 Task: Open a blank worksheet and write heading  Triumph Sales. Add 10 people name  'William Wilson, Isabella Robinson, James Taylor, Charlotte Clark, Michael Walker, Amelia Wright, Matthew Turner, Harper Hall, Joseph Phillips, Abigail Adams'Item code in between  2500-2700. Product range in between  4000-7000. Add Products   ASICS Shoe, Brooks Shoe, Clarks Shoe, Crocs Shoe, Dr. Martens Shoe, Ecco Shoe, Fila Shoe, Hush Puppies Shoe, Jordan Shoe, K-Swiss Shoe.Choose quantity  3 to 9 Tax 12 percent commission 2 percent Total Add Amount. Save page Attendance Log Templatebook
Action: Mouse moved to (371, 177)
Screenshot: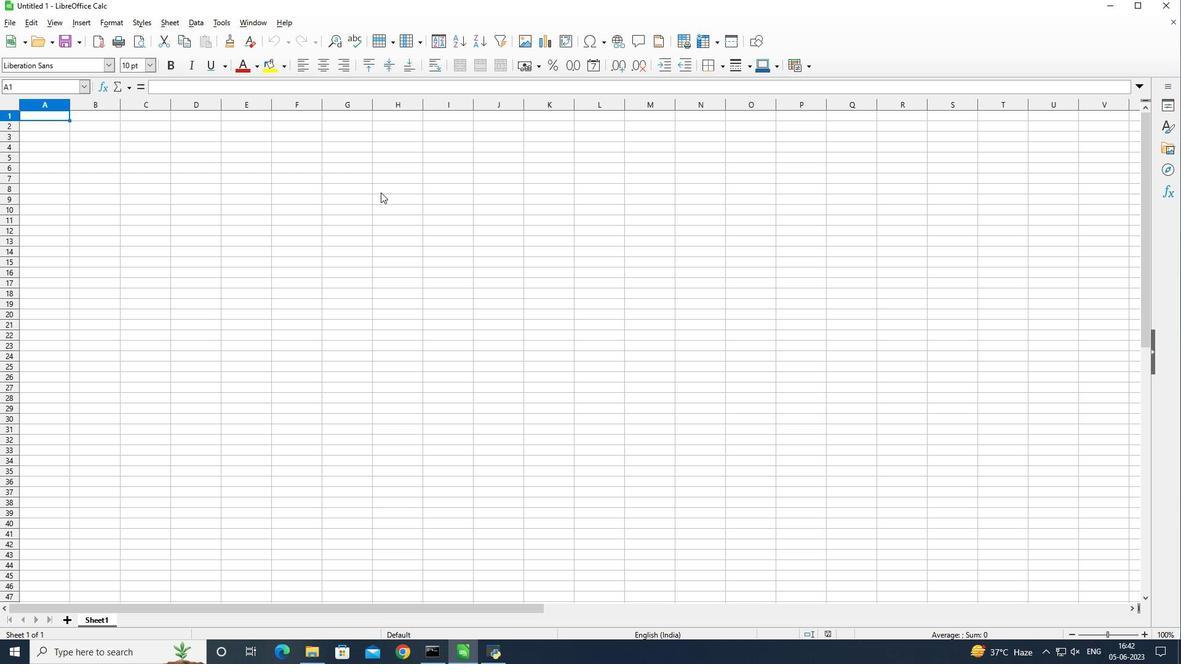 
Action: Key pressed <Key.shift>Tru<Key.backspace>iumph<Key.space><Key.shift>Sales<Key.enter><Key.shift_r>Name<Key.enter><Key.shift>William<Key.space><Key.shift>Wilson<Key.enter><Key.shift_r>Isabella<Key.space><Key.shift>Robinson<Key.enter><Key.shift_r><Key.shift_r><Key.shift_r>James<Key.space><Key.shift_r><Key.shift_r><Key.shift_r><Key.shift_r><Key.shift_r><Key.shift_r><Key.shift_r><Key.shift_r><Key.shift_r><Key.shift_r>Taylor<Key.enter><Key.enter><Key.up>
Screenshot: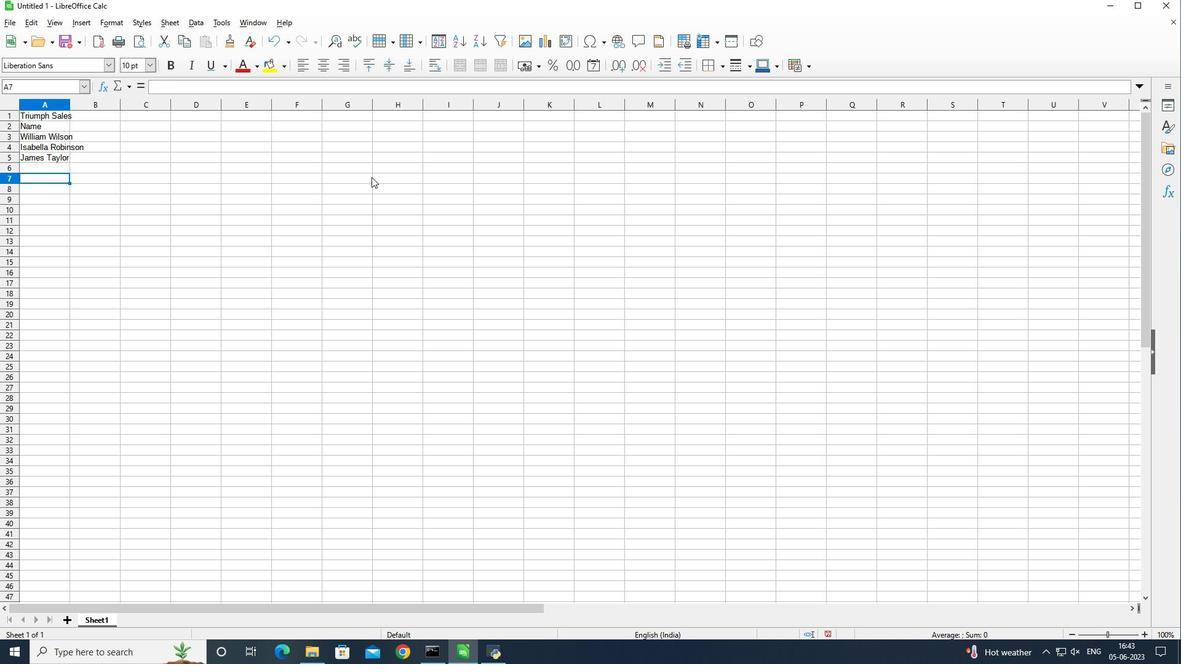 
Action: Mouse moved to (36, 168)
Screenshot: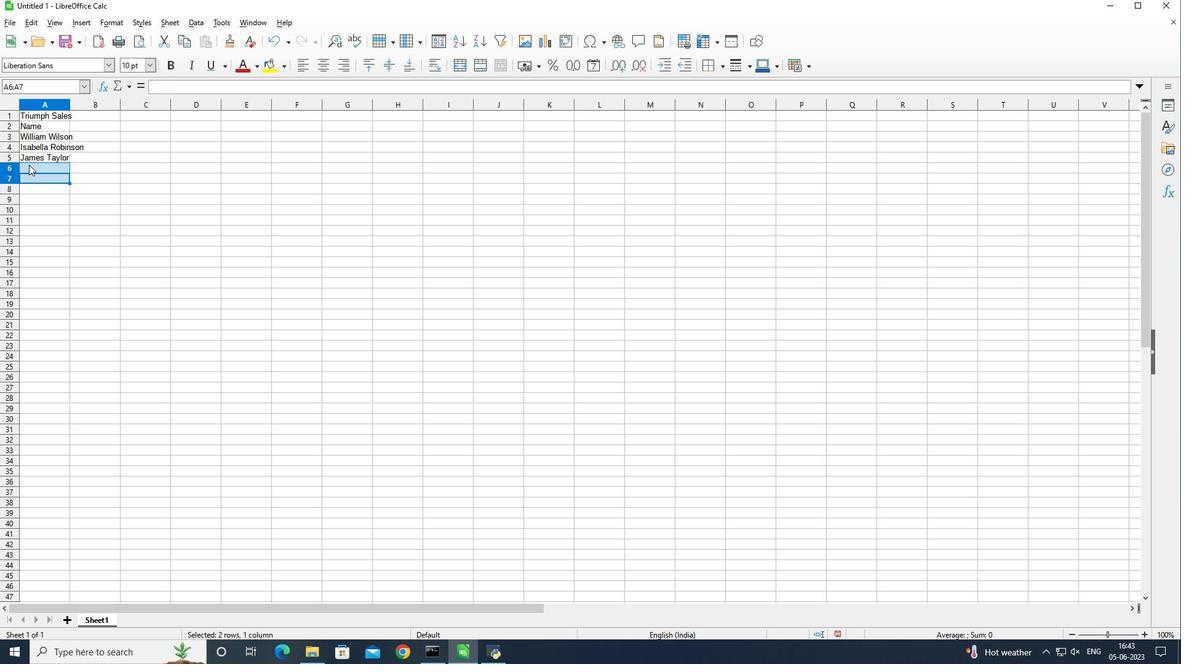 
Action: Mouse pressed left at (36, 168)
Screenshot: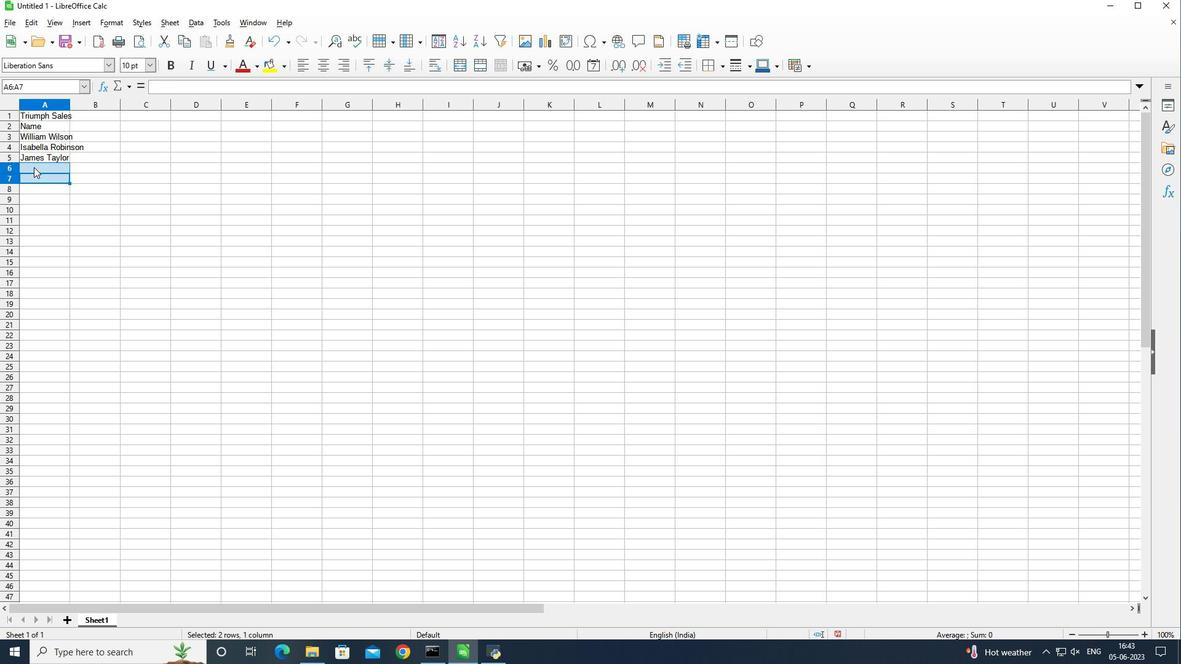 
Action: Mouse moved to (112, 62)
Screenshot: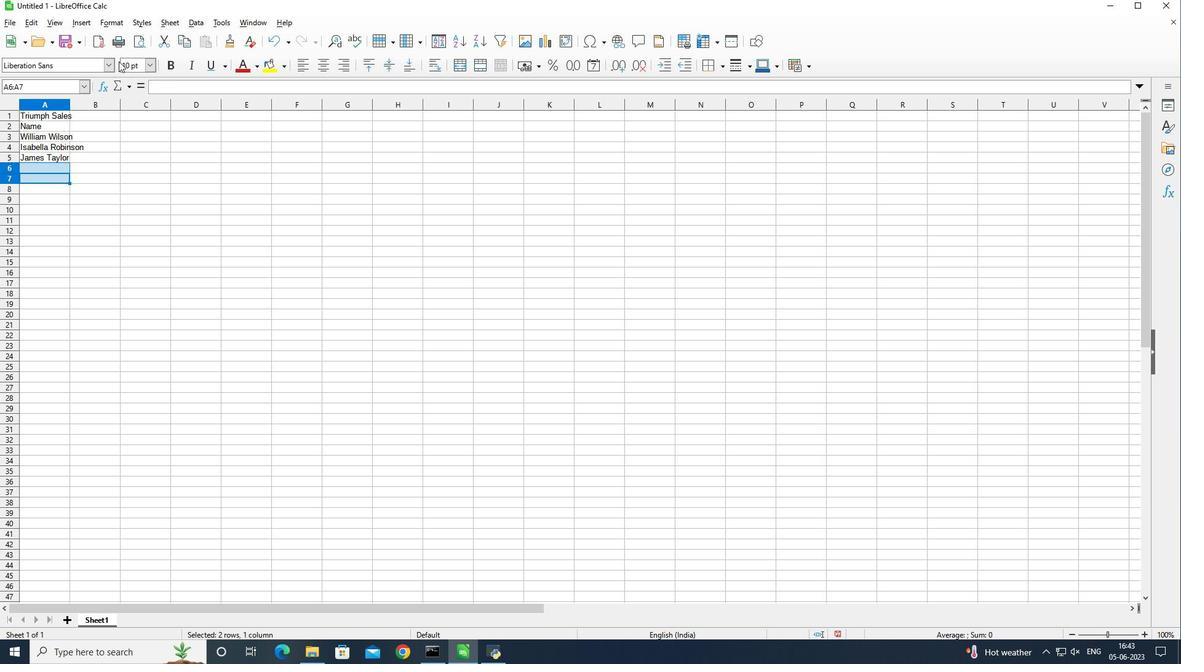 
Action: Mouse pressed left at (112, 62)
Screenshot: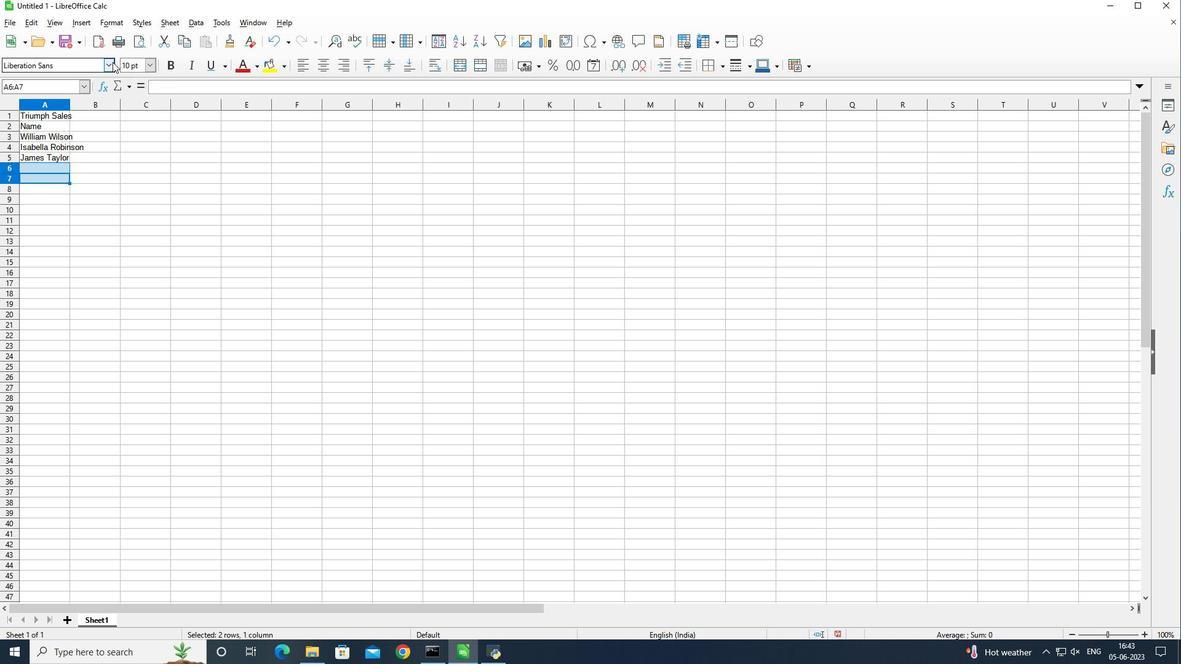 
Action: Mouse moved to (275, 155)
Screenshot: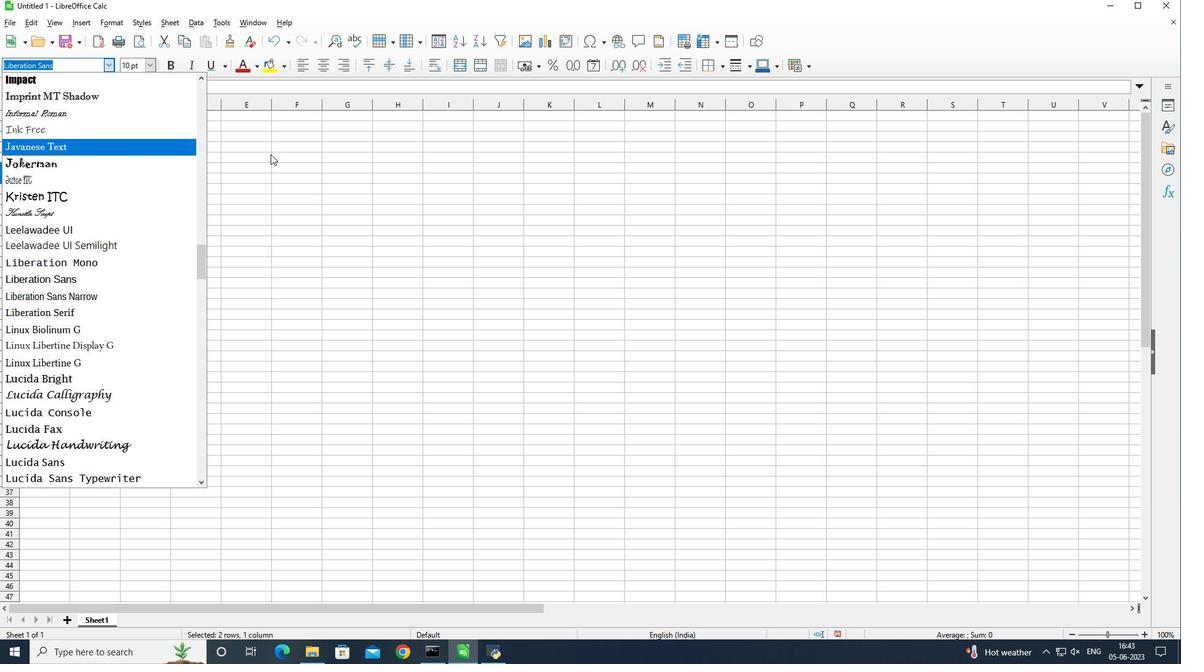 
Action: Mouse pressed left at (275, 155)
Screenshot: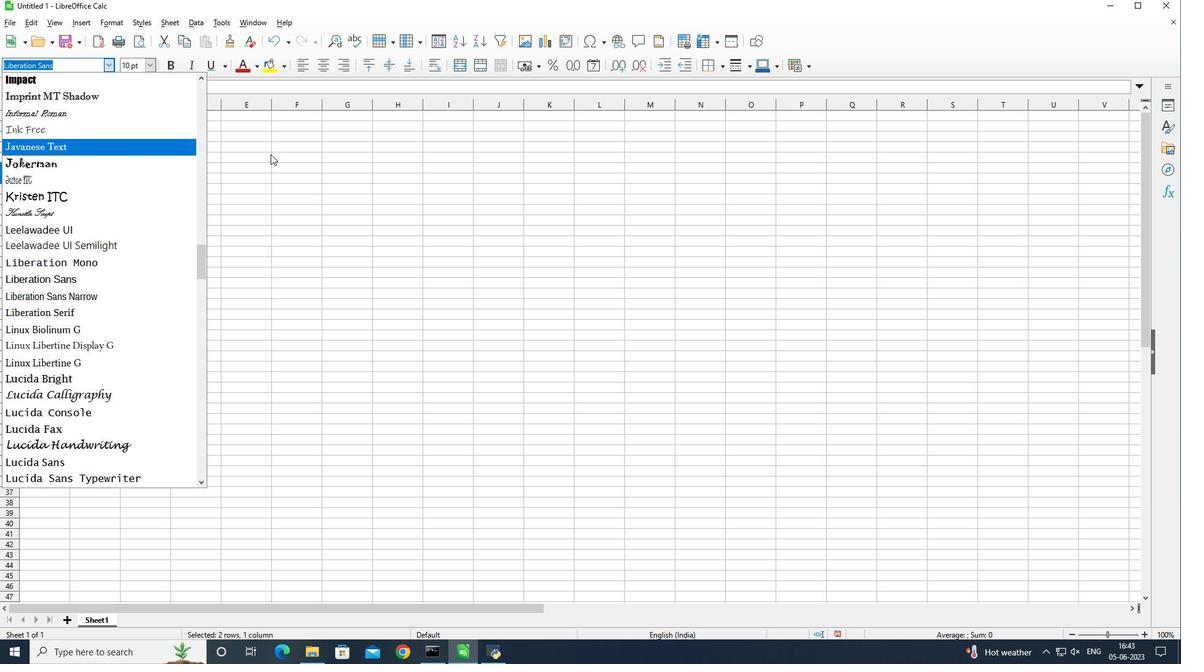 
Action: Mouse moved to (49, 171)
Screenshot: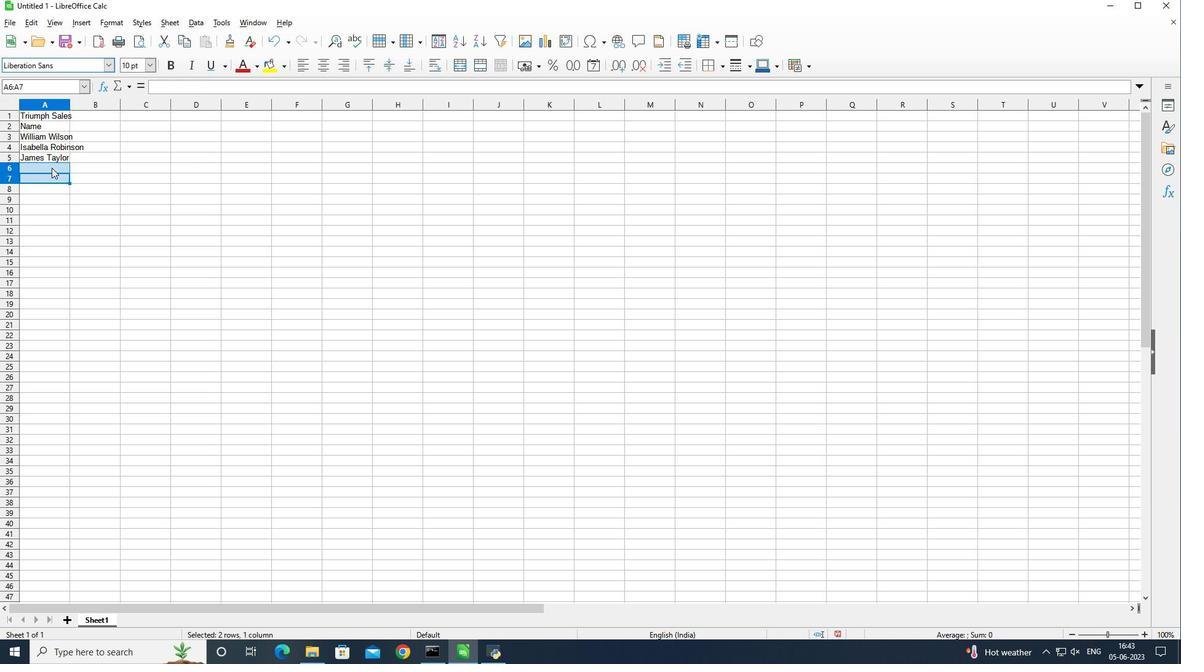 
Action: Mouse pressed left at (49, 171)
Screenshot: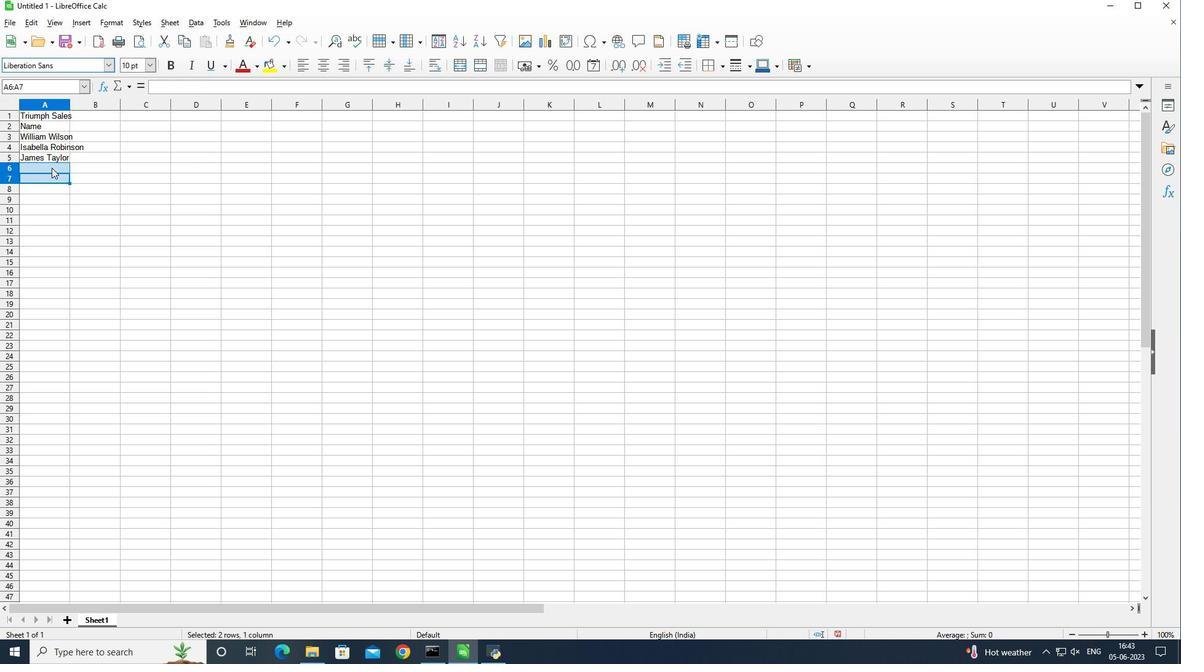 
Action: Mouse moved to (176, 216)
Screenshot: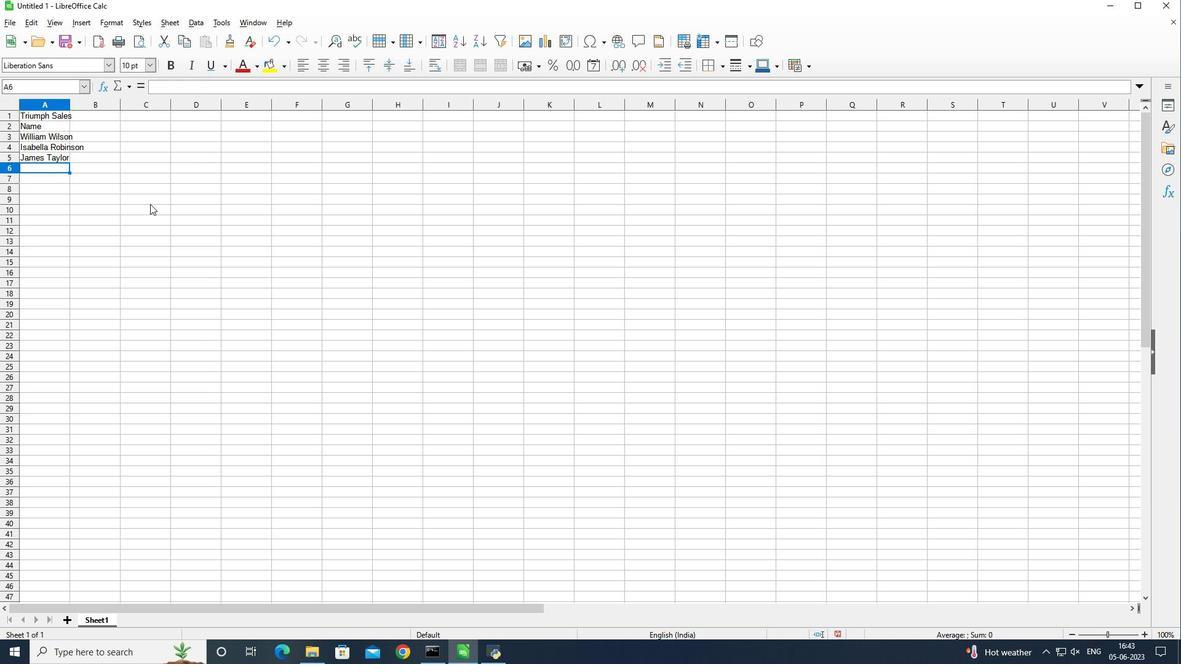 
Action: Key pressed <Key.shift><Key.shift><Key.shift><Key.shift><Key.shift><Key.shift><Key.shift><Key.shift>Charlotte<Key.space><Key.shift>Clark<Key.enter><Key.shift_r>Michael<Key.space><Key.shift>Walker<Key.enter><Key.shift>Amelia<Key.space><Key.shift>Wright<Key.enter><Key.shift_r>Matthew<Key.space><Key.shift><Key.shift>Turner<Key.enter><Key.shift>Harper<Key.space><Key.shift>Hall<Key.enter><Key.shift_r><Key.shift_r><Key.shift_r><Key.shift_r><Key.shift_r><Key.shift_r>Joseph<Key.space><Key.shift_r>Phillips<Key.enter><Key.shift>Abigail<Key.space><Key.shift>Adams<Key.enter>
Screenshot: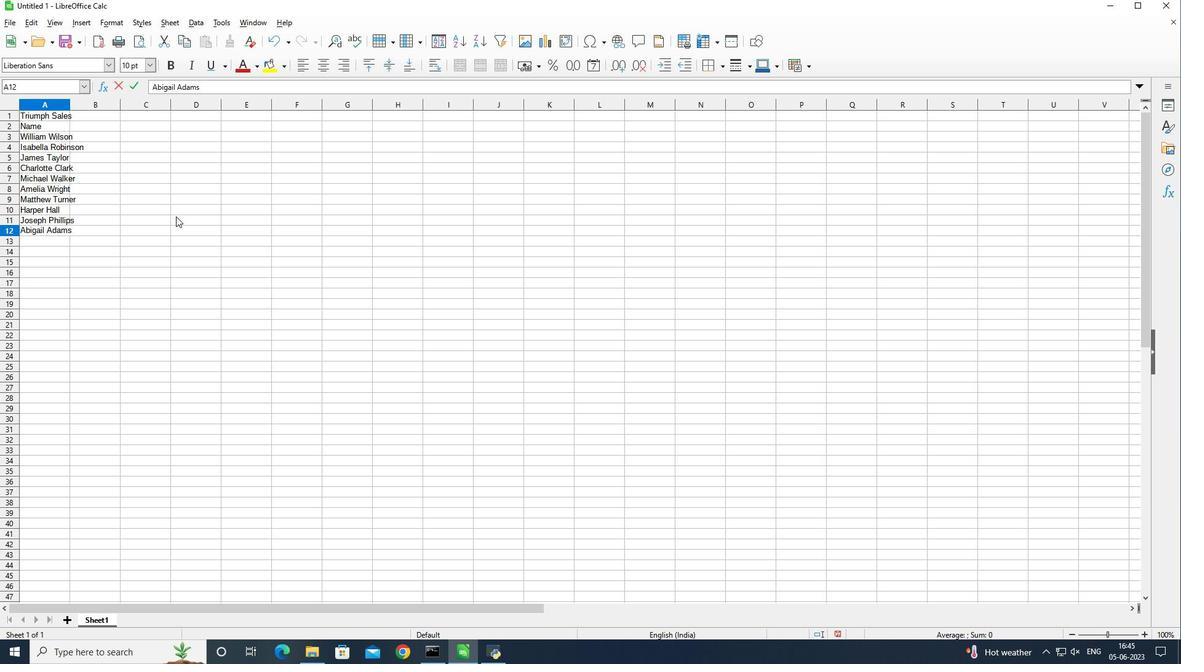 
Action: Mouse moved to (68, 104)
Screenshot: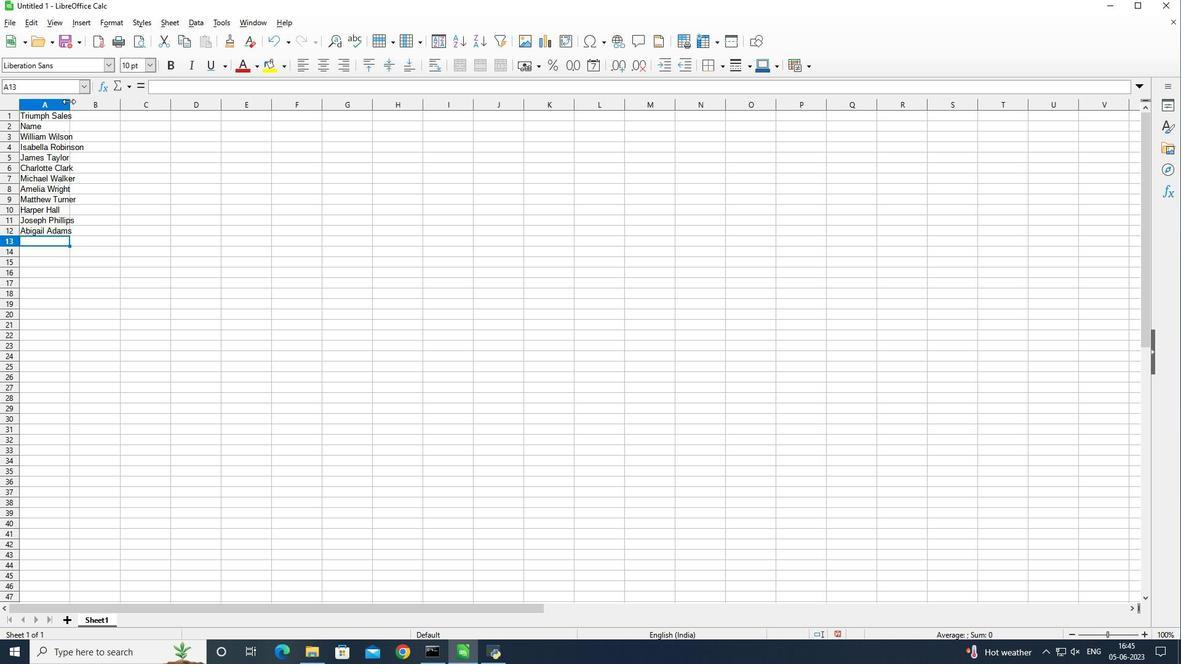 
Action: Mouse pressed left at (68, 104)
Screenshot: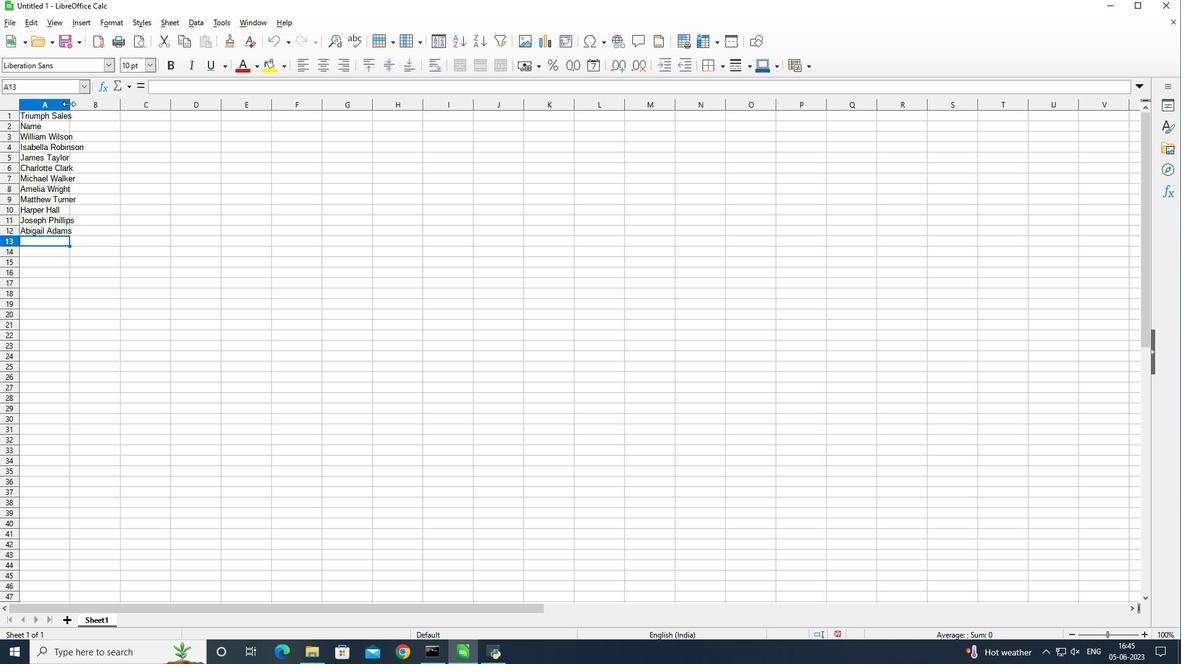 
Action: Mouse pressed left at (68, 104)
Screenshot: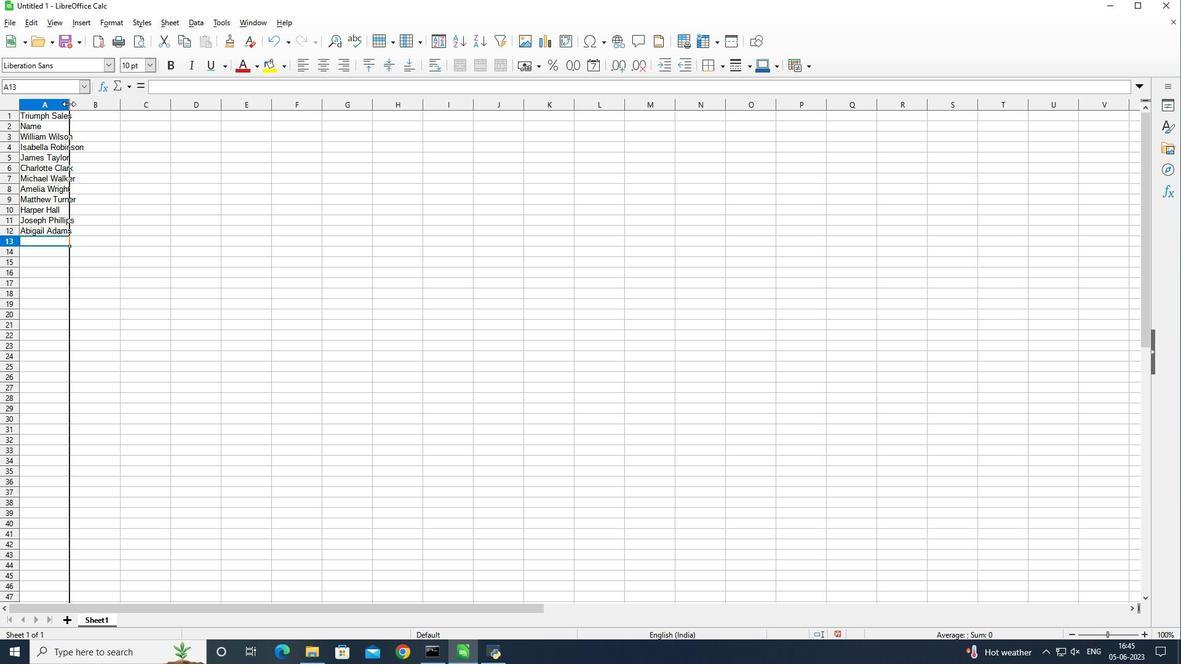 
Action: Mouse moved to (124, 121)
Screenshot: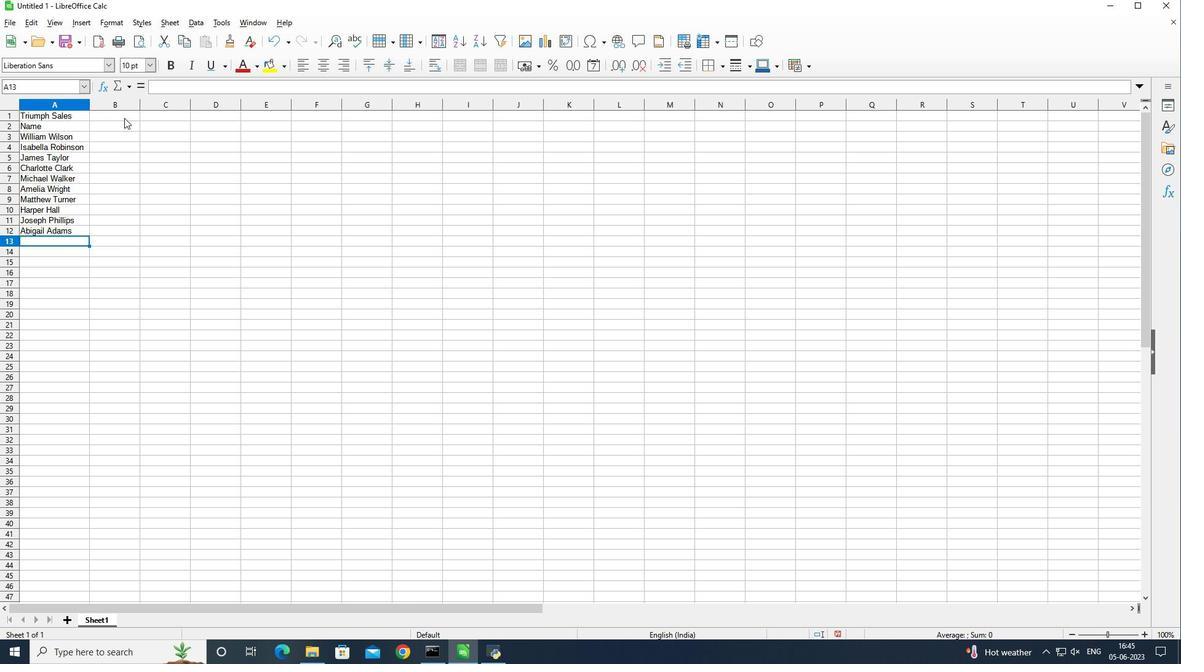 
Action: Mouse pressed left at (124, 121)
Screenshot: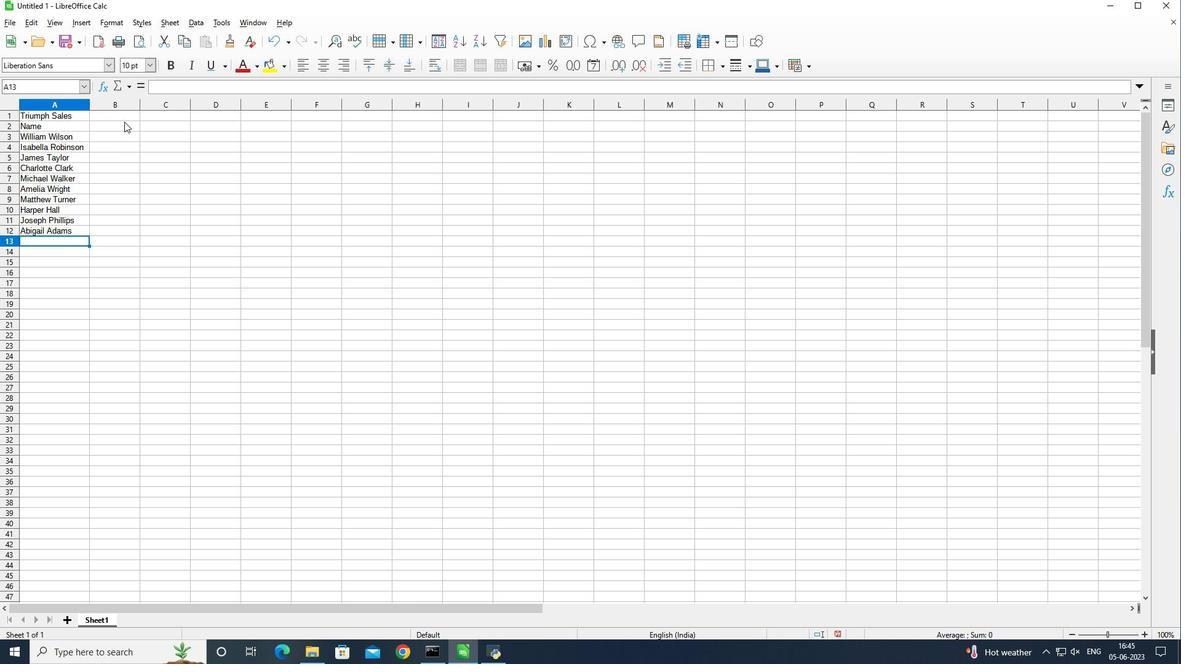 
Action: Mouse moved to (187, 206)
Screenshot: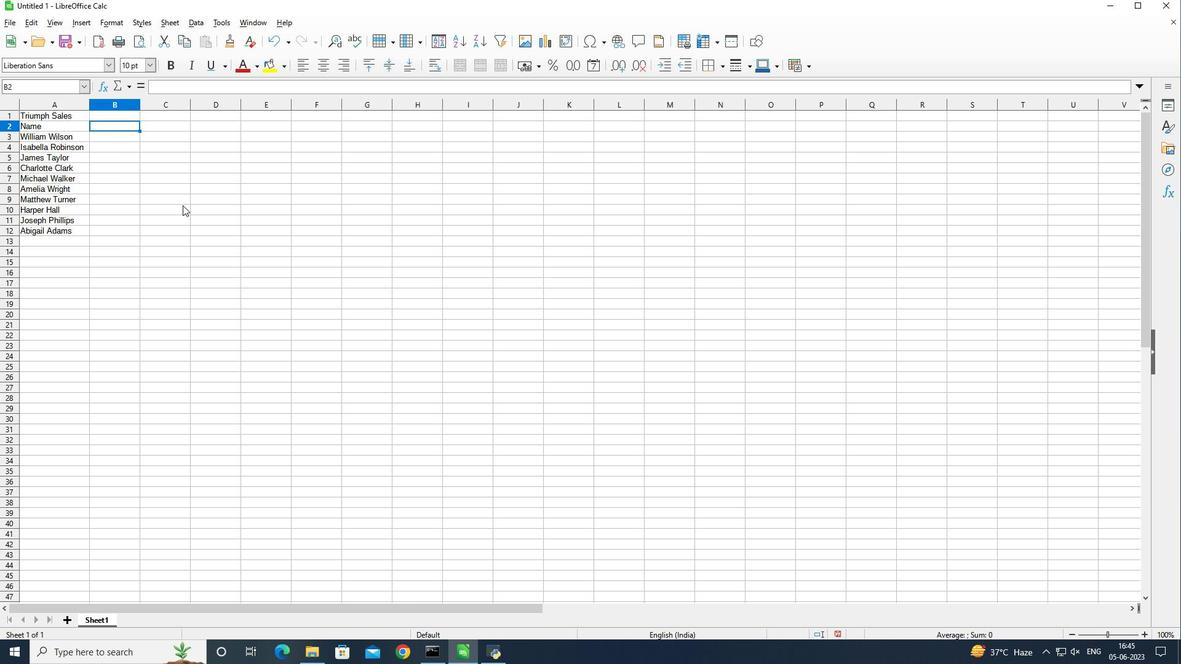 
Action: Key pressed <Key.caps_lock>ITE<Key.backspace><Key.backspace><Key.tab><Key.caps_lock>
Screenshot: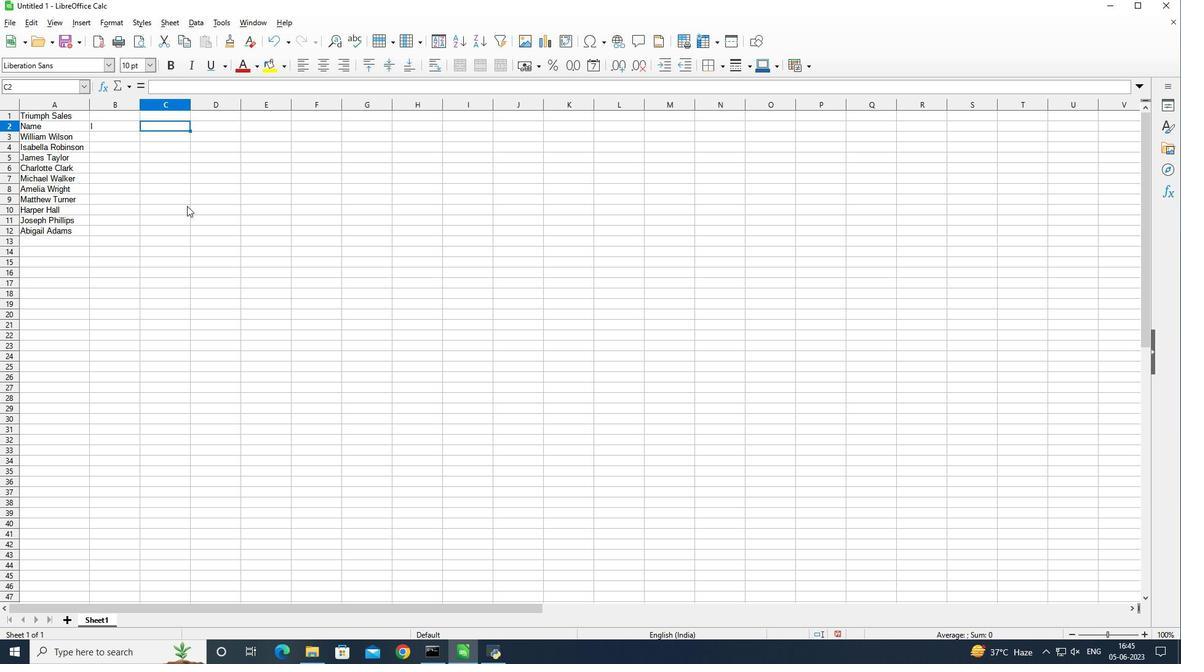 
Action: Mouse moved to (107, 130)
Screenshot: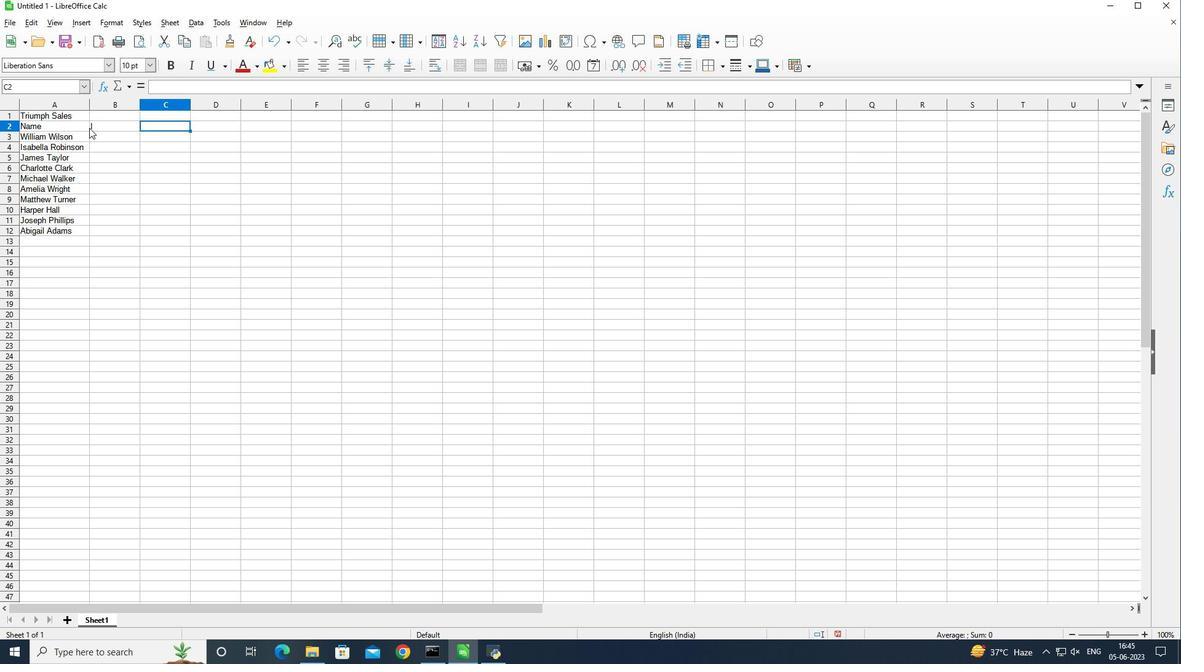 
Action: Mouse pressed left at (107, 130)
Screenshot: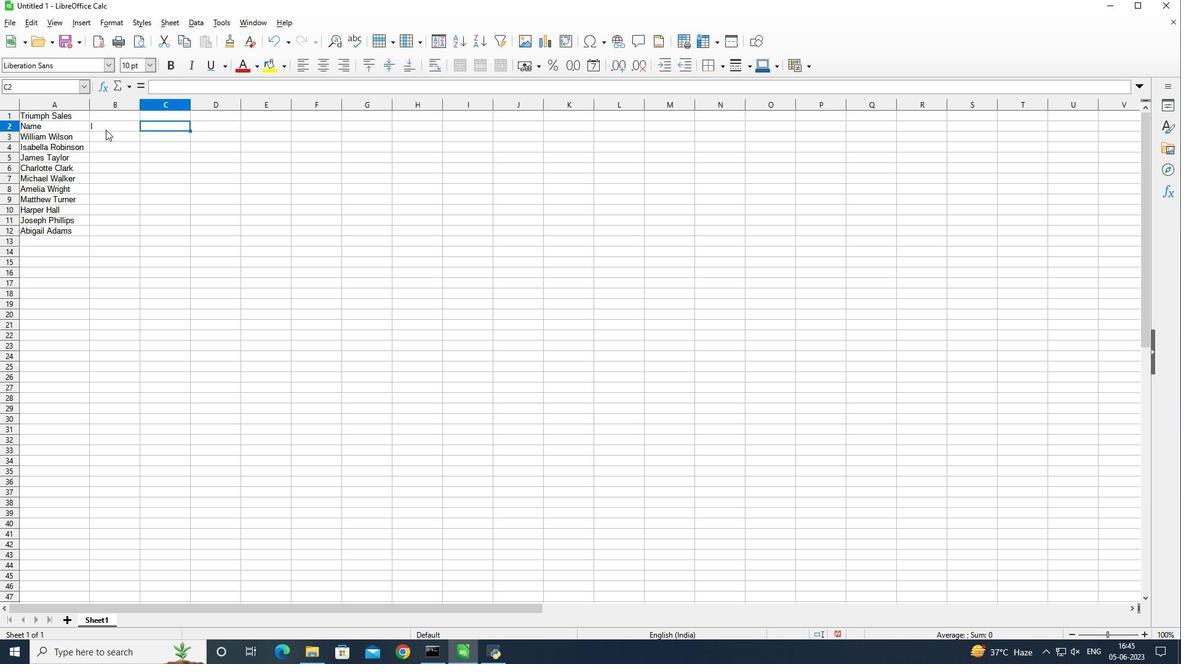 
Action: Key pressed <Key.shift>Item<Key.space><Key.shift>COde<Key.backspace><Key.backspace><Key.backspace>ode<Key.enter>
Screenshot: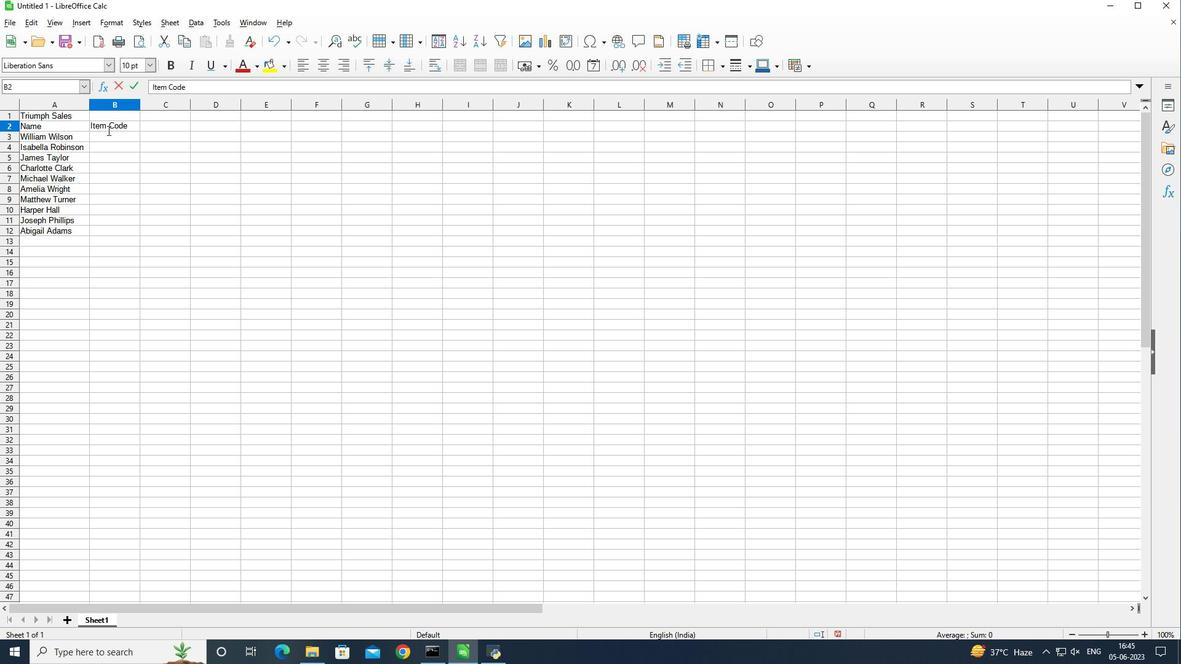 
Action: Mouse moved to (307, 164)
Screenshot: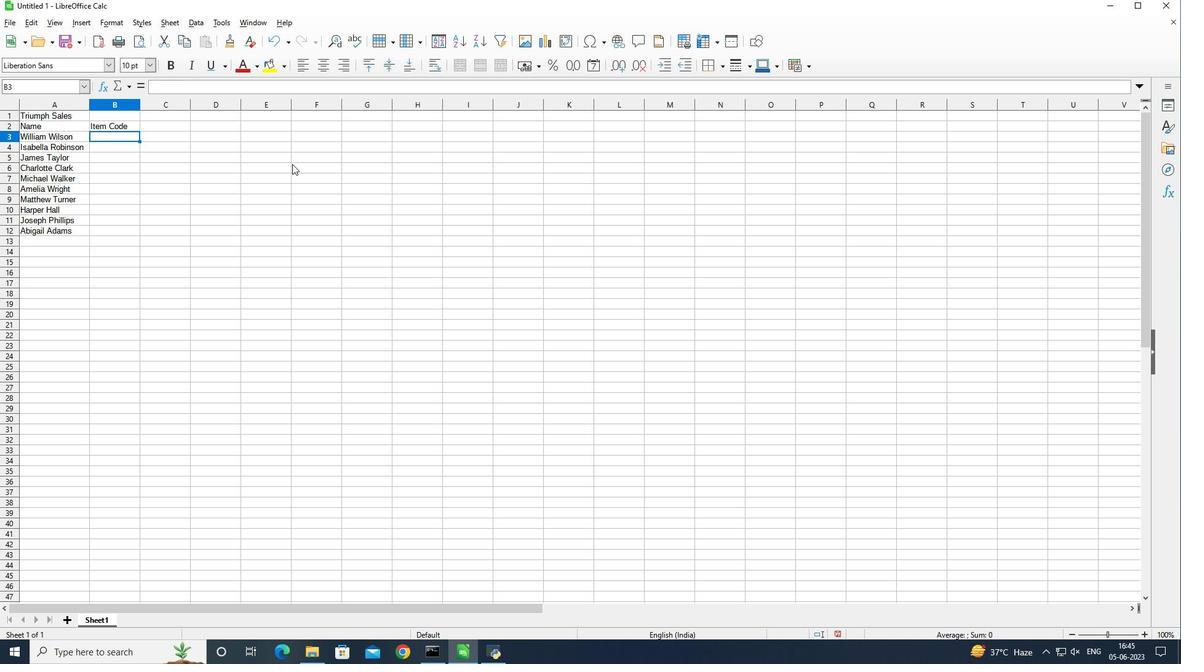 
Action: Key pressed 2520<Key.enter>2540<Key.enter>2560<Key.enter>2580<Key.enter>25<Key.backspace>600<Key.enter>2620<Key.enter>2640<Key.enter>2660<Key.enter>2680<Key.enter>2700<Key.enter>
Screenshot: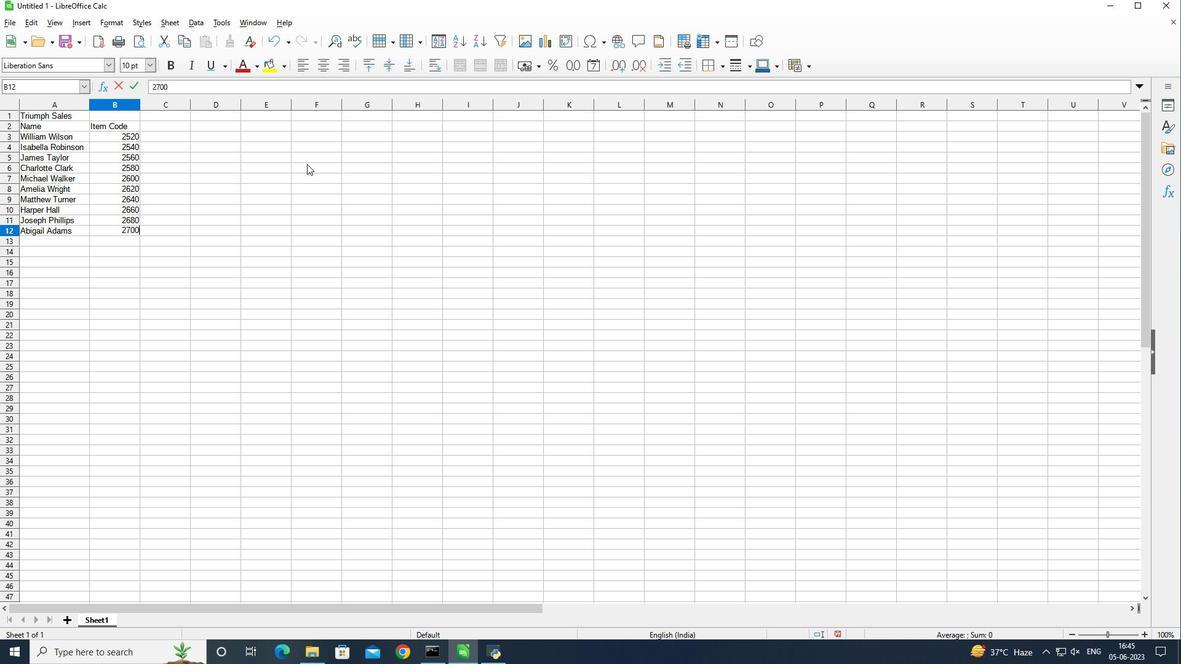 
Action: Mouse moved to (168, 129)
Screenshot: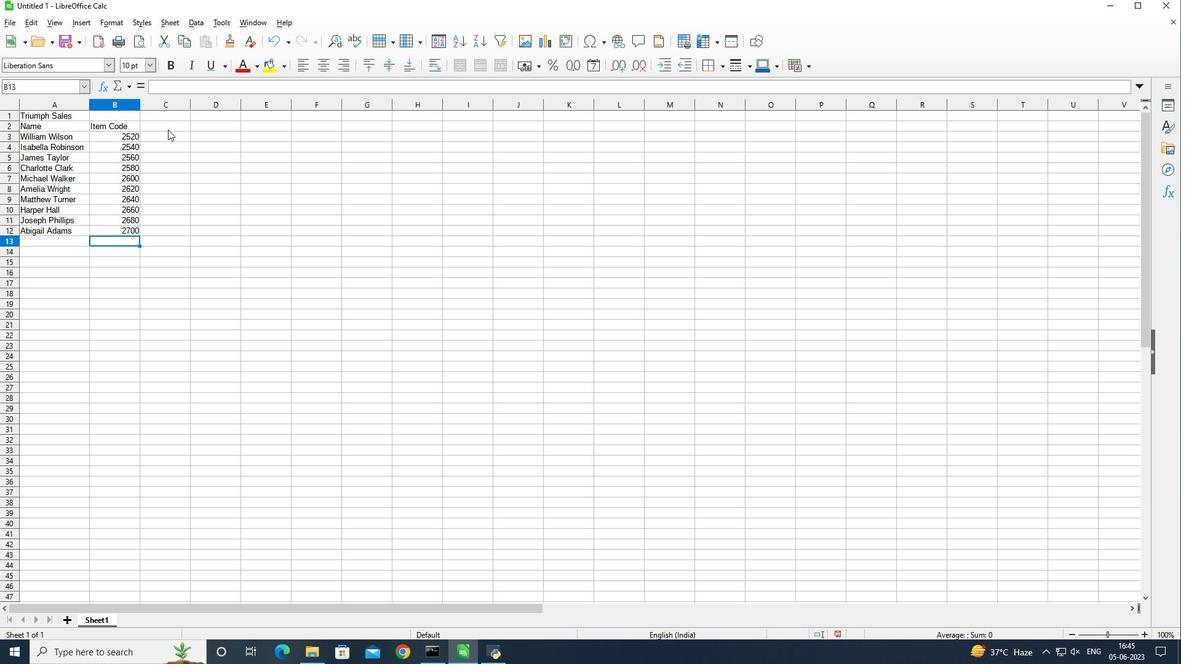 
Action: Mouse pressed left at (168, 129)
Screenshot: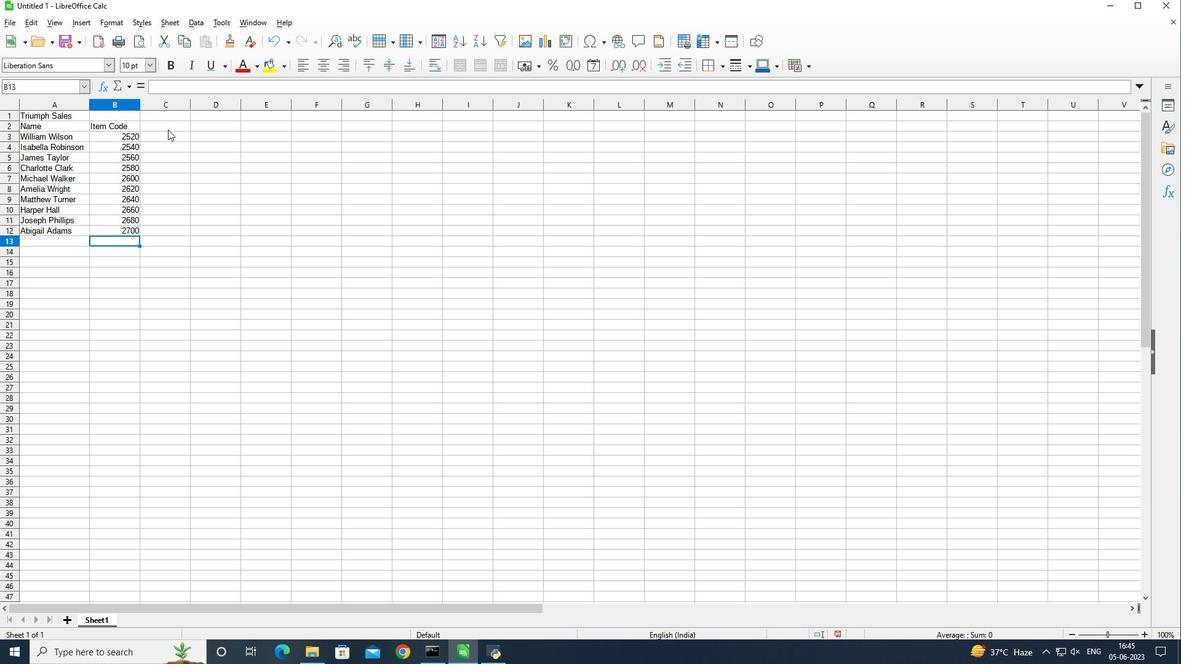 
Action: Mouse moved to (175, 160)
Screenshot: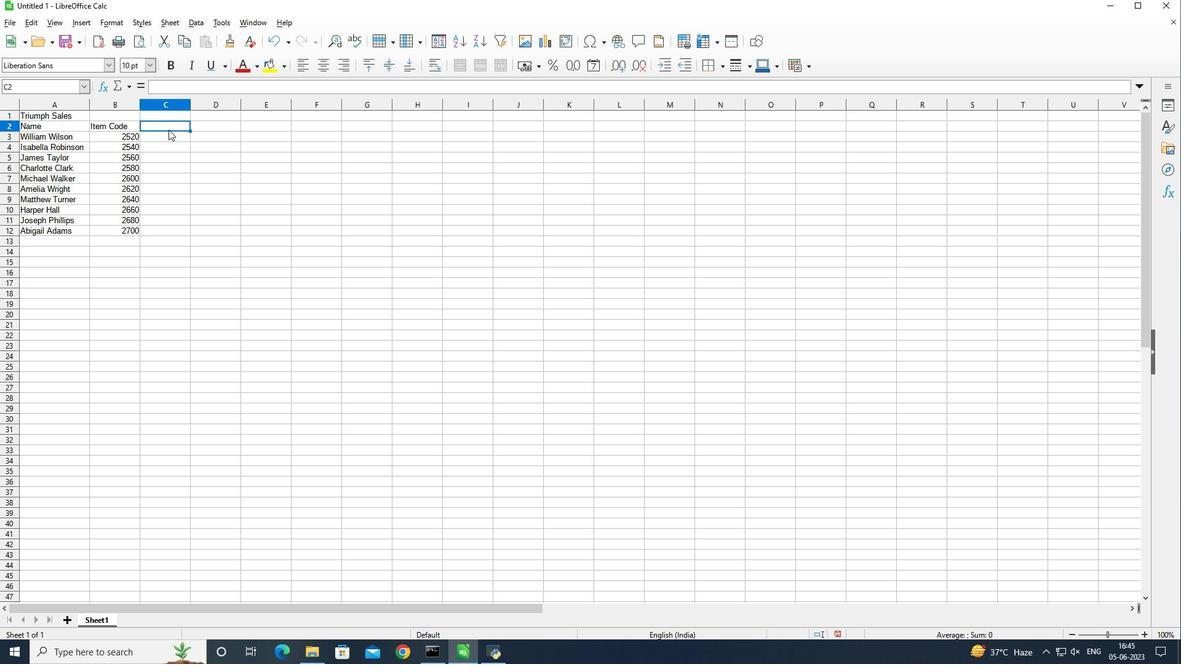 
Action: Key pressed <Key.shift><Key.shift><Key.shift><Key.shift>Prod<Key.backspace><Key.backspace>oduct<Key.space><Key.shift>Range<Key.enter>
Screenshot: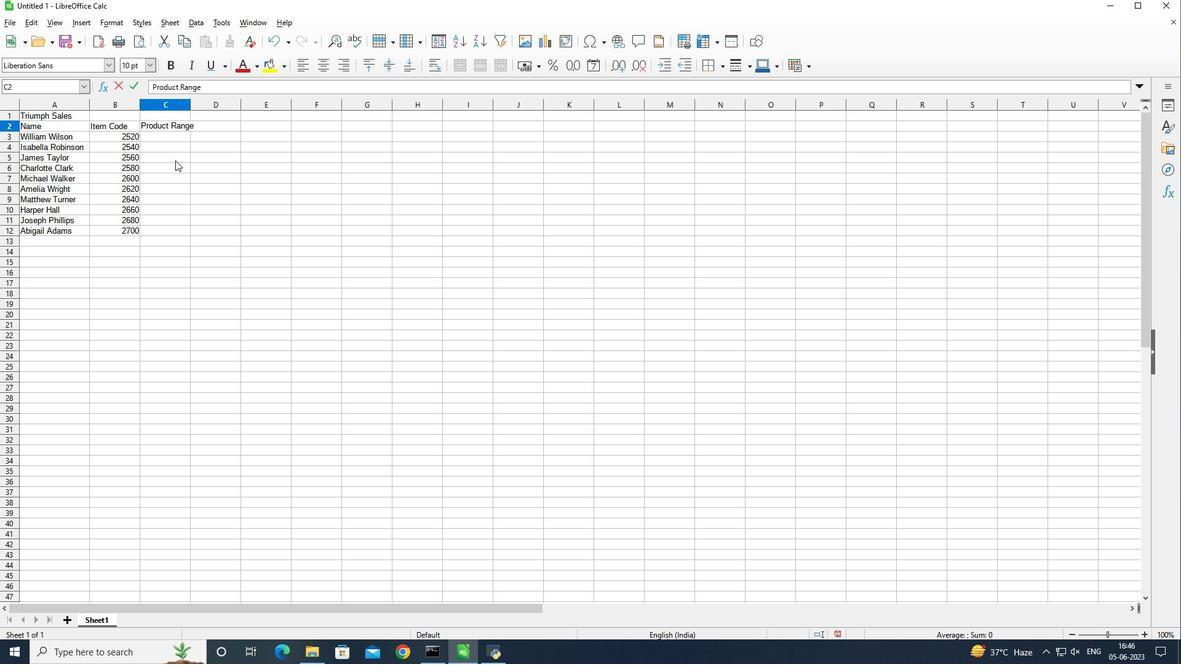 
Action: Mouse moved to (251, 245)
Screenshot: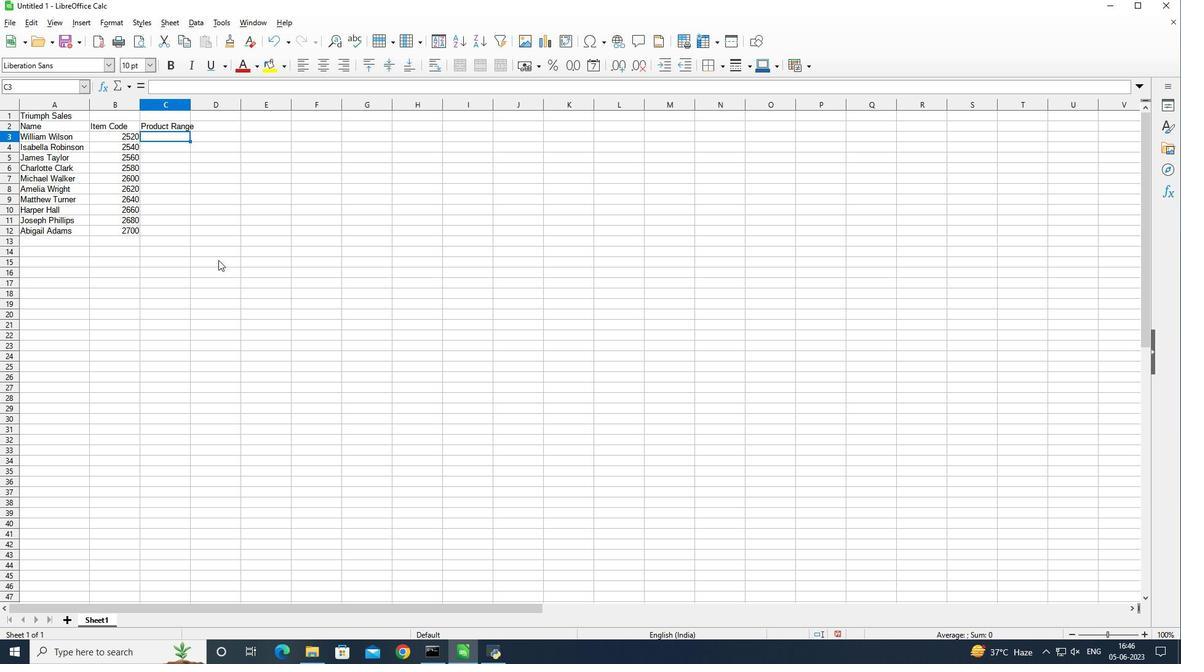 
Action: Key pressed 4300<Key.enter>4600<Key.enter>4900<Key.enter>5200<Key.enter>5500<Key.enter>5800<Key.enter>6100<Key.enter>6400<Key.enter>680<Key.backspace><Key.backspace>700<Key.enter>7100<Key.backspace><Key.backspace><Key.backspace>000<Key.enter>
Screenshot: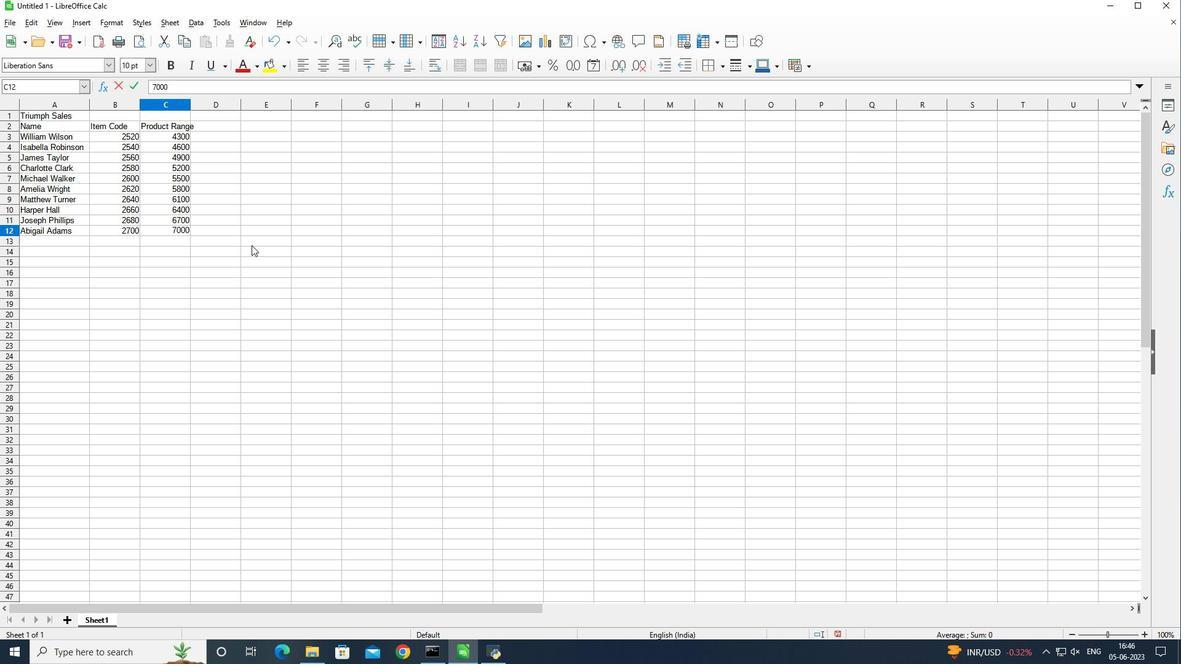 
Action: Mouse moved to (214, 125)
Screenshot: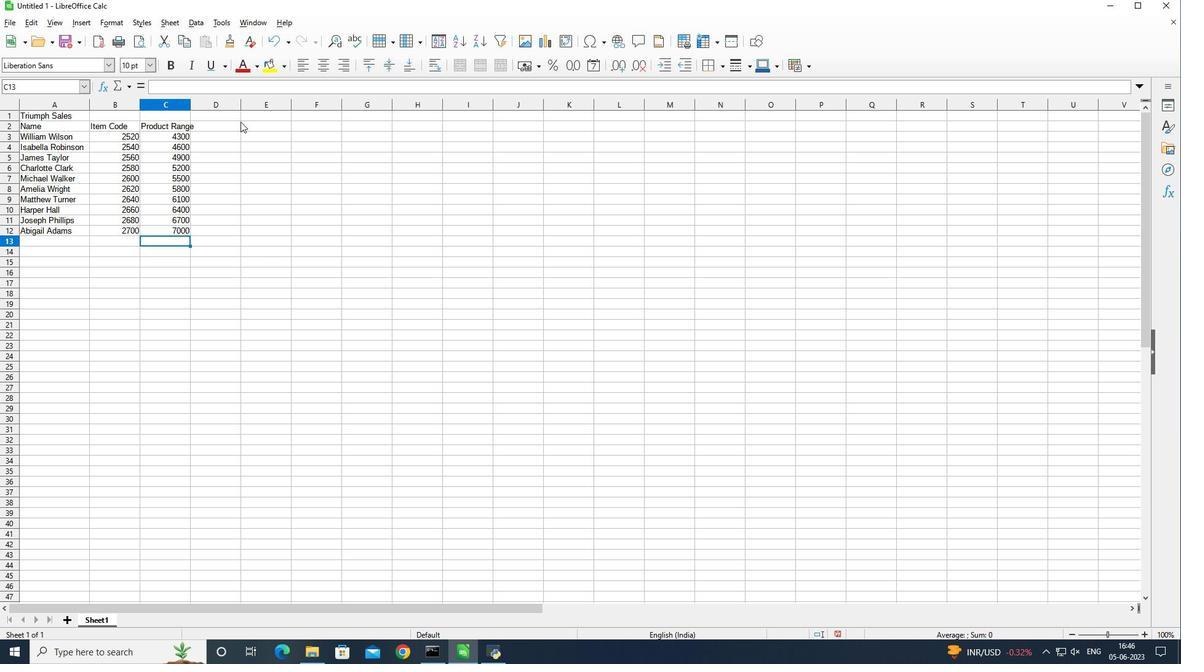 
Action: Mouse pressed left at (214, 125)
Screenshot: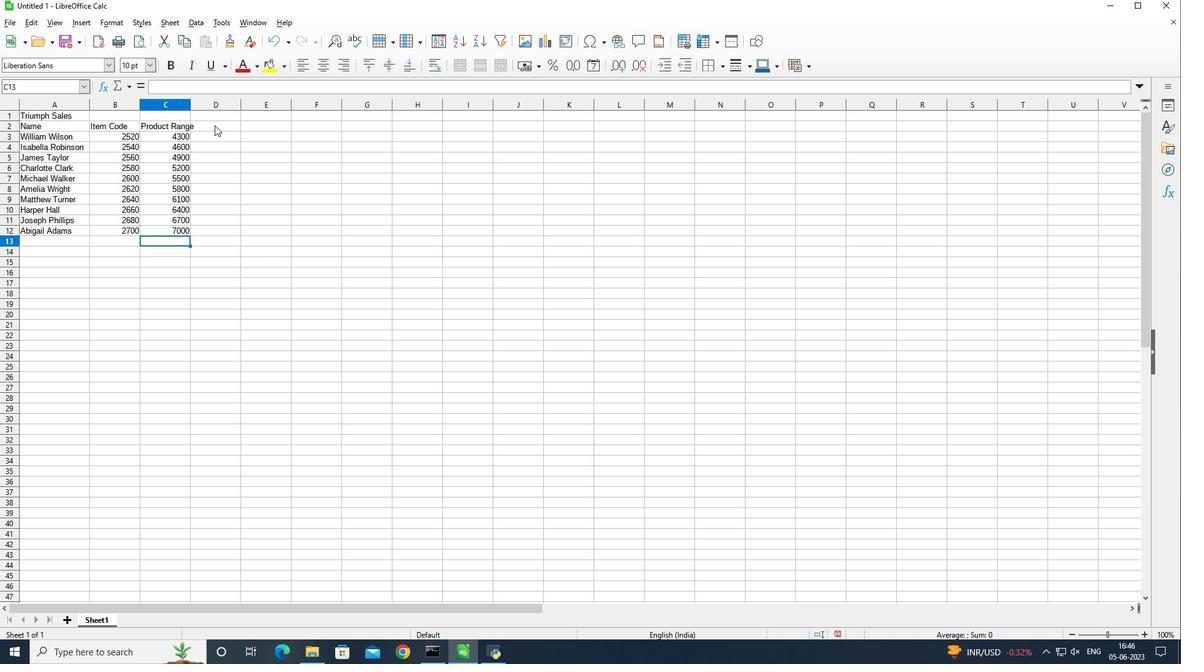 
Action: Mouse moved to (191, 102)
Screenshot: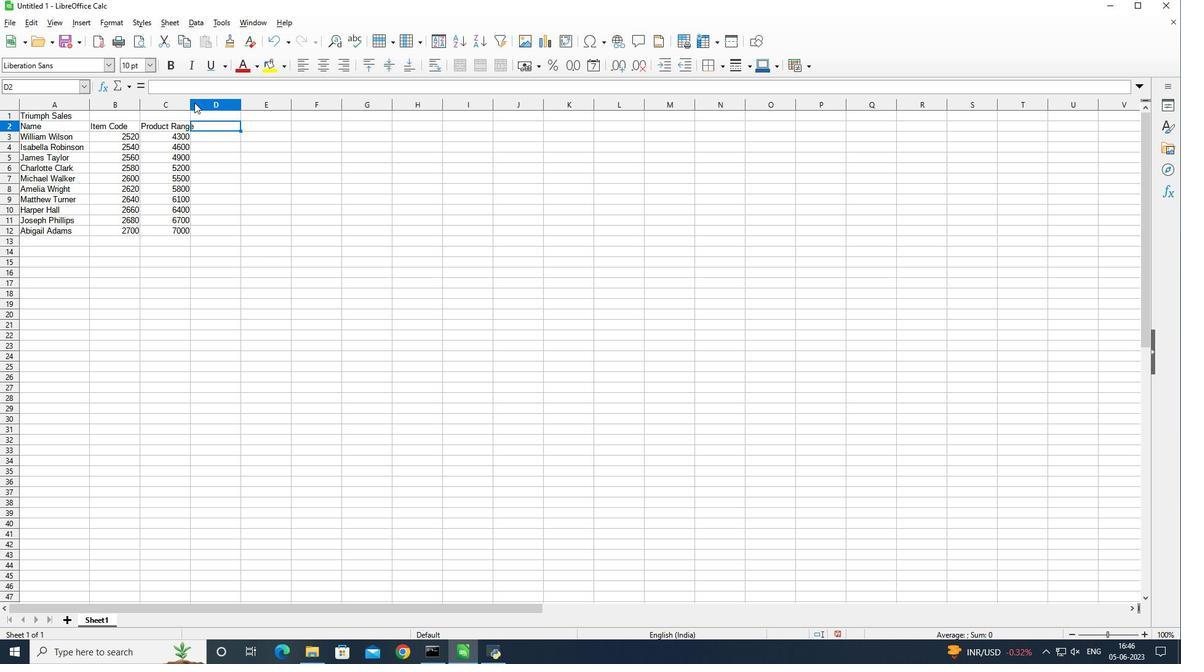 
Action: Mouse pressed left at (191, 102)
Screenshot: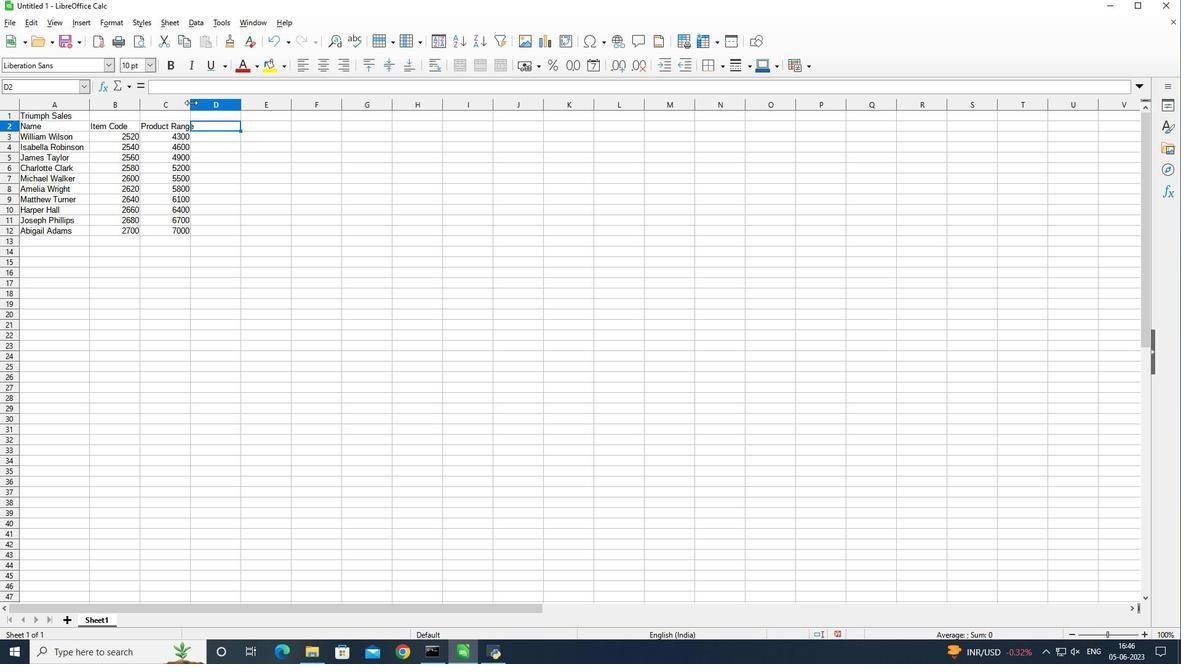 
Action: Mouse pressed left at (191, 102)
Screenshot: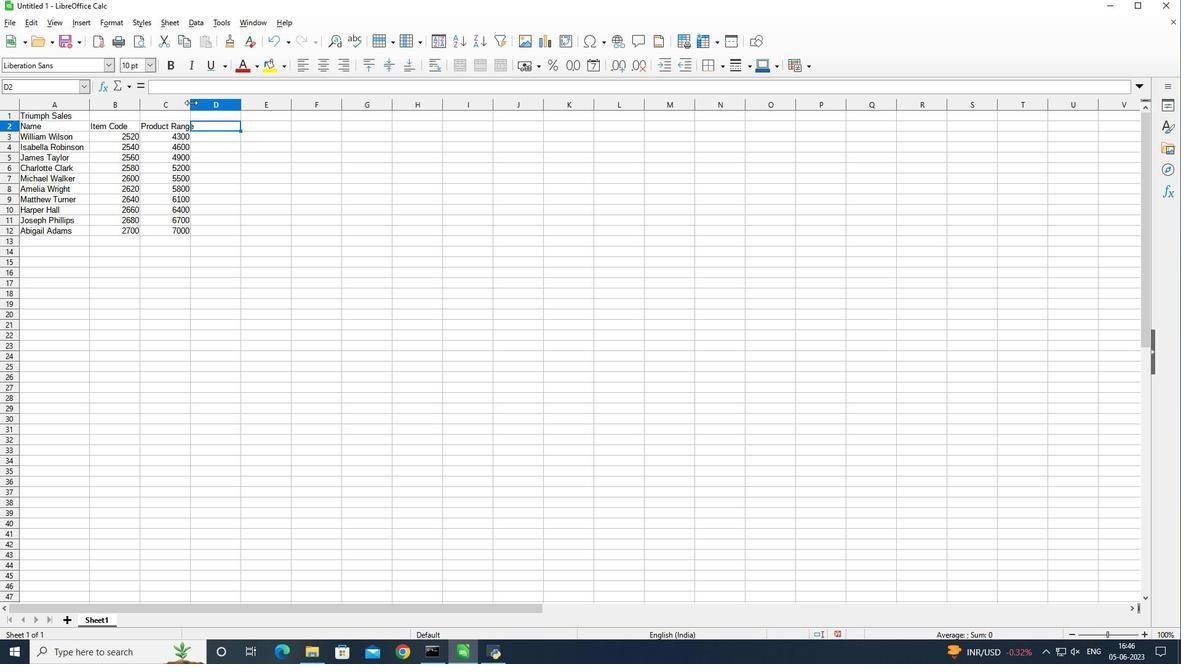 
Action: Mouse moved to (350, 246)
Screenshot: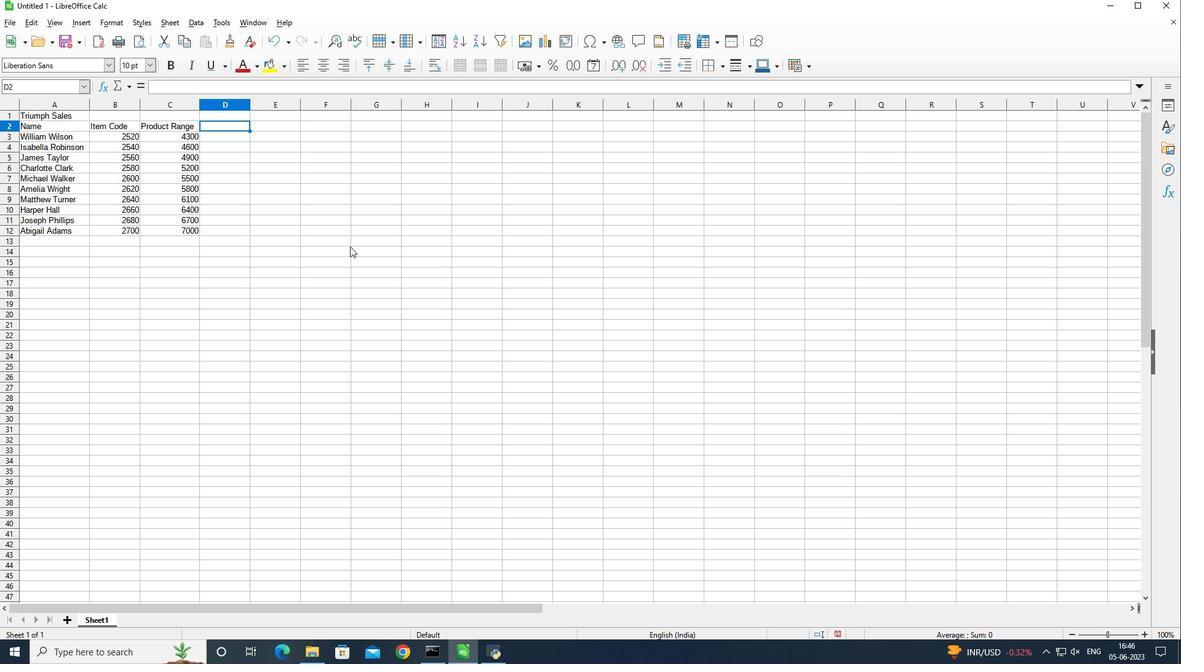 
Action: Key pressed <Key.shift>Products<Key.enter><Key.shift><Key.shift><Key.shift>ASICS<Key.space><Key.shift>Shoe<Key.enter><Key.shift>Brooks<Key.space><Key.shift>Shoe<Key.enter><Key.shift>Clarks<Key.space><Key.shift>Shoe<Key.enter><Key.shift>Crocs<Key.space><Key.shift>Shoe<Key.enter><Key.shift>Dr.<Key.space><Key.shift>Martens<Key.enter>
Screenshot: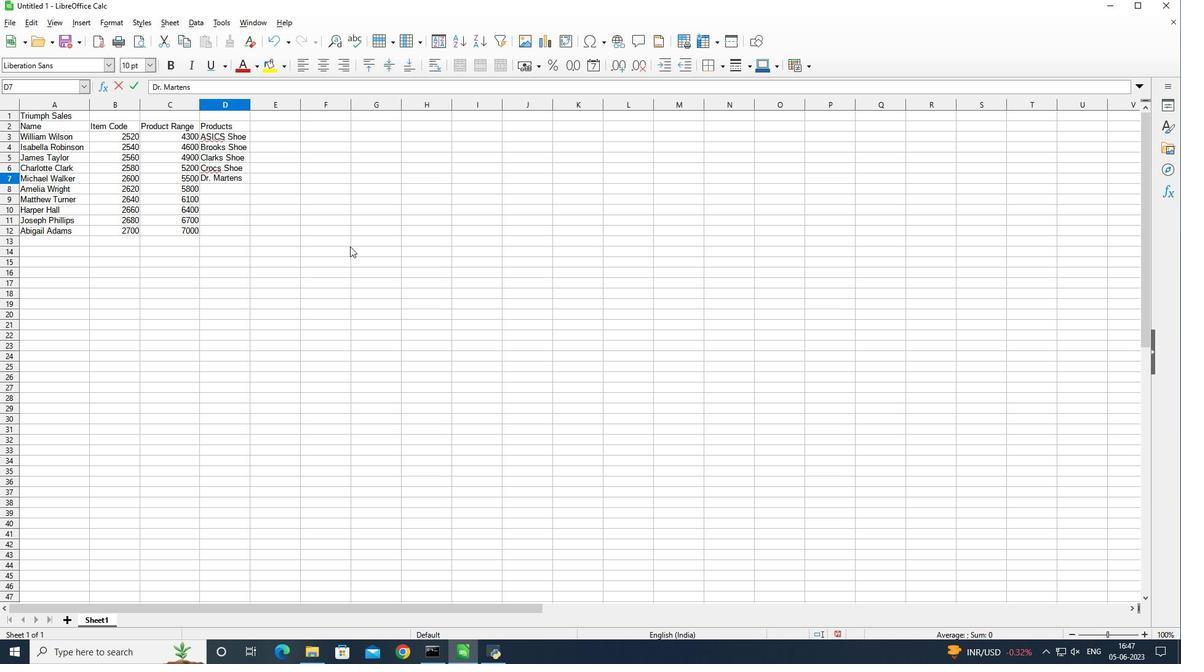 
Action: Mouse moved to (242, 177)
Screenshot: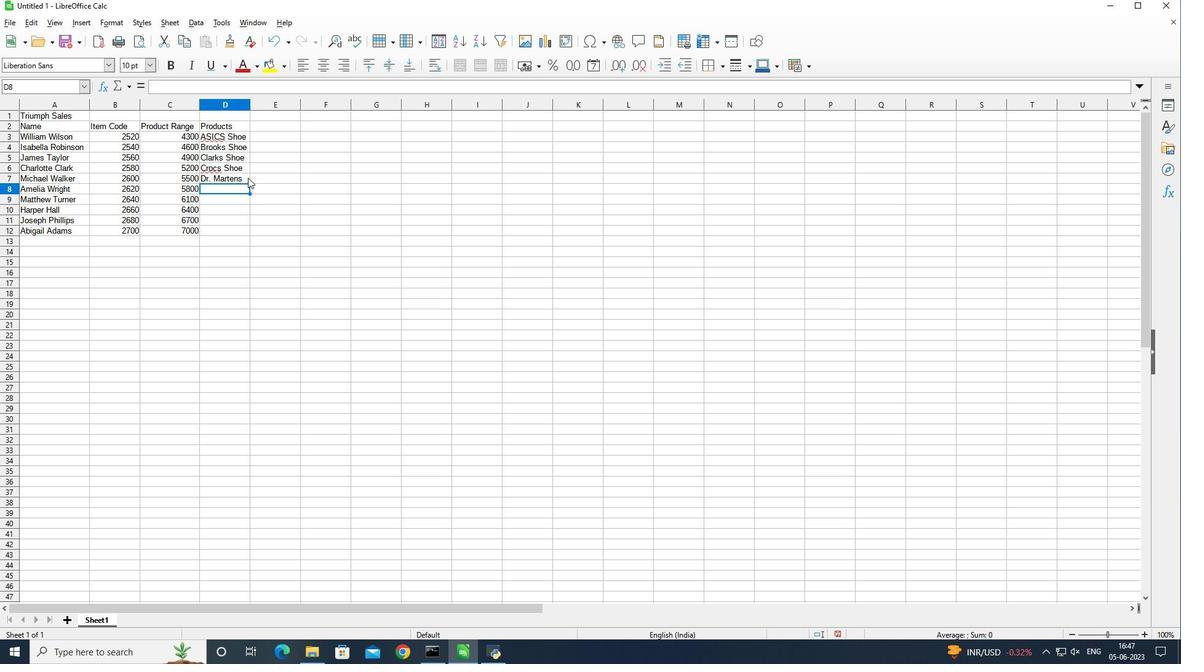 
Action: Mouse pressed left at (242, 177)
Screenshot: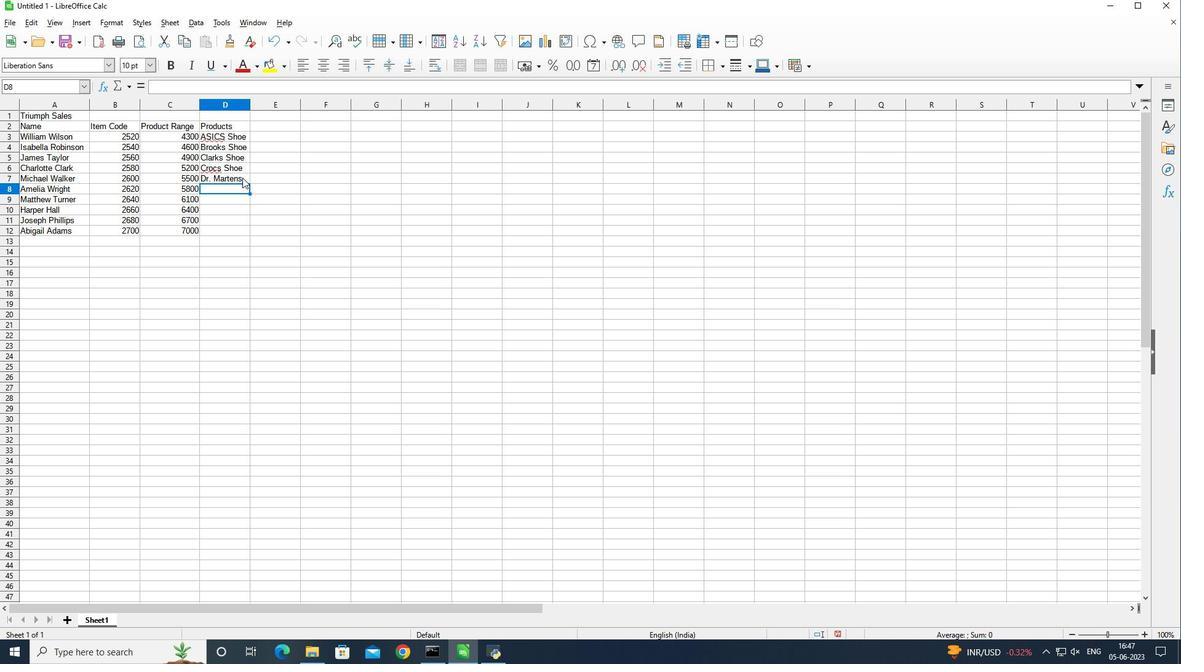
Action: Mouse pressed left at (242, 177)
Screenshot: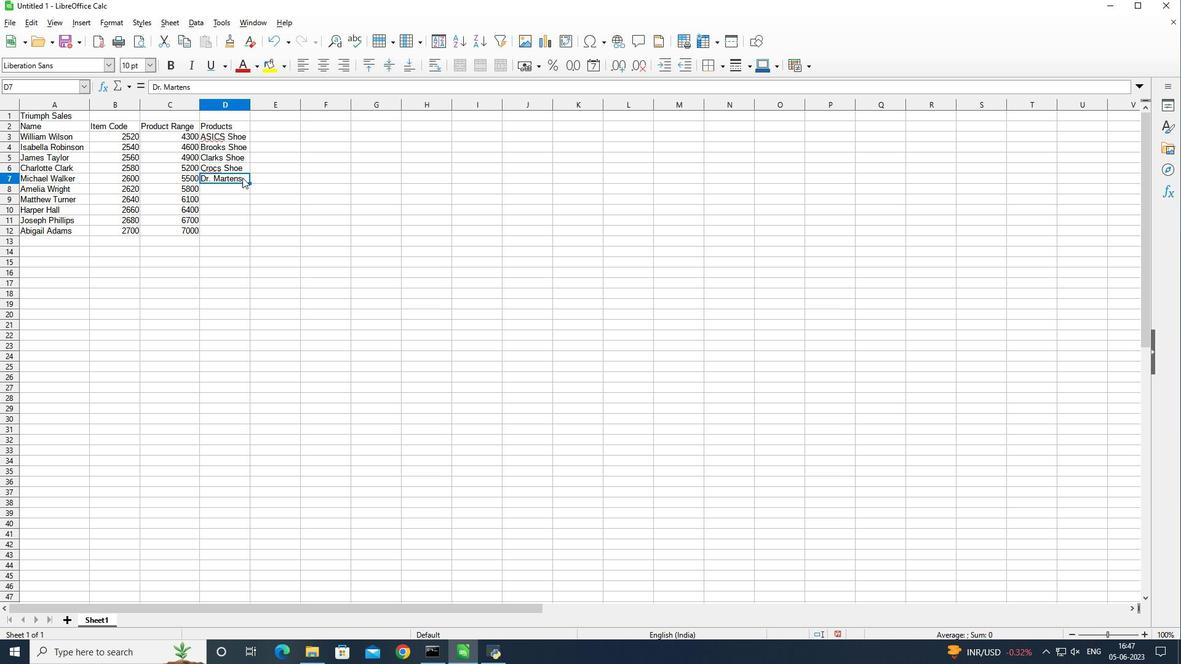 
Action: Mouse moved to (287, 177)
Screenshot: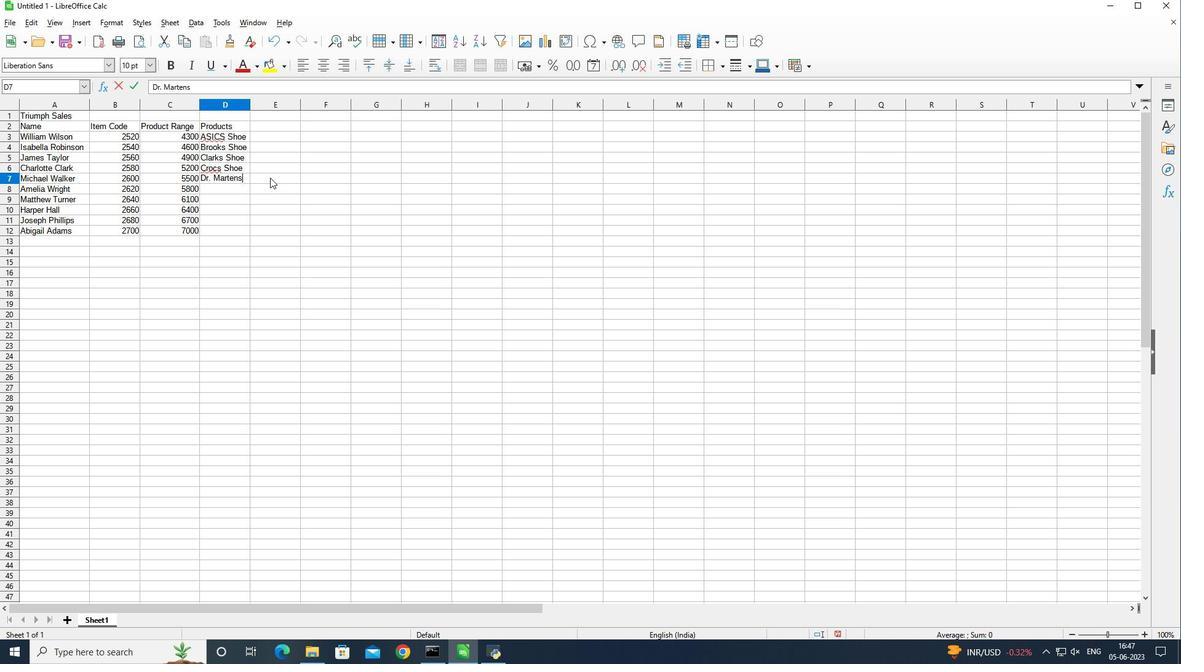 
Action: Key pressed <Key.space><Key.shift><Key.shift><Key.shift>Shoe<Key.enter>
Screenshot: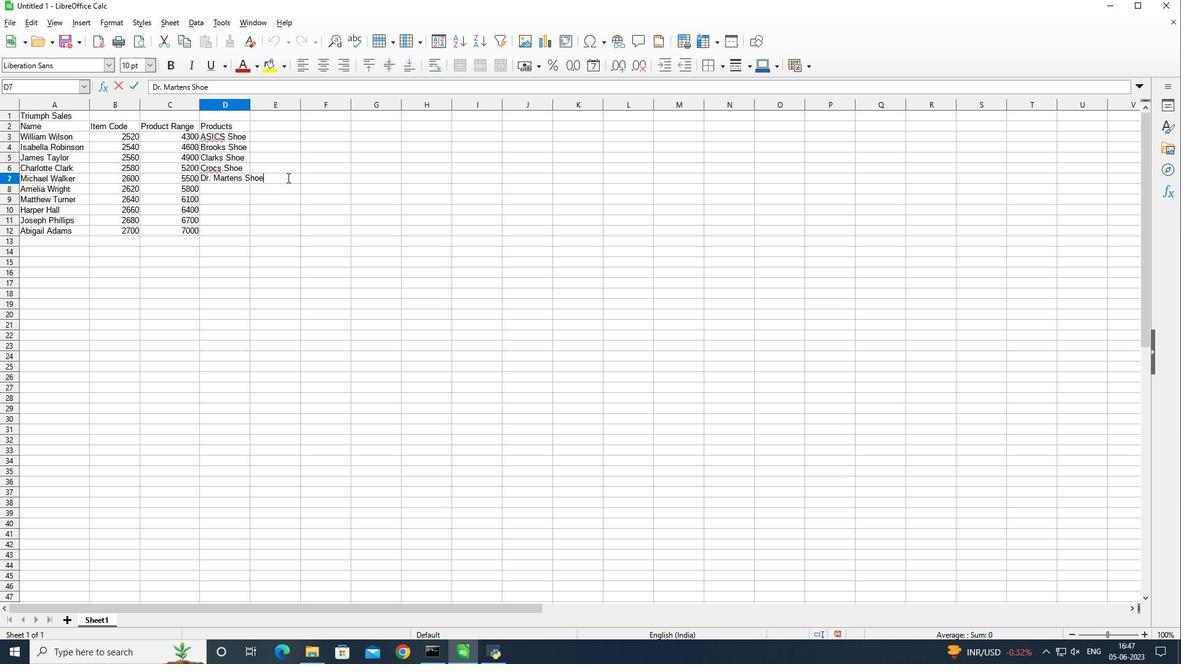 
Action: Mouse moved to (307, 210)
Screenshot: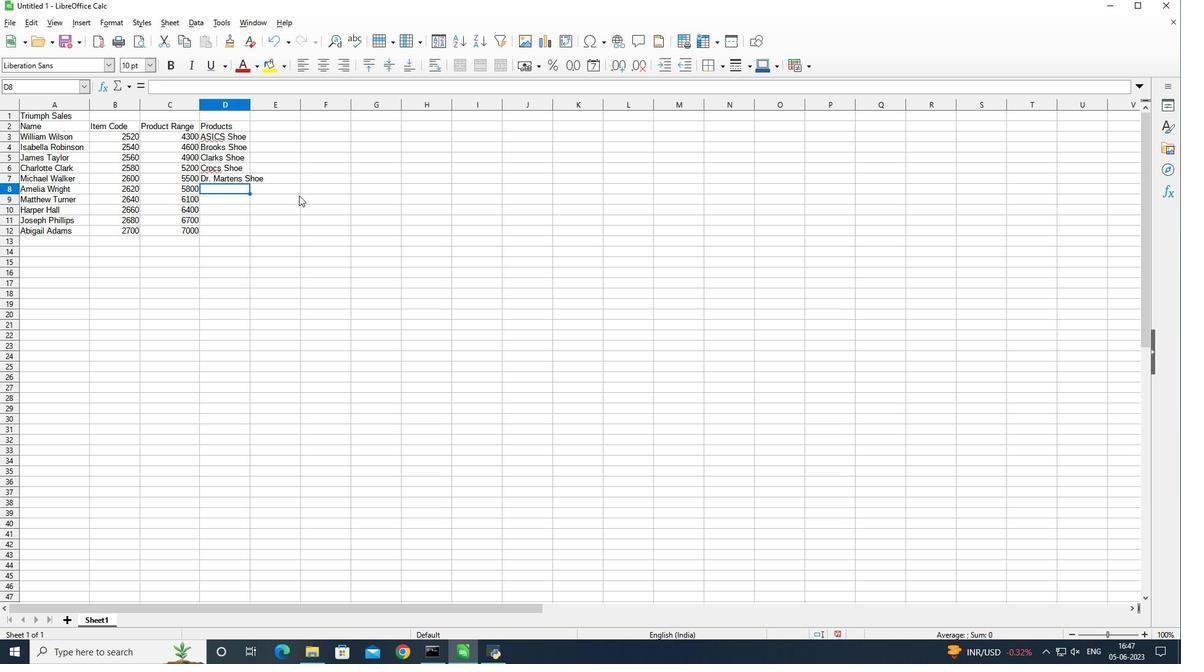 
Action: Key pressed <Key.shift><Key.shift><Key.shift>Eco<Key.backspace>ci<Key.backspace>o<Key.space><Key.shift>Shoe<Key.enter><Key.shift><Key.shift><Key.shift><Key.shift>Fila<Key.space><Key.shift>Shoe<Key.enter><Key.shift>Hush<Key.space><Key.shift>Puppies<Key.space><Key.shift>Shoe<Key.enter><Key.shift>Jordan<Key.space><Key.shift>Shoe<Key.enter><Key.shift>K-<Key.shift><Key.shift><Key.shift><Key.shift><Key.shift><Key.shift><Key.shift><Key.shift><Key.shift><Key.shift><Key.shift><Key.shift><Key.shift><Key.shift><Key.shift>Swiss<Key.space><Key.shift>Shoe<Key.enter>
Screenshot: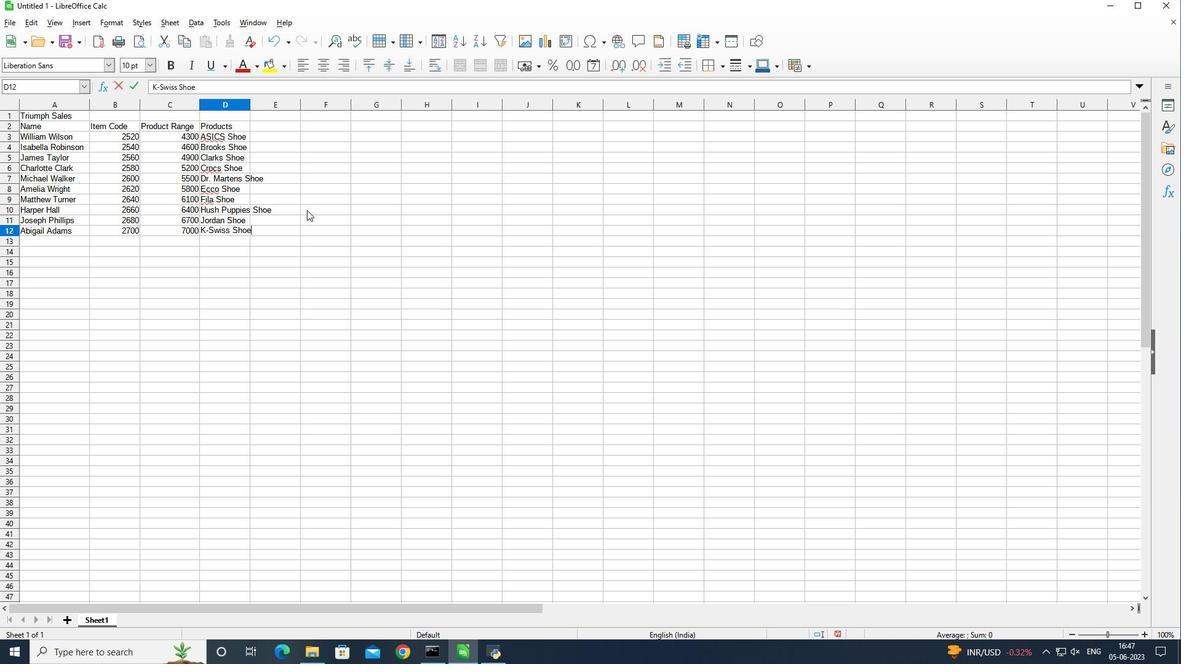 
Action: Mouse moved to (250, 103)
Screenshot: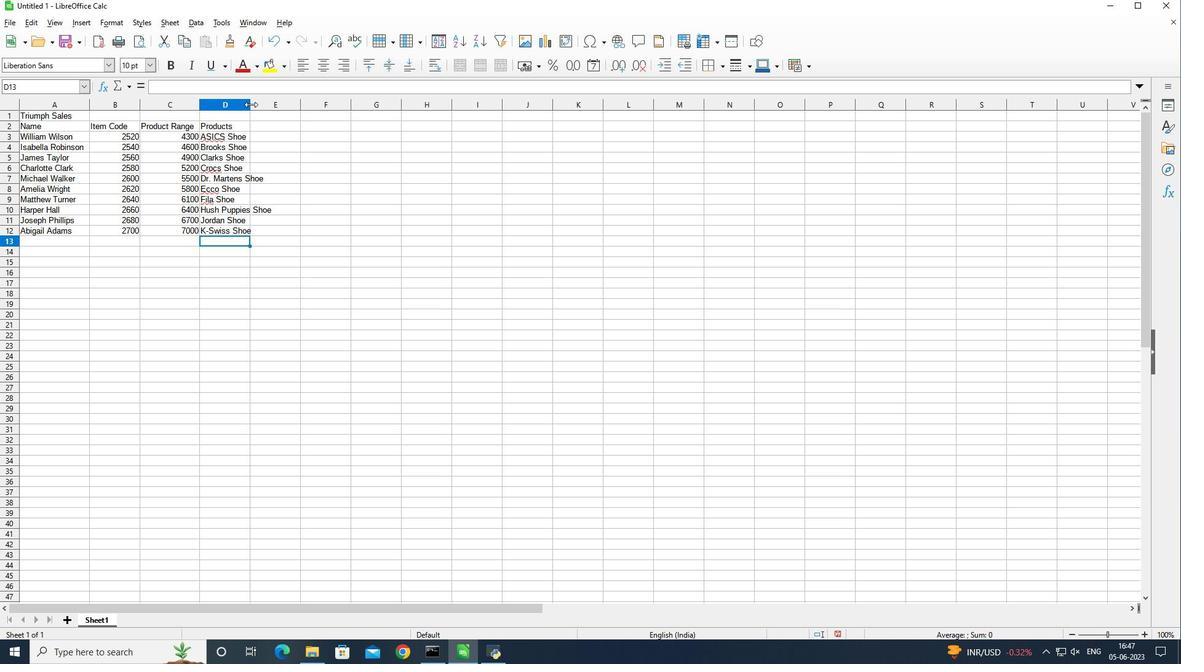 
Action: Mouse pressed left at (250, 103)
Screenshot: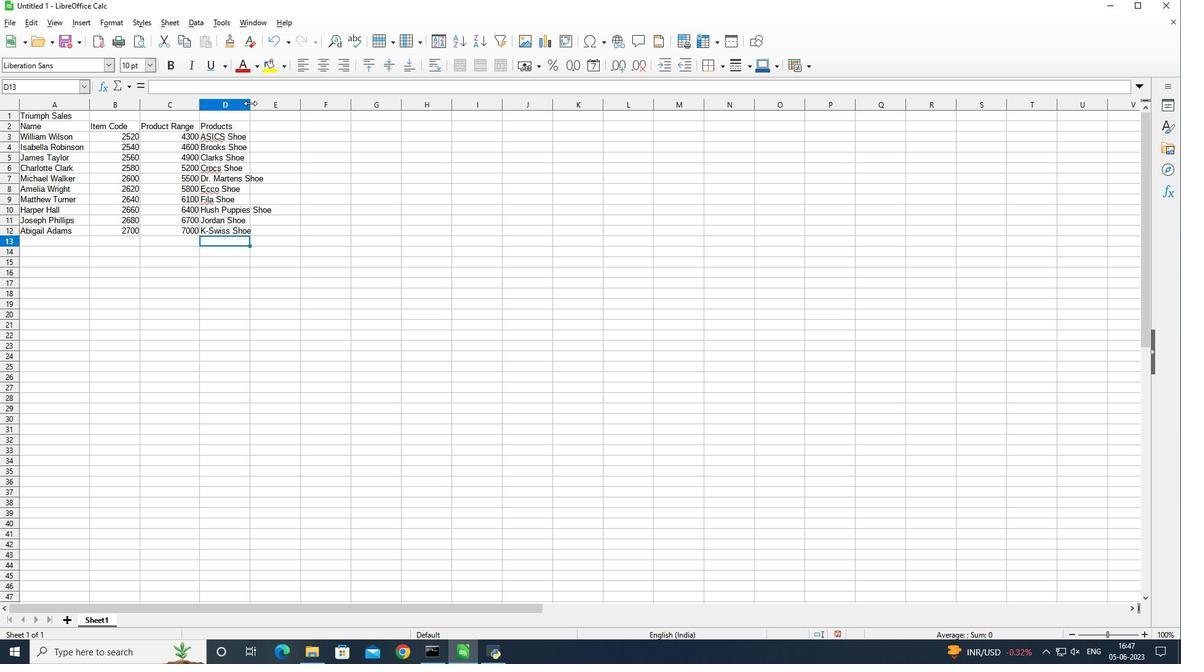 
Action: Mouse pressed left at (250, 103)
Screenshot: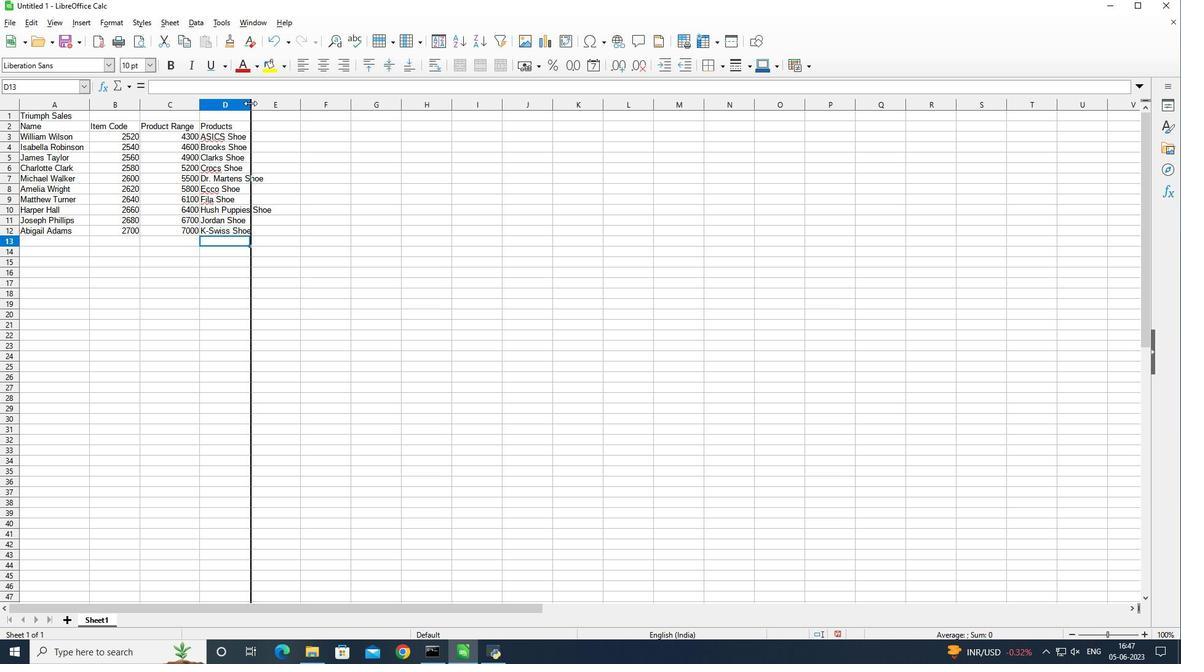 
Action: Mouse moved to (288, 121)
Screenshot: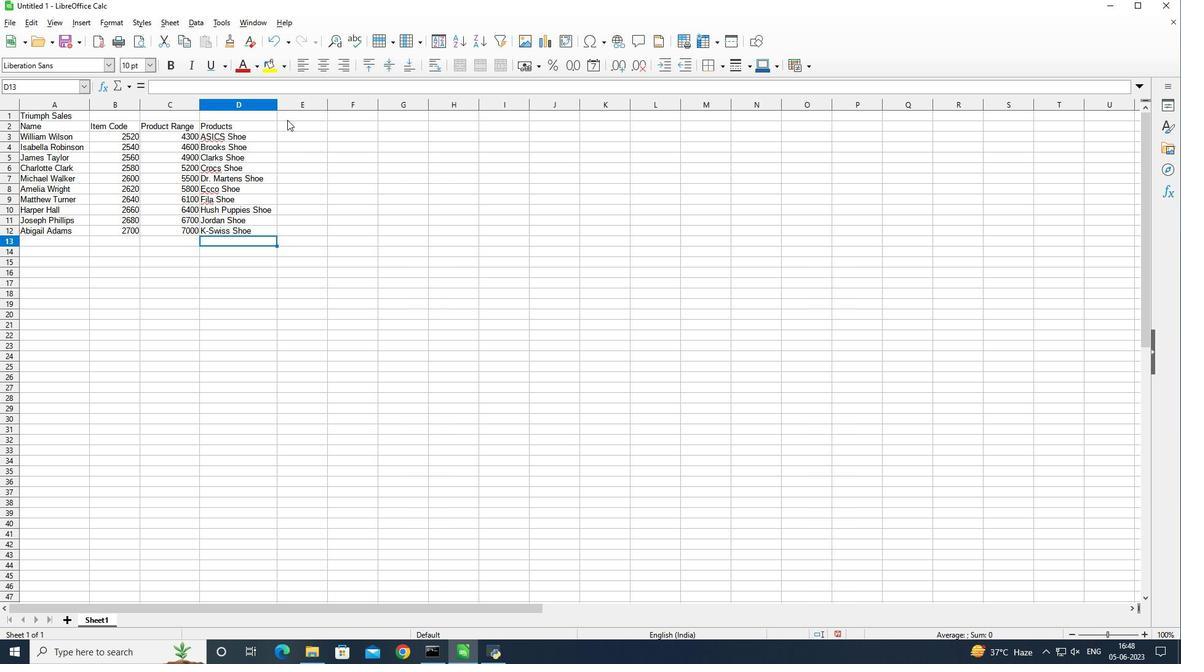 
Action: Mouse pressed left at (288, 121)
Screenshot: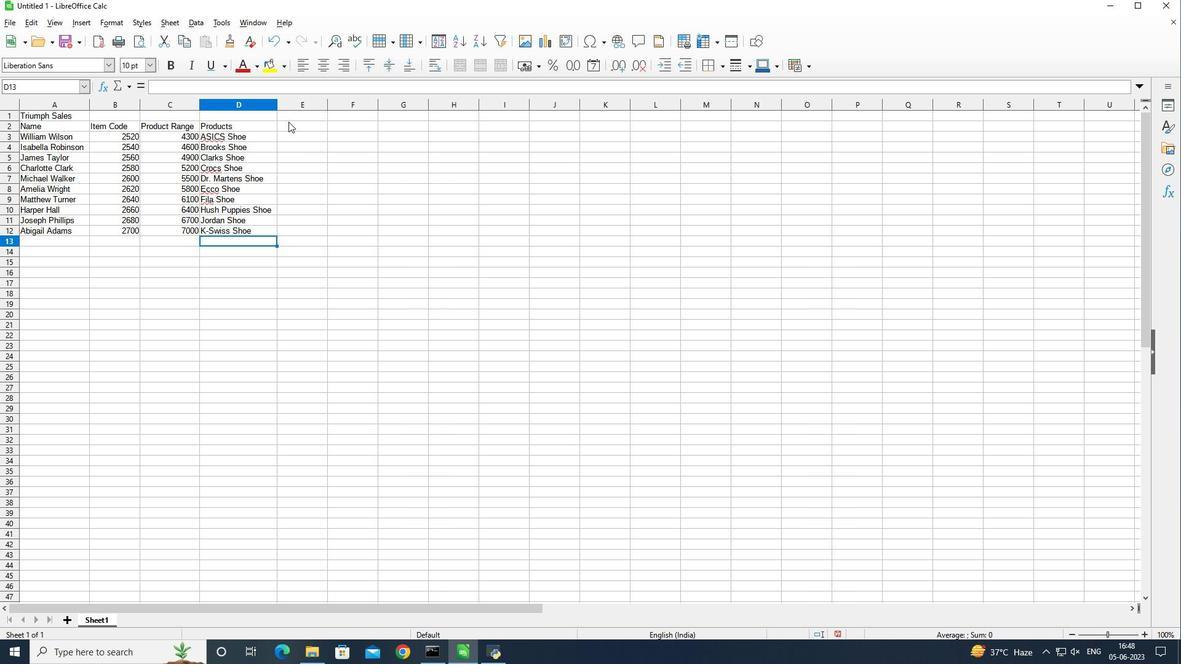 
Action: Mouse moved to (326, 190)
Screenshot: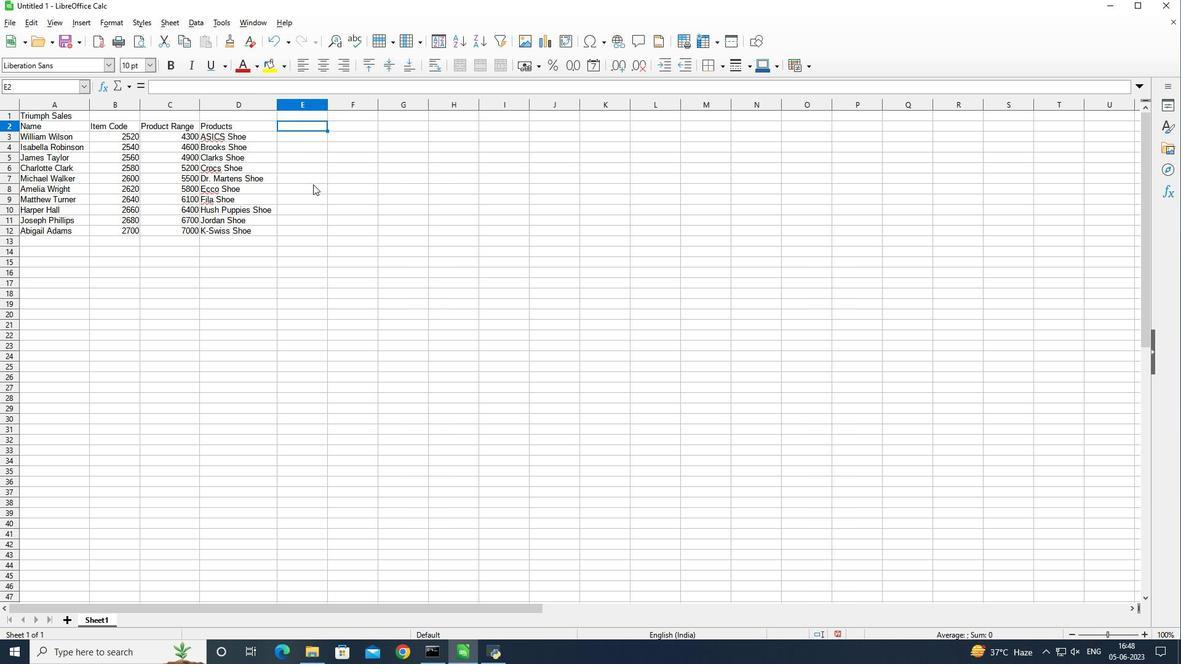 
Action: Key pressed <Key.shift><Key.shift>Quantity<Key.enter>
Screenshot: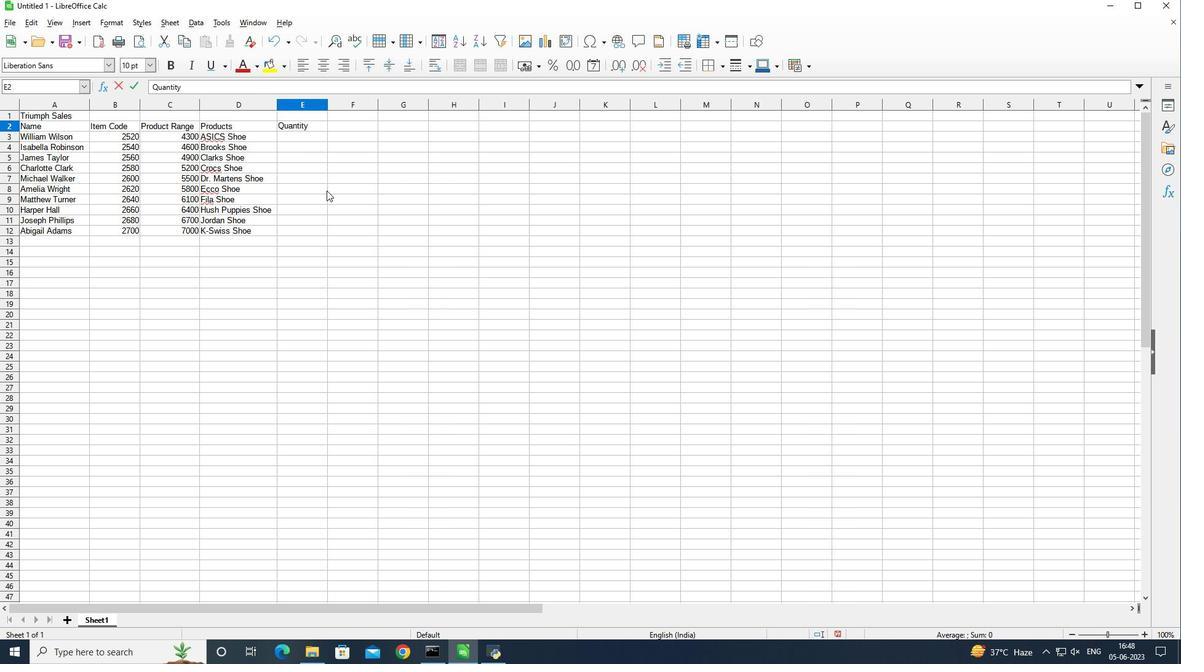 
Action: Mouse moved to (628, 170)
Screenshot: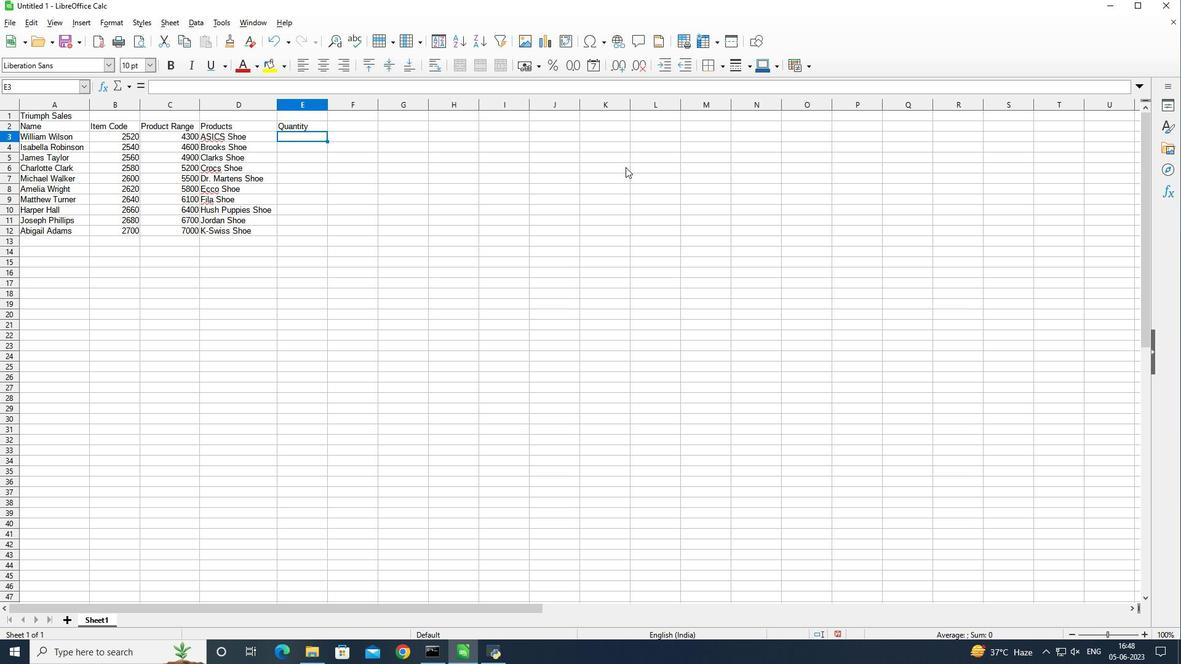 
Action: Key pressed 3<Key.enter>8<Key.enter>5<Key.enter>7<Key.enter>6<Key.enter>4<Key.enter>3<Key.enter>9<Key.enter>9<Key.enter>5
Screenshot: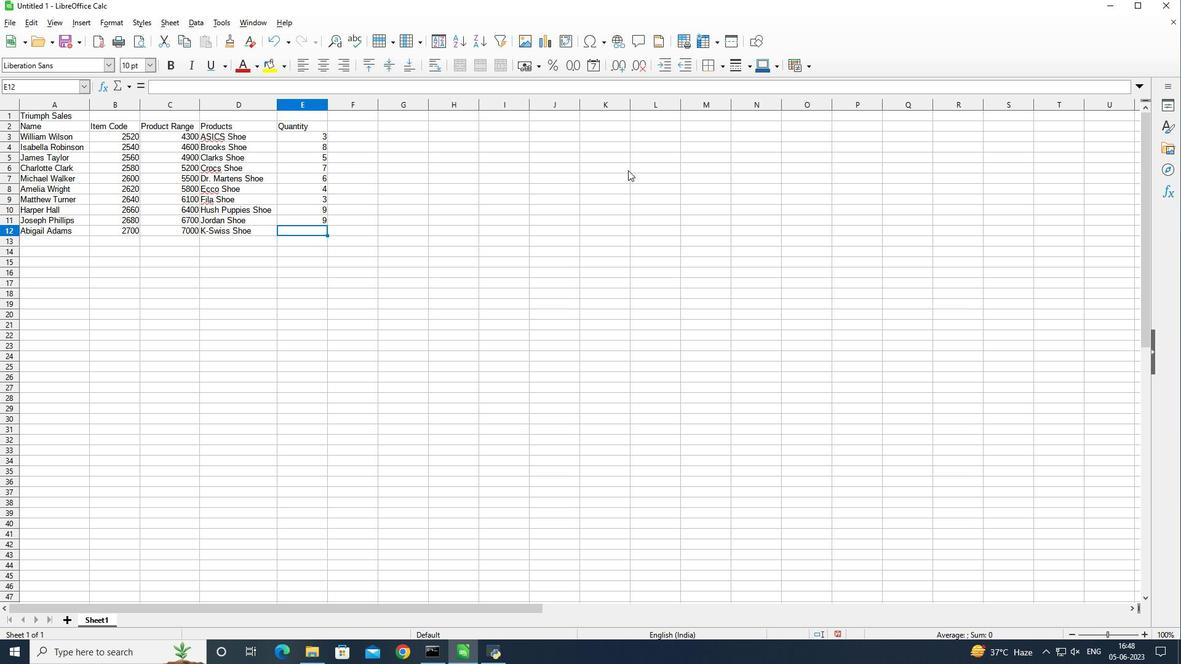 
Action: Mouse moved to (357, 123)
Screenshot: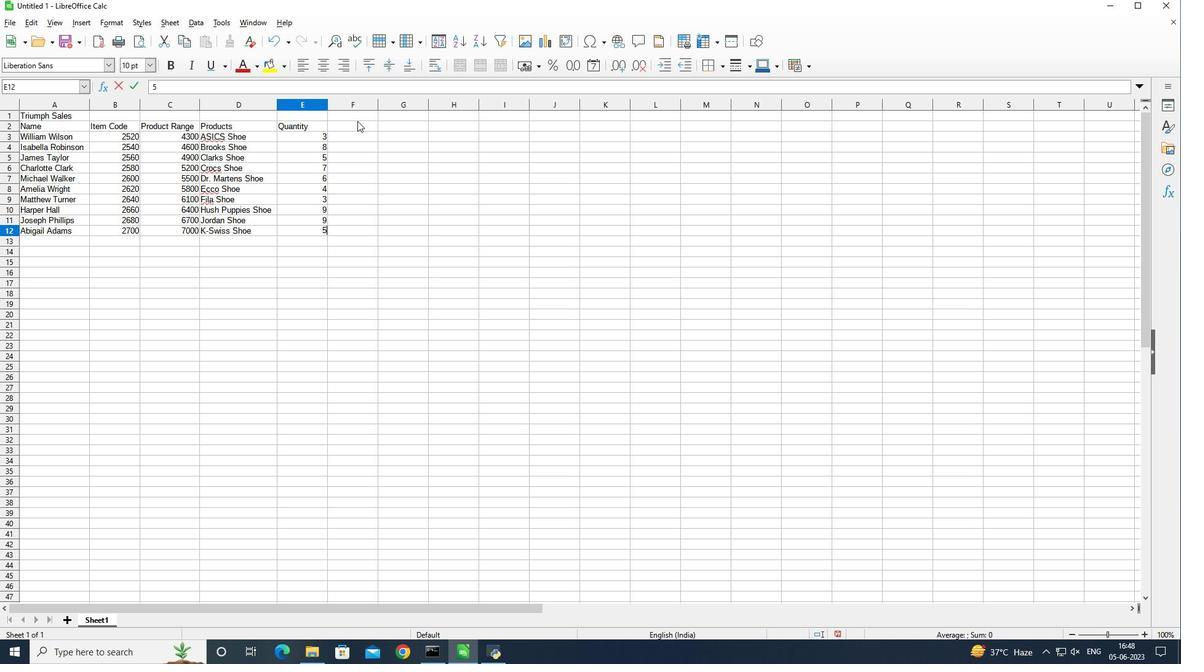 
Action: Mouse pressed left at (357, 123)
Screenshot: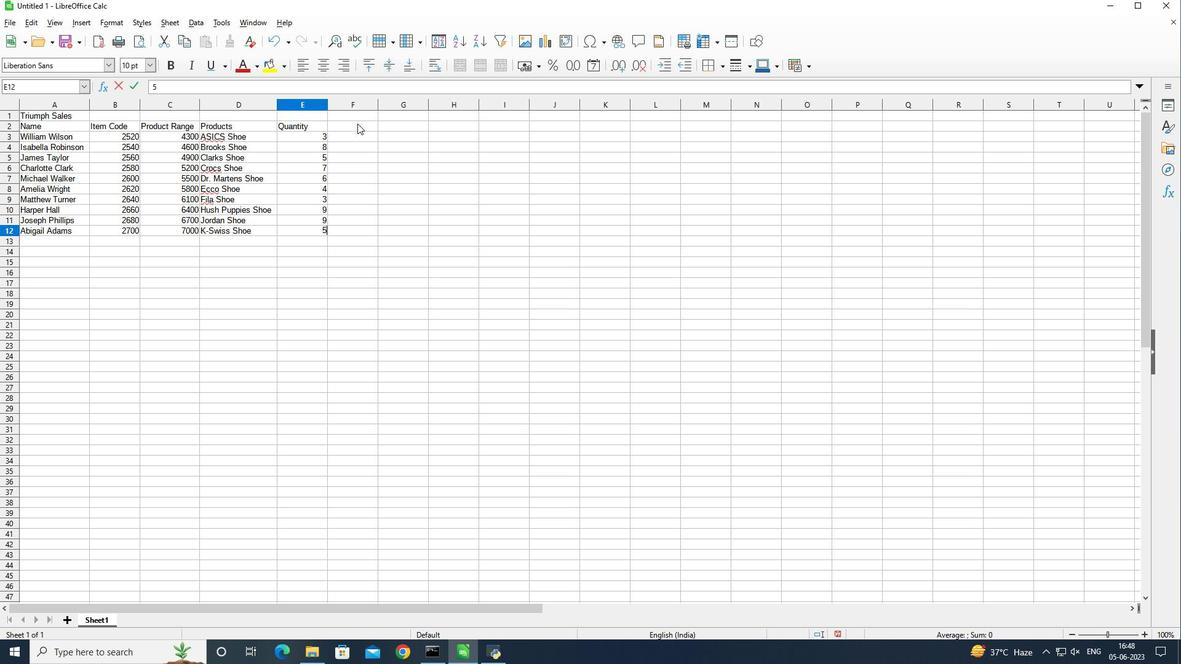 
Action: Key pressed <Key.shift>Tax<Key.space>12<Key.shift>%<Key.enter>=sum<Key.shift_r><Key.shift_r><Key.shift_r><Key.shift_r><Key.shift_r><Key.shift_r><Key.shift_r><Key.shift_r><Key.shift_r><Key.shift_r><Key.shift_r><Key.shift_r><Key.shift_r><Key.shift_r><Key.shift_r><Key.shift_r><Key.shift_r><Key.shift_r><Key.shift_r><Key.shift_r>(c3*12<Key.shift>%<Key.shift_r>)
Screenshot: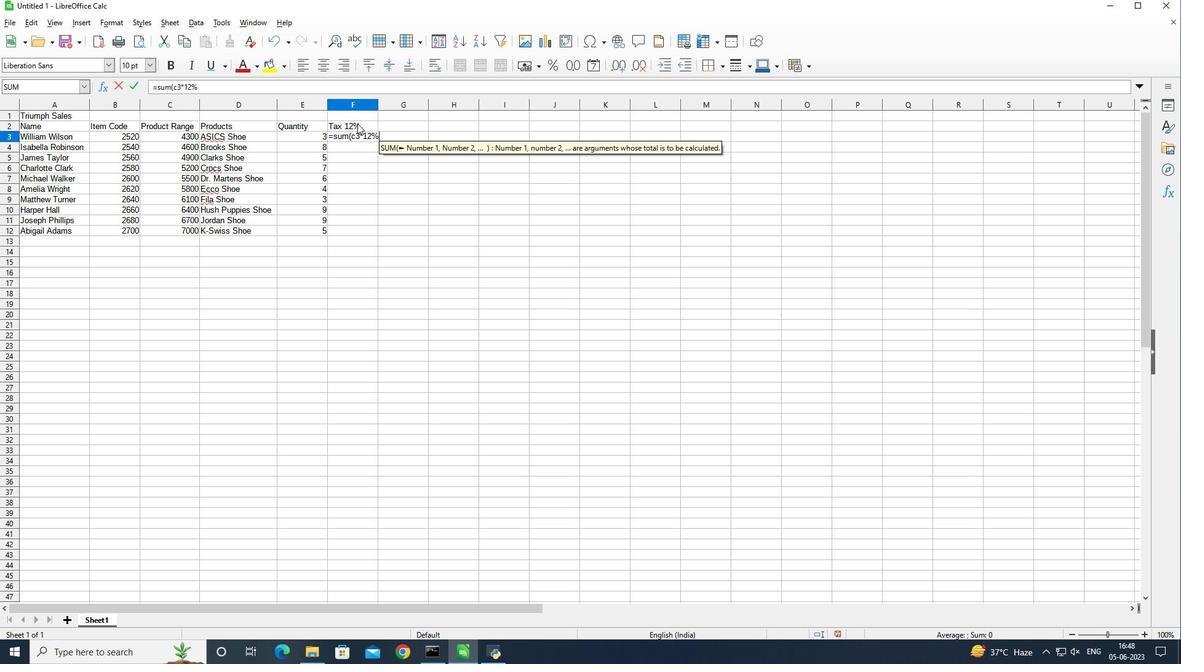 
Action: Mouse moved to (388, 154)
Screenshot: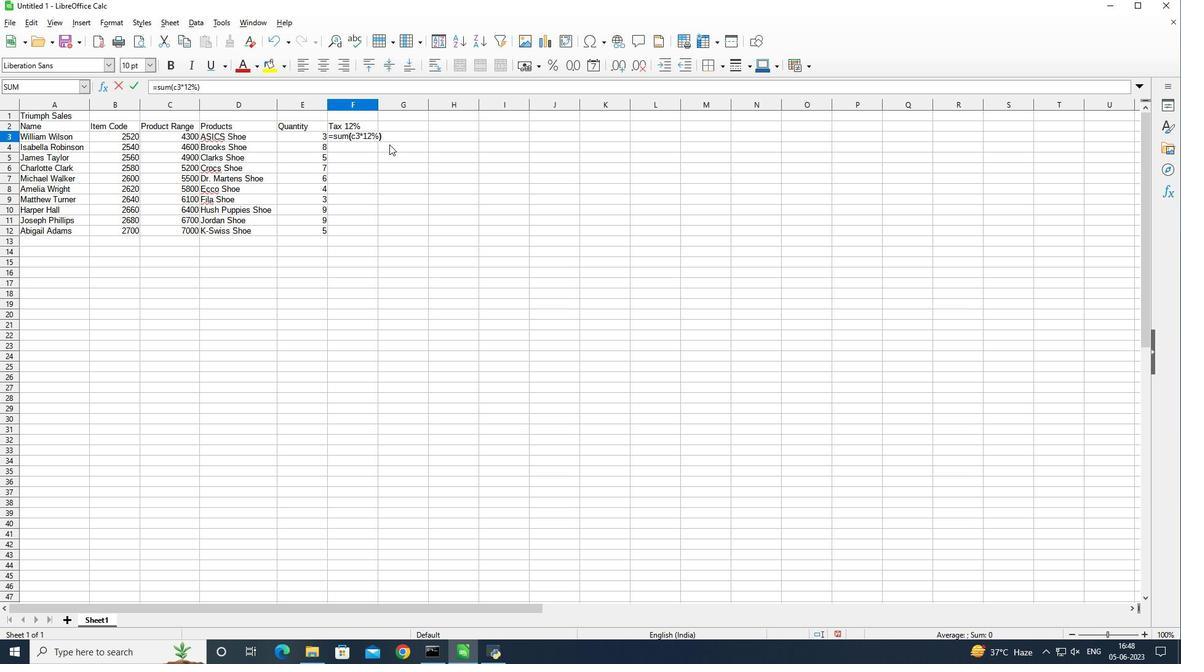 
Action: Key pressed <Key.enter>
Screenshot: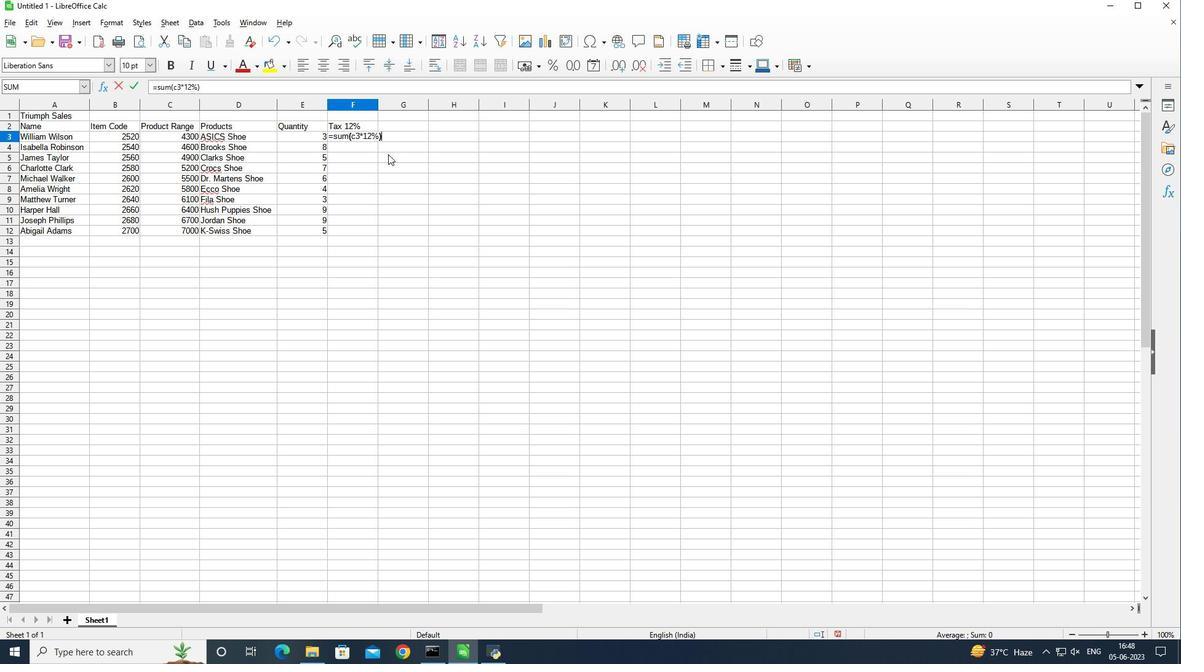 
Action: Mouse moved to (371, 136)
Screenshot: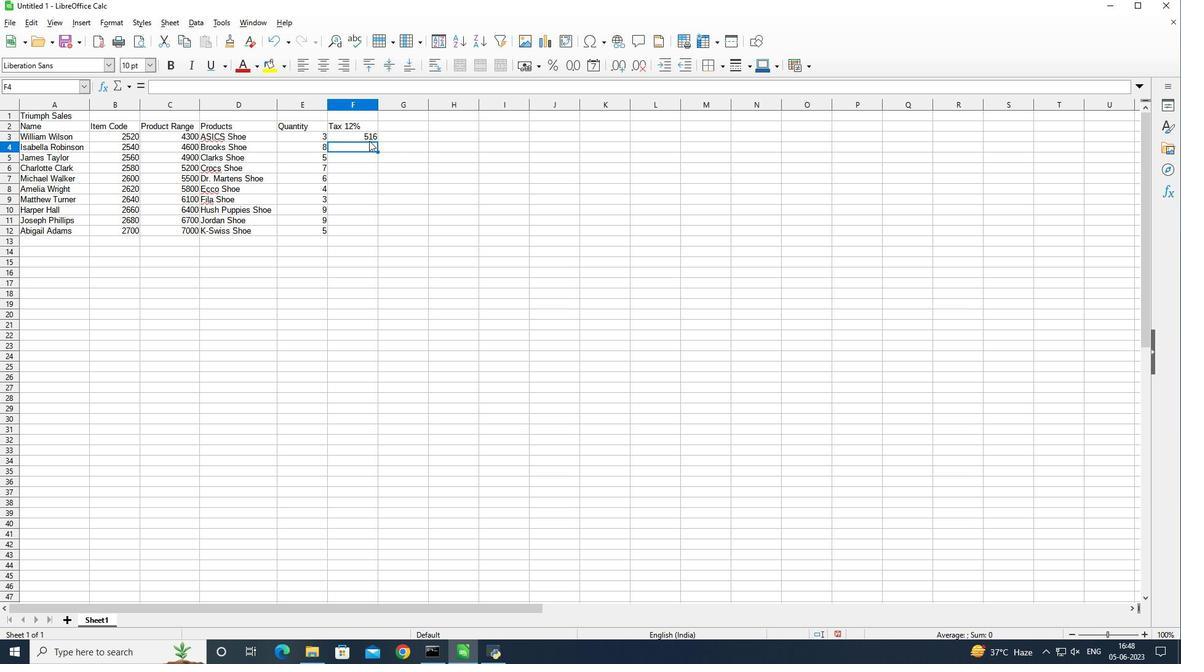 
Action: Mouse pressed left at (371, 136)
Screenshot: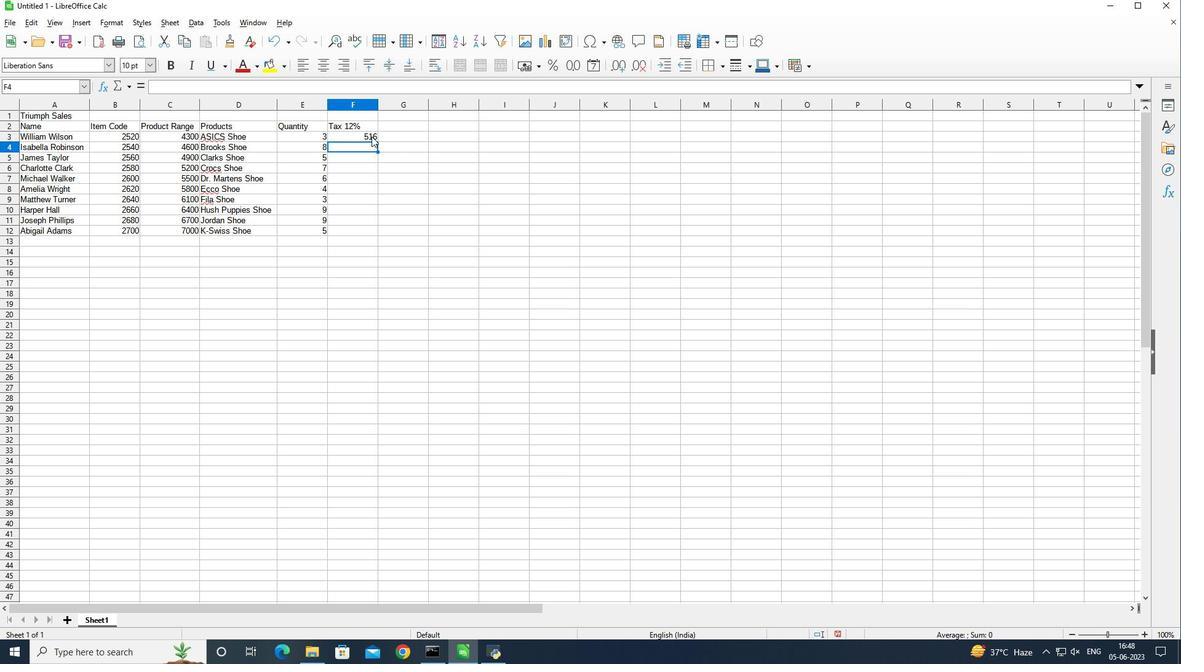 
Action: Mouse moved to (378, 140)
Screenshot: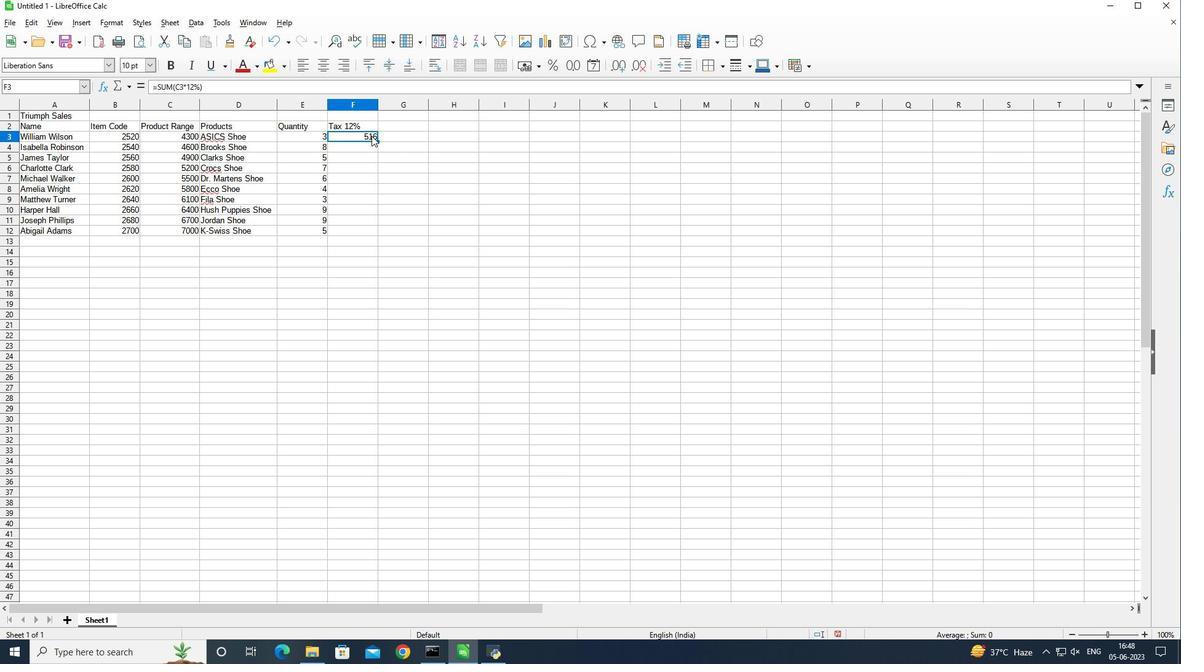 
Action: Mouse pressed left at (378, 140)
Screenshot: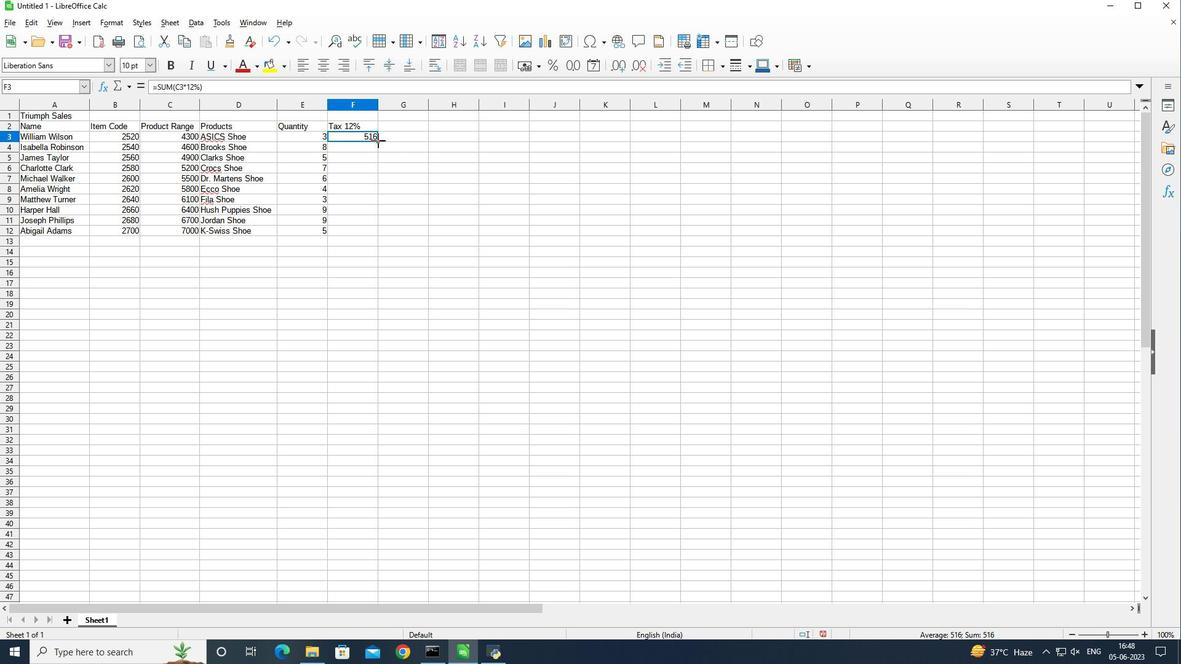 
Action: Mouse moved to (403, 130)
Screenshot: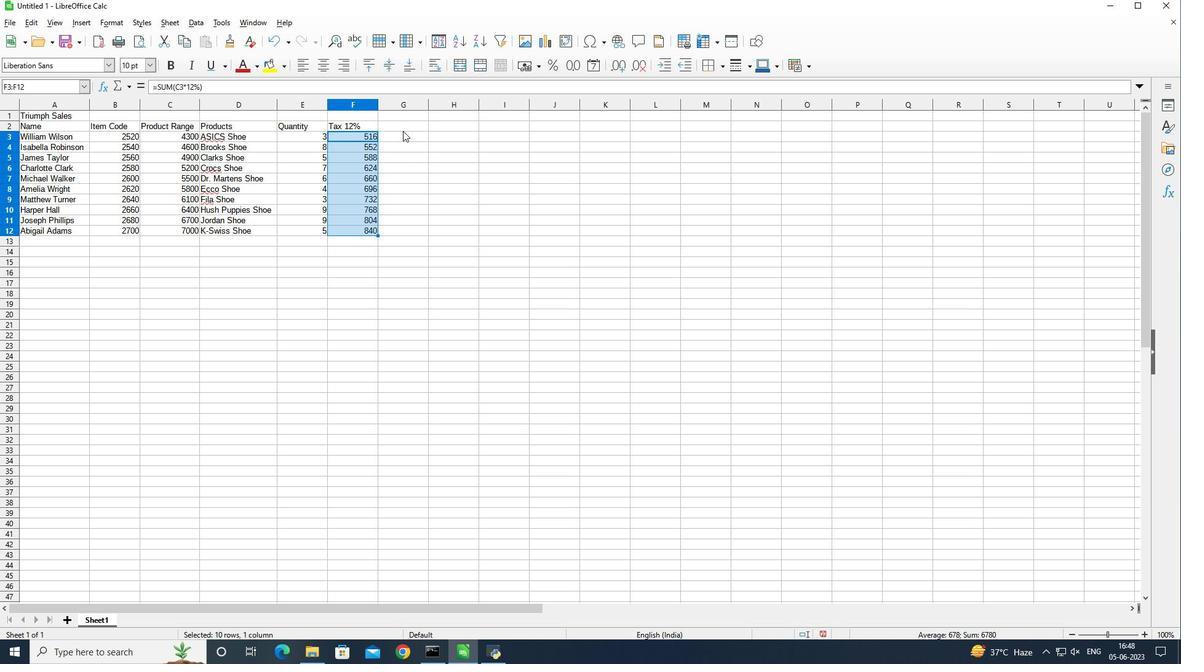 
Action: Mouse pressed left at (403, 130)
Screenshot: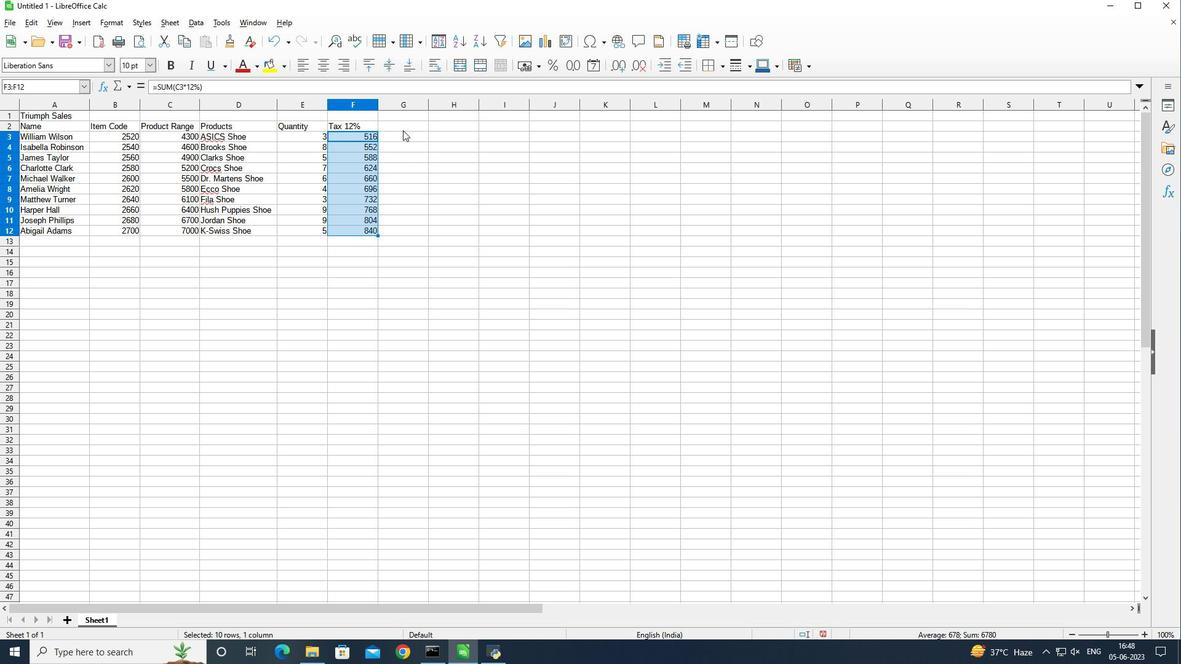 
Action: Mouse moved to (473, 198)
Screenshot: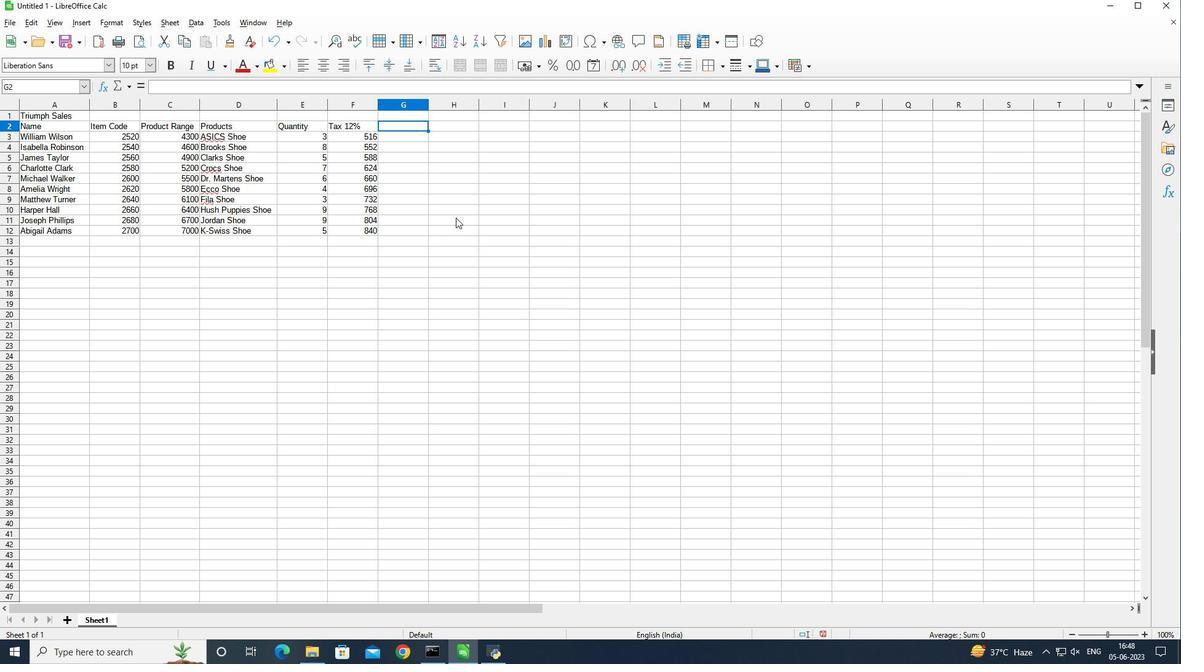 
Action: Key pressed <Key.shift><Key.shift><Key.shift>T<Key.backspace><Key.shift>Commission<Key.space>2<Key.shift>%<Key.enter>=sum<Key.shift_r><Key.shift_r>(c3*2<Key.shift>%<Key.shift_r><Key.shift_r><Key.shift_r><Key.shift_r><Key.shift_r><Key.shift_r><Key.shift_r><Key.shift_r><Key.shift_r><Key.shift_r><Key.shift_r><Key.shift_r>)<Key.enter>
Screenshot: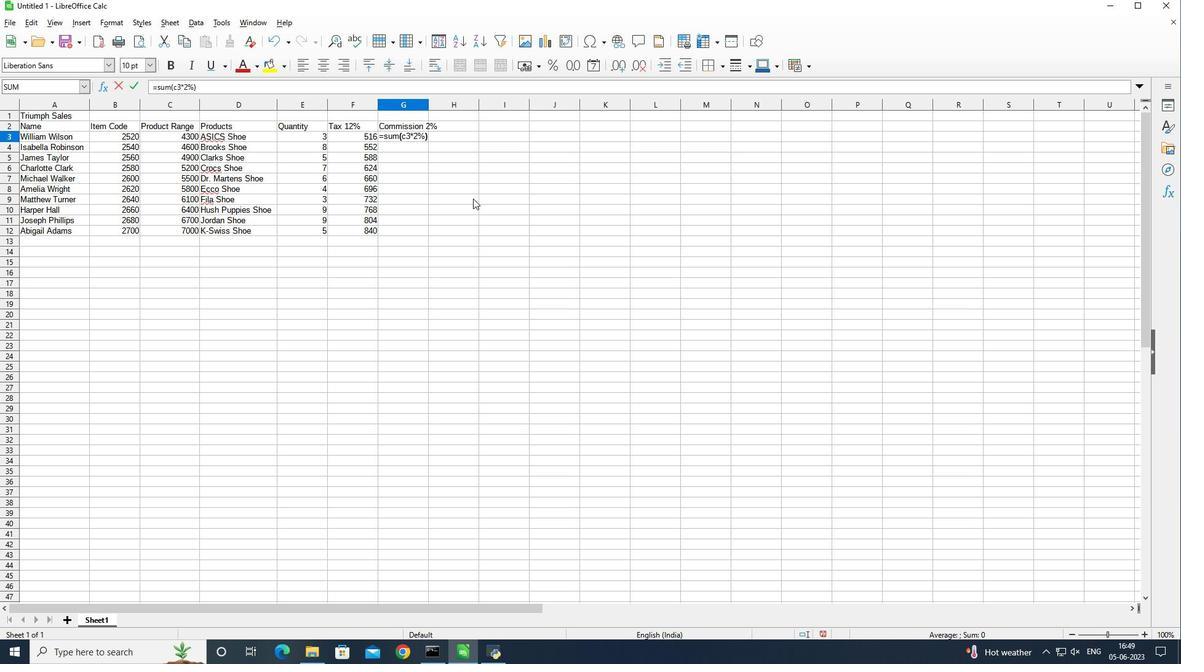 
Action: Mouse moved to (409, 131)
Screenshot: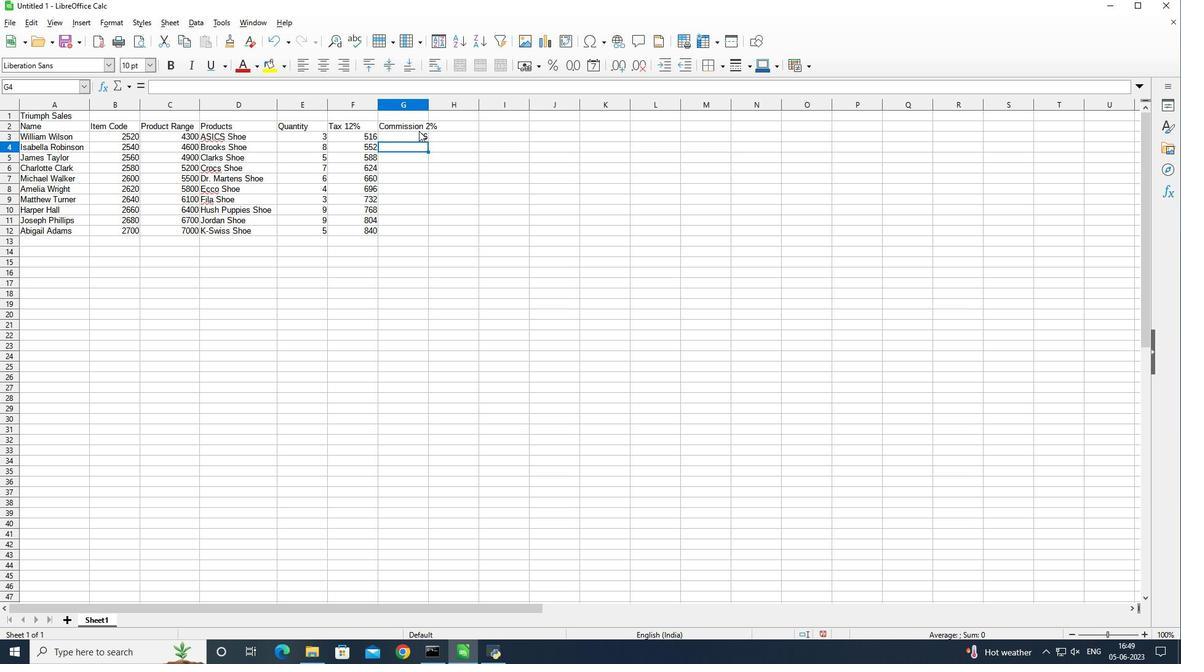 
Action: Mouse pressed left at (409, 131)
Screenshot: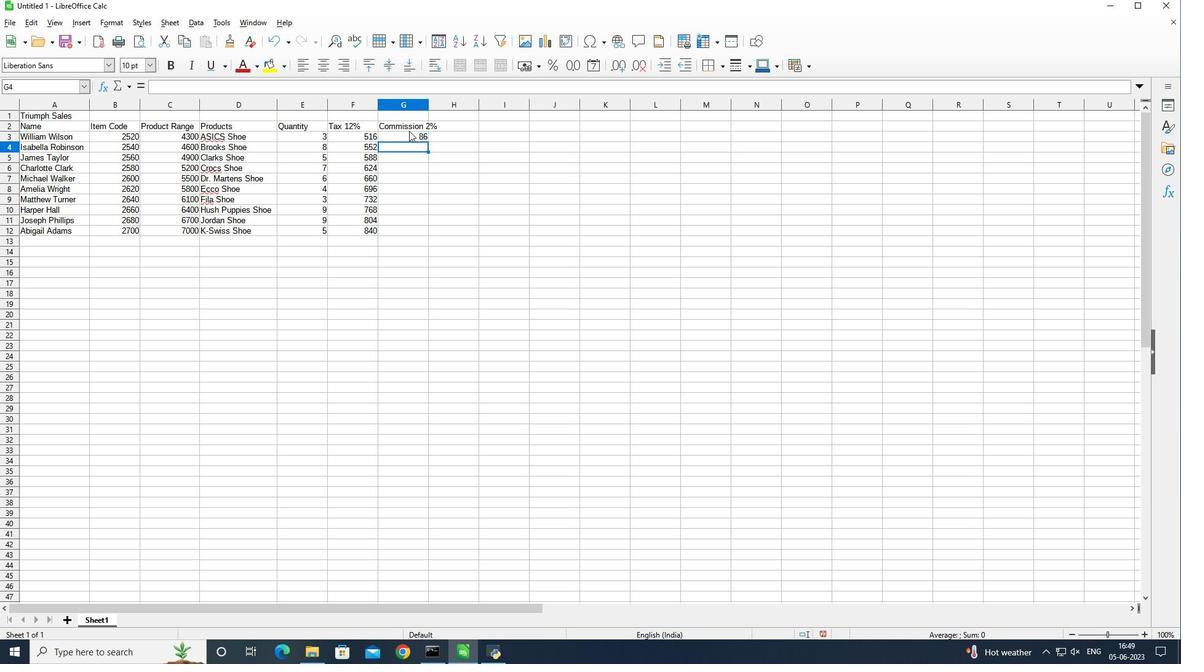 
Action: Mouse moved to (422, 140)
Screenshot: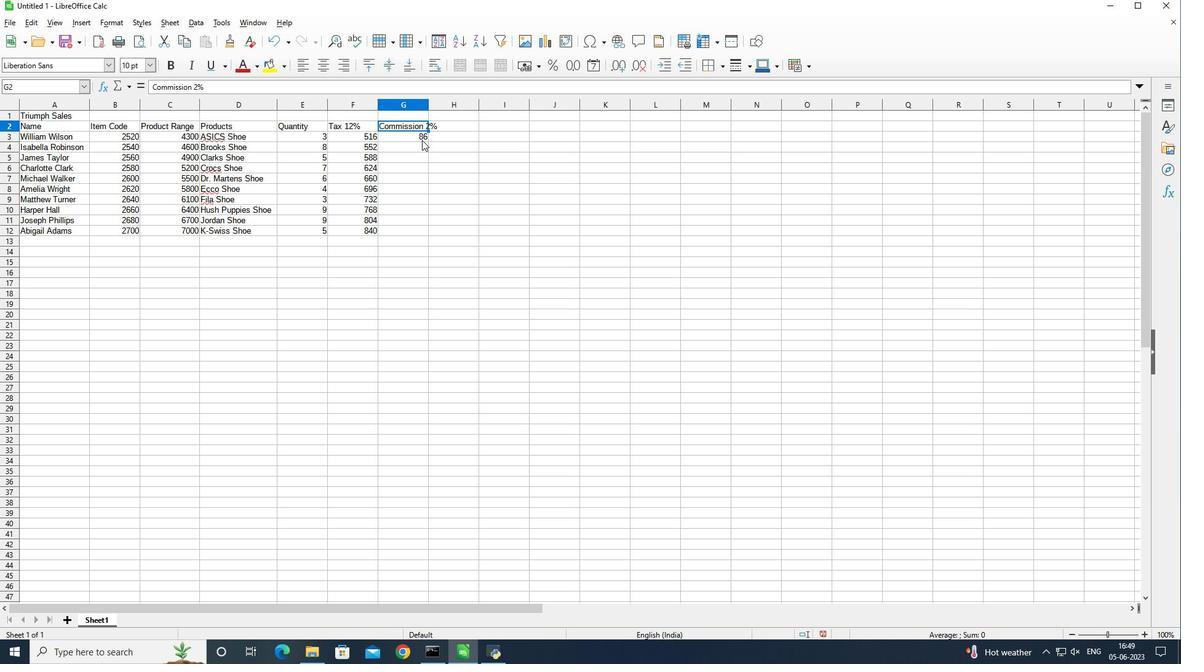 
Action: Mouse pressed left at (422, 140)
Screenshot: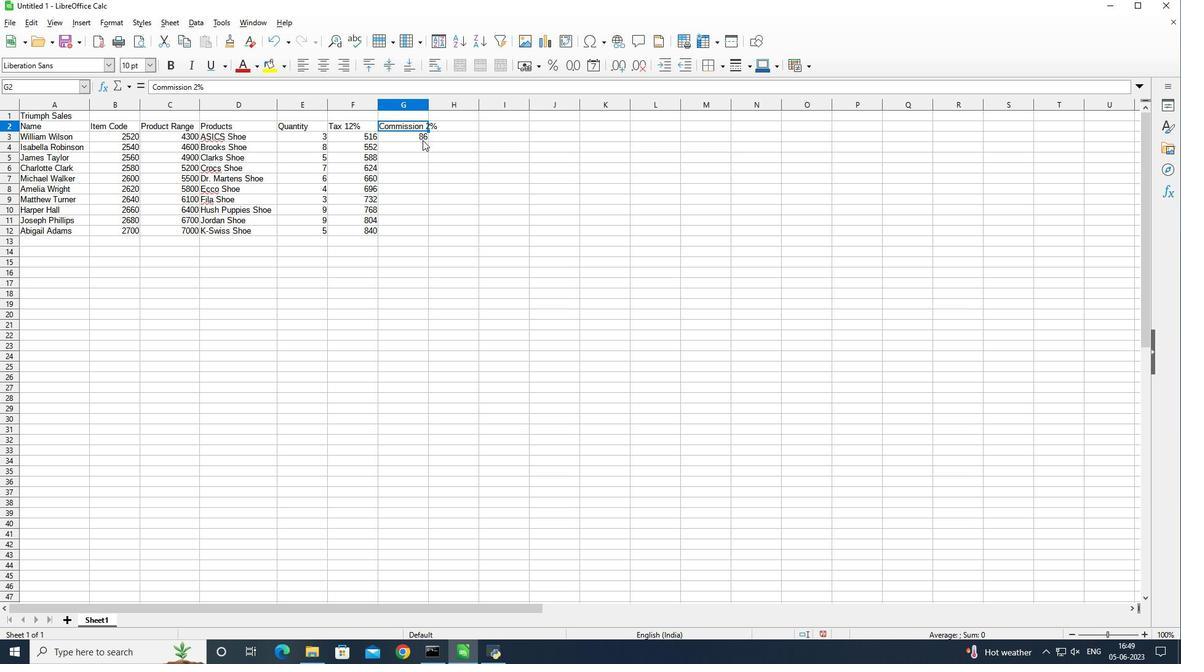 
Action: Mouse moved to (428, 138)
Screenshot: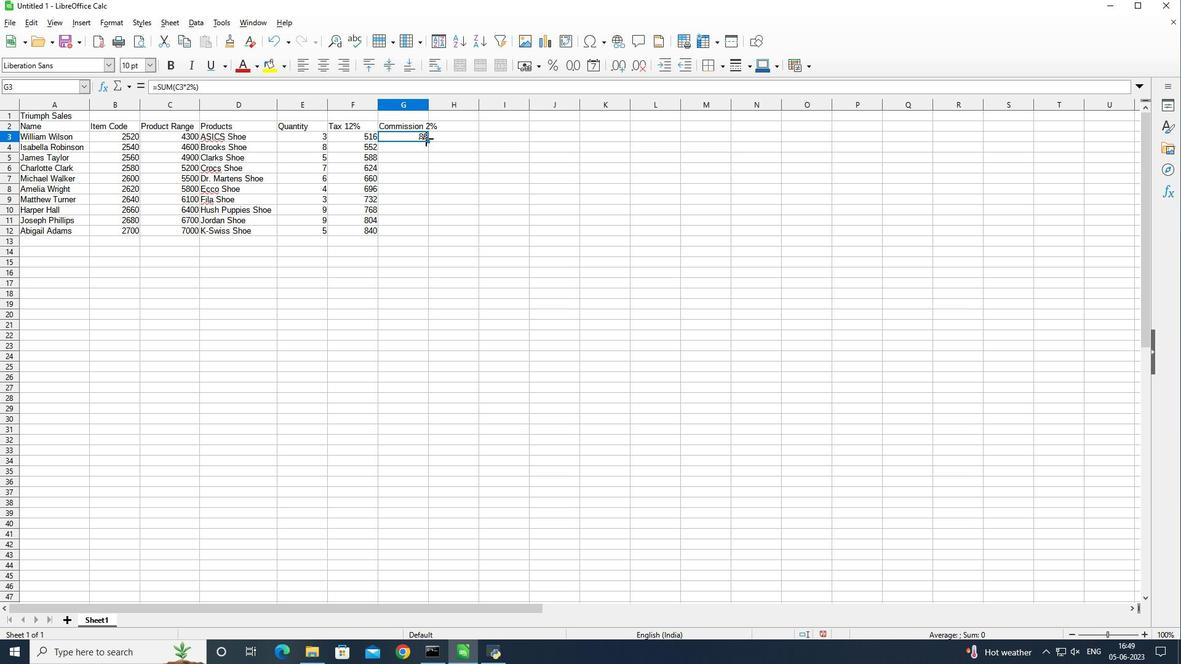 
Action: Mouse pressed left at (428, 138)
Screenshot: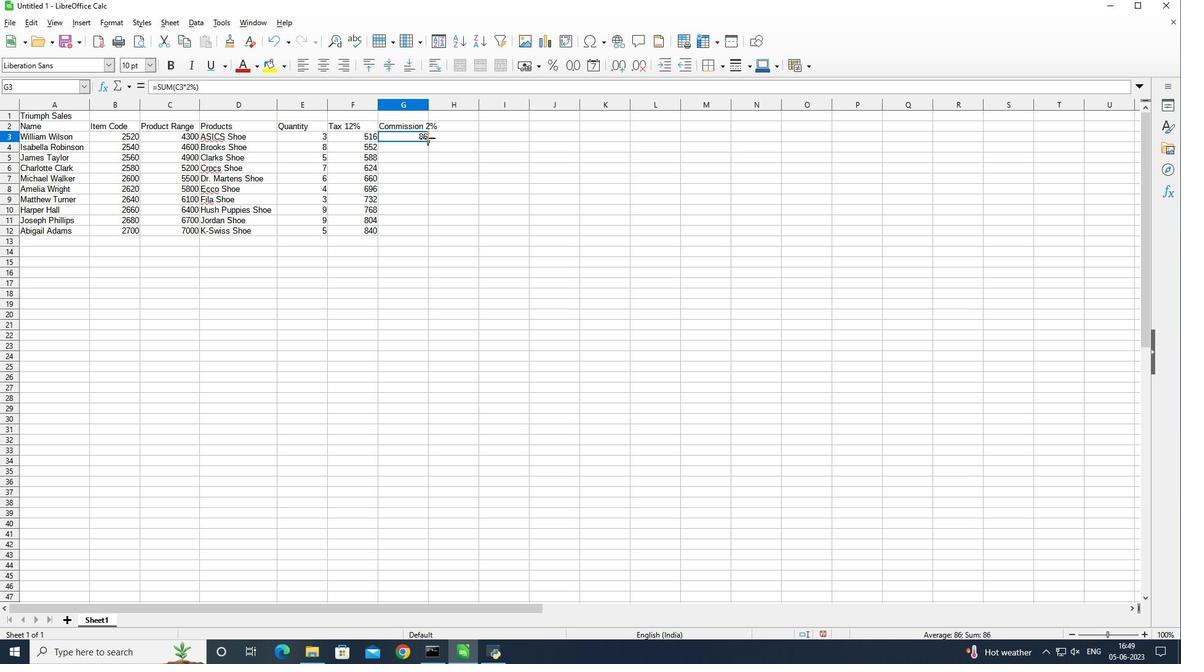 
Action: Mouse moved to (428, 104)
Screenshot: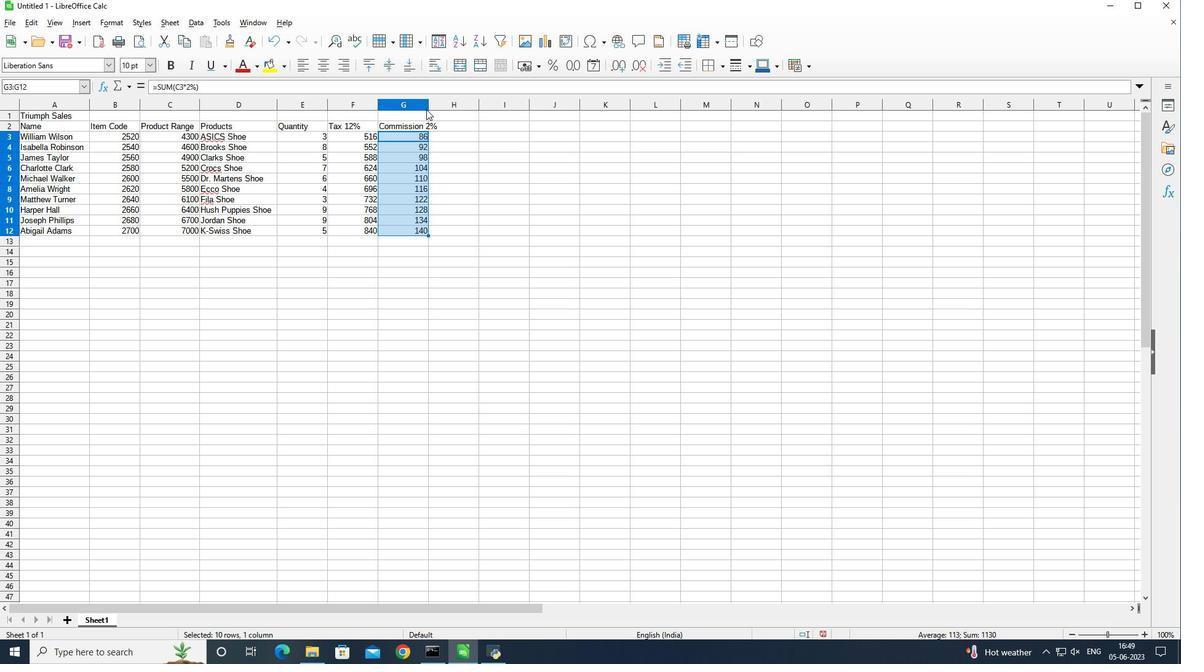 
Action: Mouse pressed left at (428, 104)
Screenshot: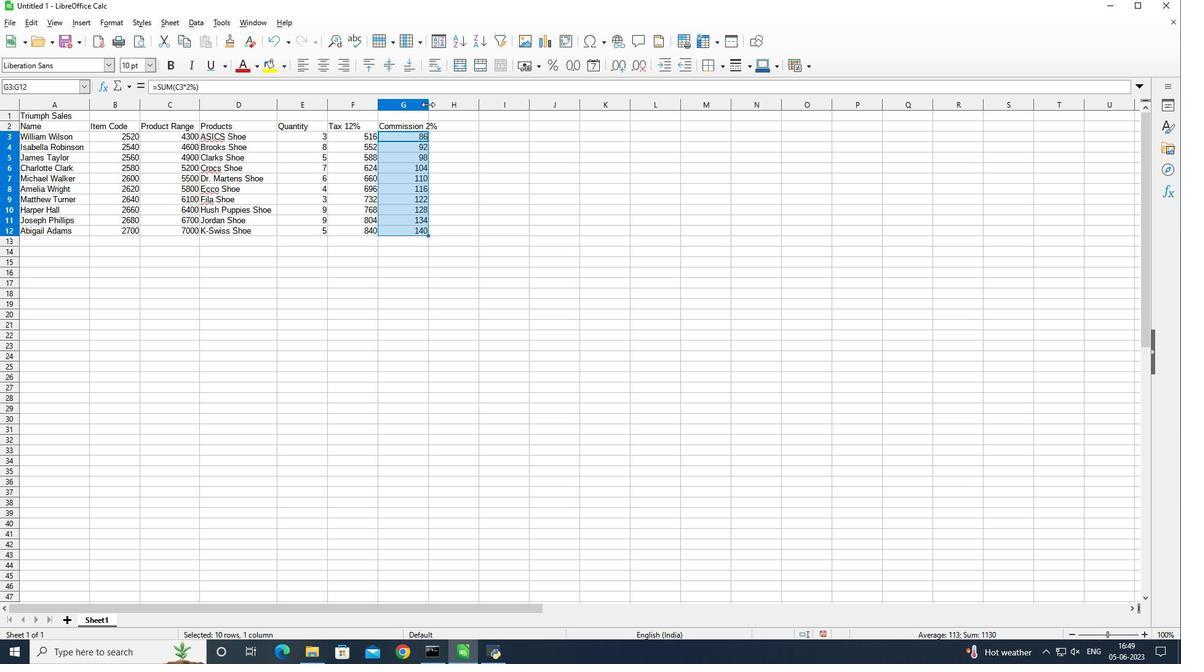 
Action: Mouse pressed left at (428, 104)
Screenshot: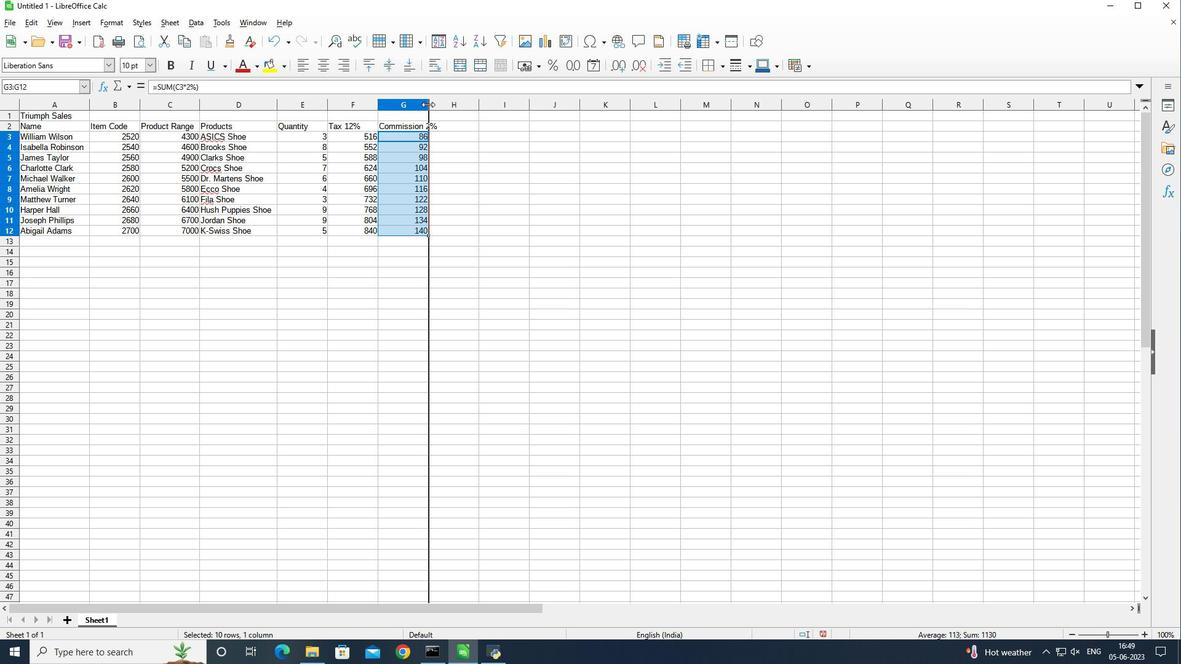 
Action: Mouse moved to (396, 104)
Screenshot: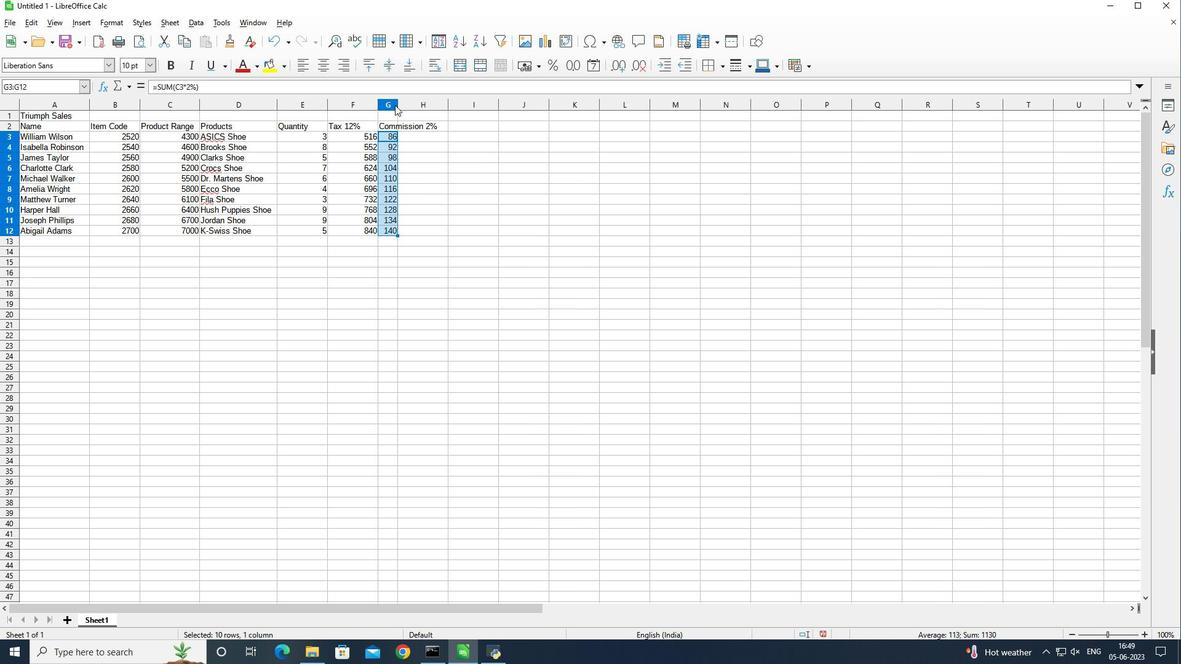 
Action: Mouse pressed left at (396, 104)
Screenshot: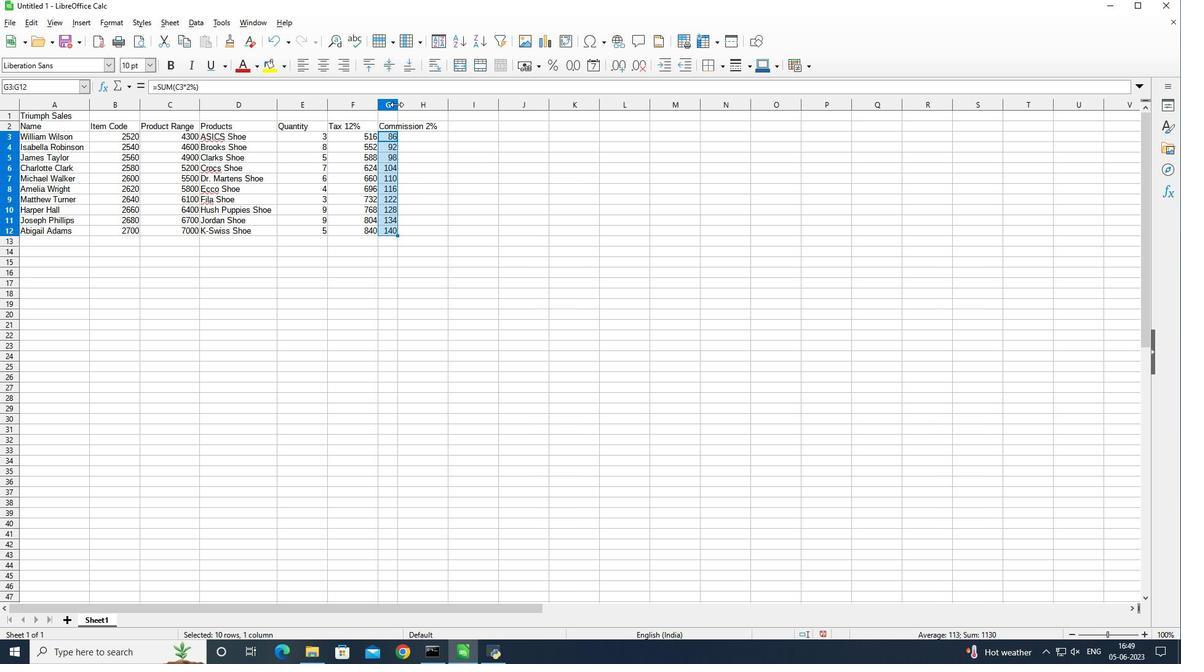 
Action: Mouse pressed left at (396, 104)
Screenshot: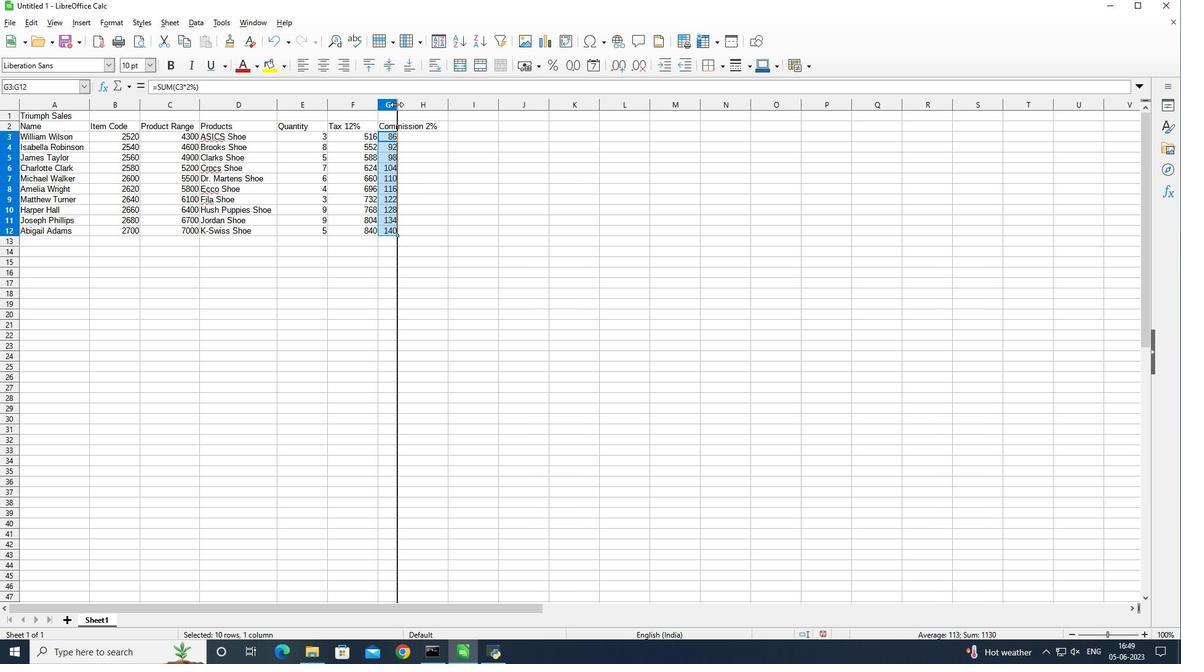 
Action: Mouse moved to (397, 102)
Screenshot: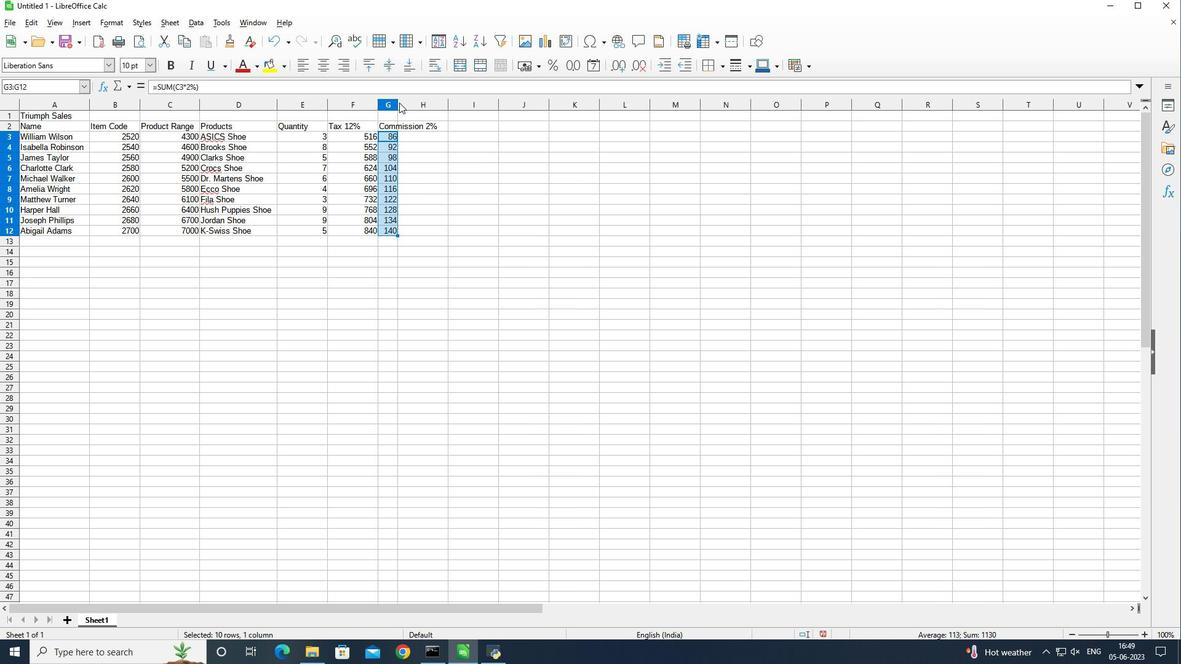 
Action: Mouse pressed left at (397, 102)
Screenshot: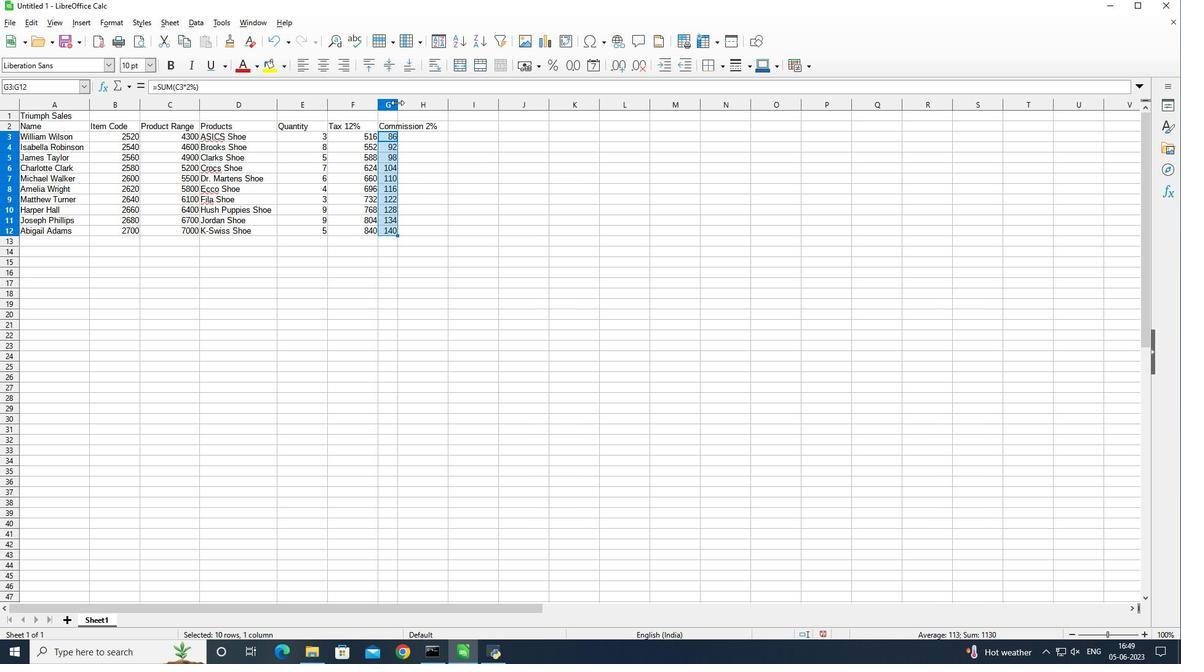 
Action: Mouse moved to (470, 118)
Screenshot: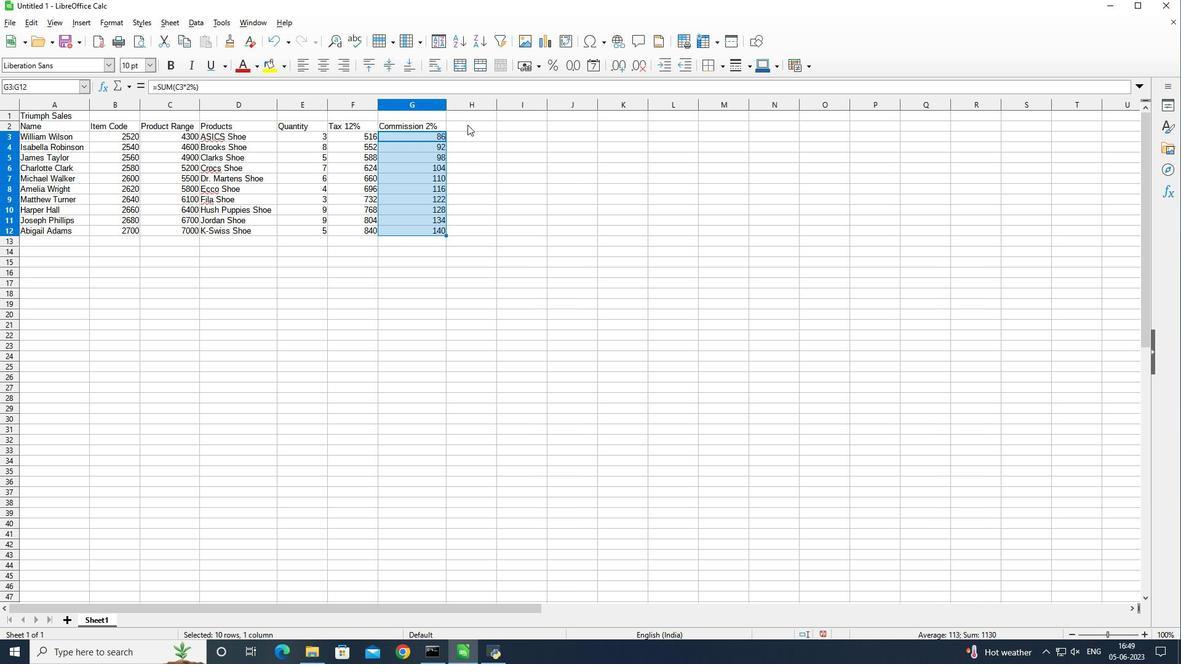 
Action: Mouse pressed left at (470, 118)
Screenshot: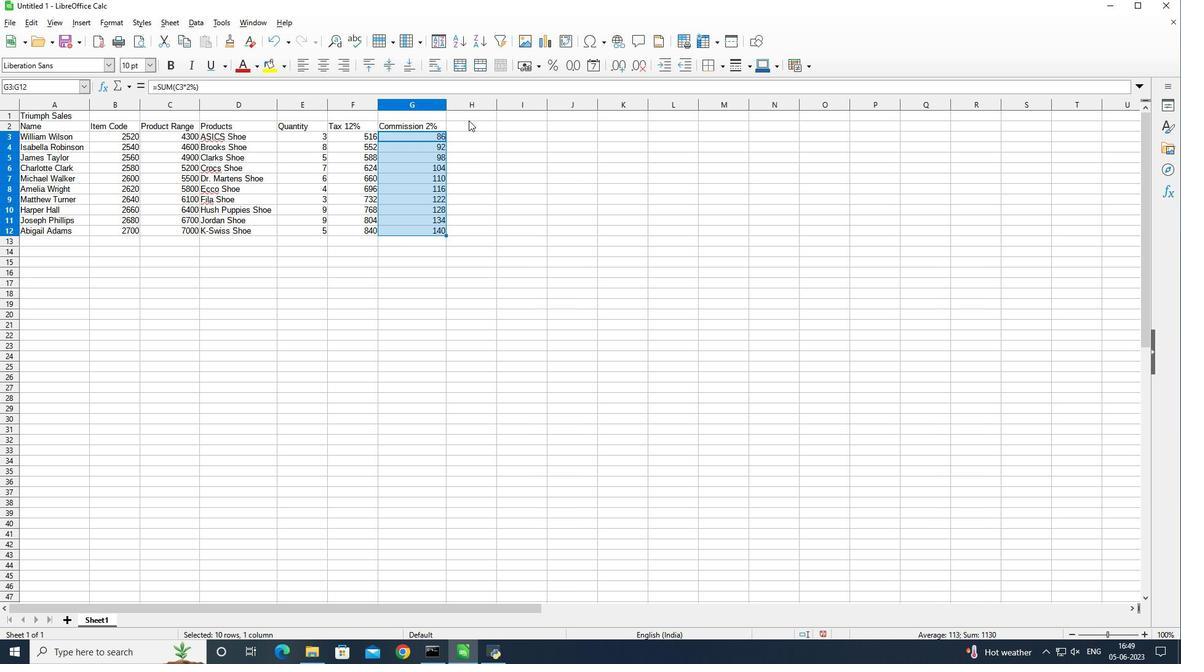 
Action: Mouse moved to (467, 121)
Screenshot: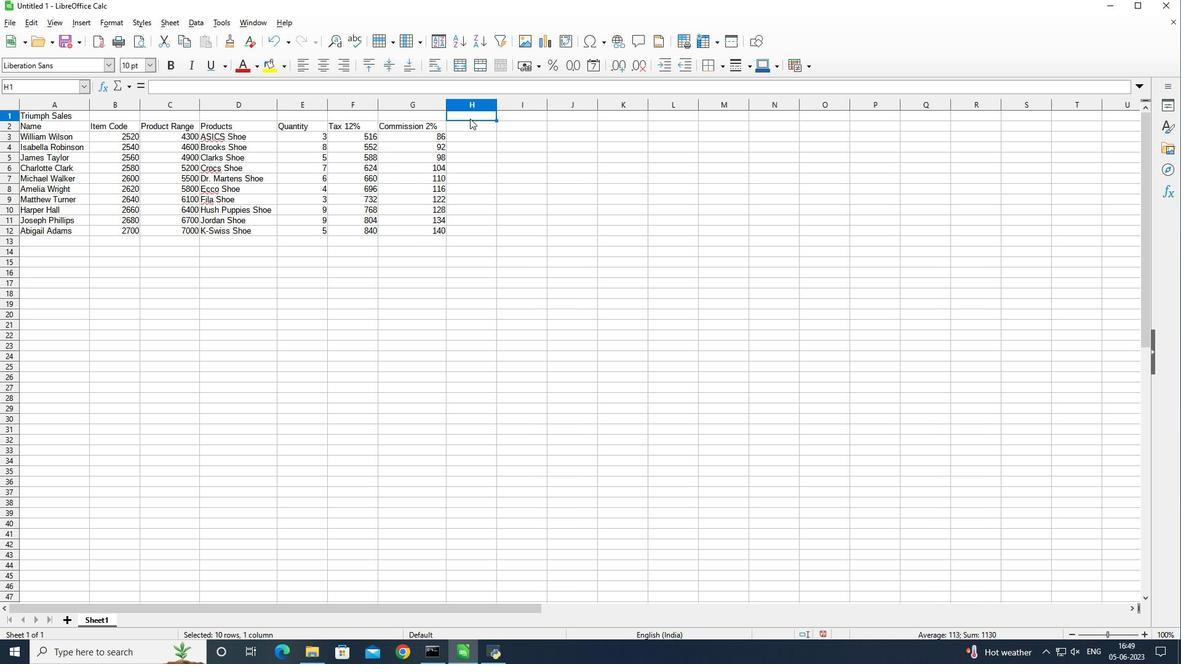 
Action: Mouse pressed left at (467, 121)
Screenshot: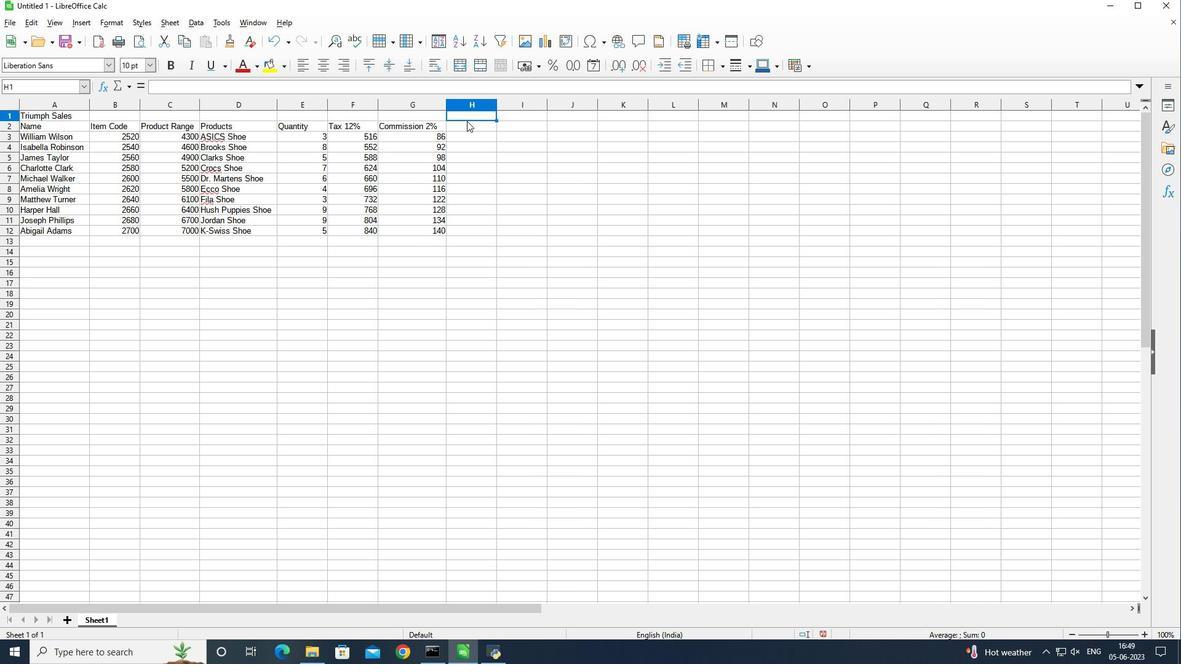 
Action: Mouse moved to (512, 156)
Screenshot: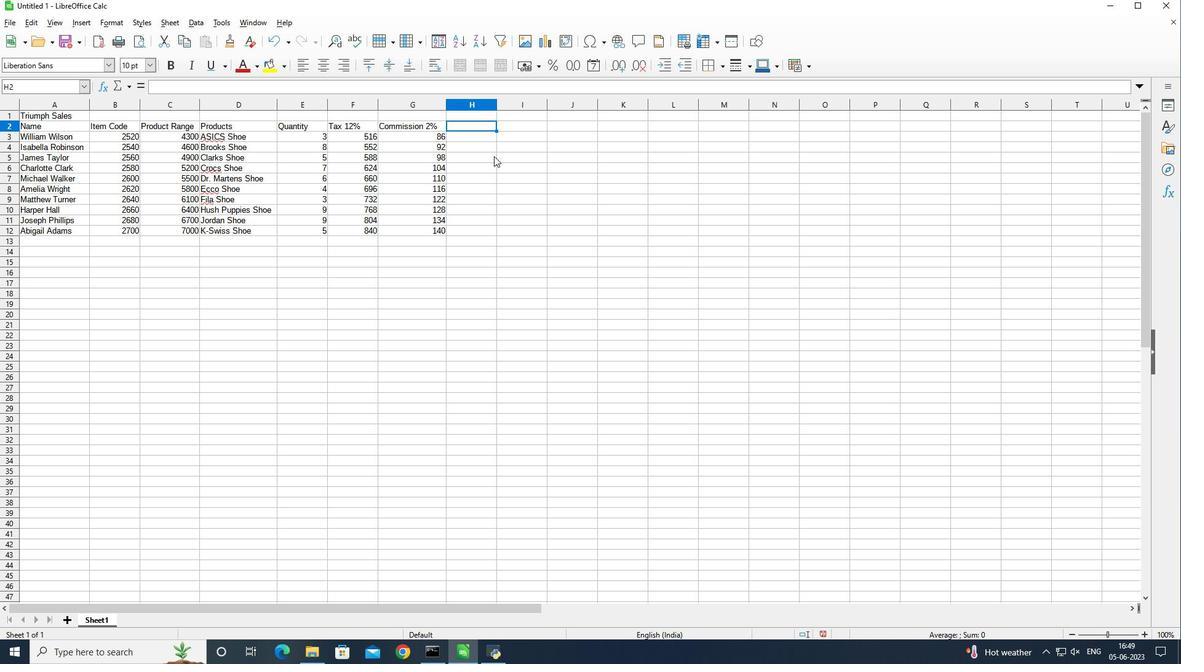
Action: Key pressed <Key.shift>Total<Key.space><Key.shift>Am
Screenshot: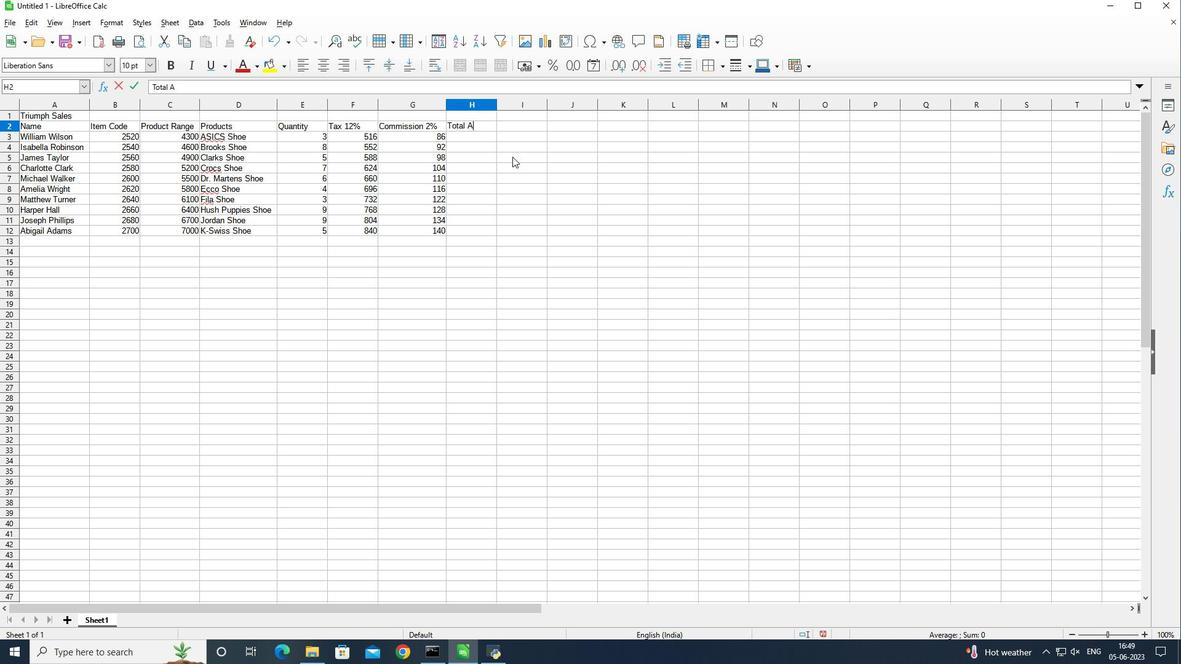 
Action: Mouse moved to (513, 156)
Screenshot: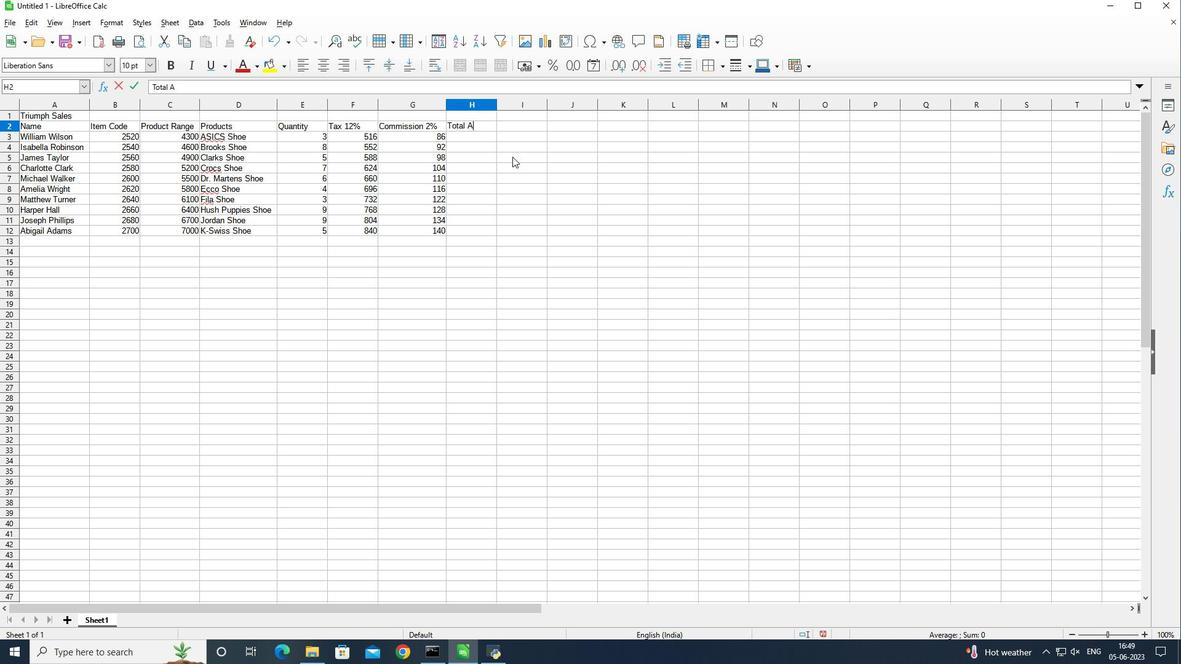 
Action: Key pressed ount<Key.enter>=sum<Key.shift_r><Key.shift_r><Key.shift_r>(c3+f3+g3<Key.shift_r>)<Key.enter>
Screenshot: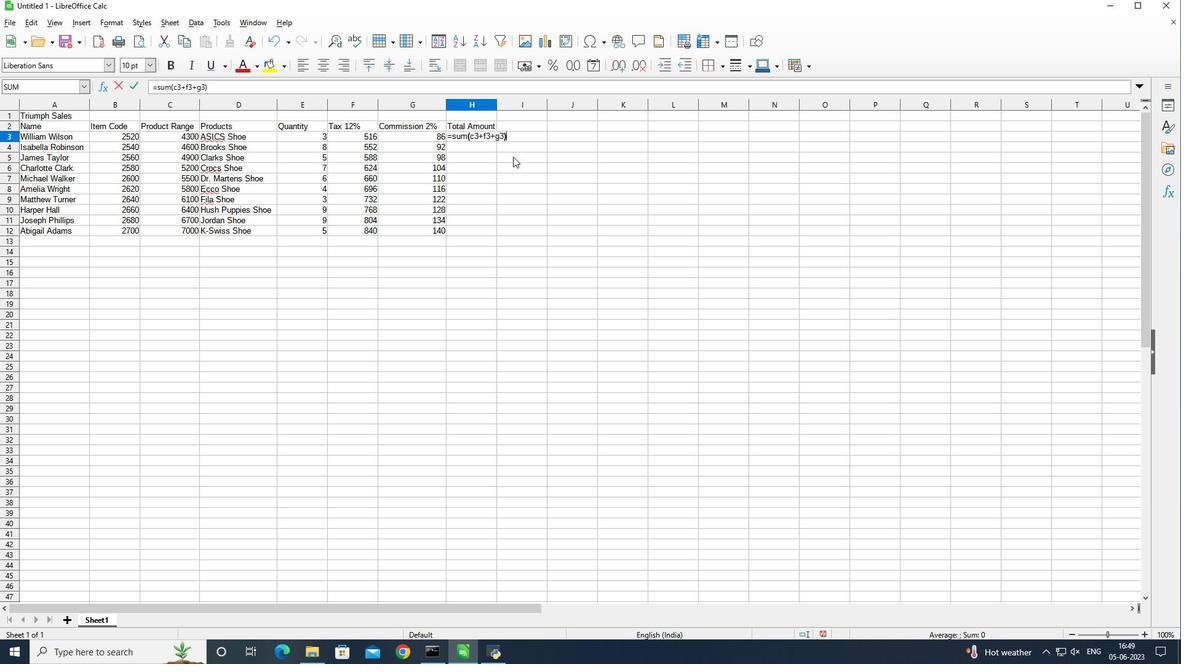 
Action: Mouse moved to (495, 136)
Screenshot: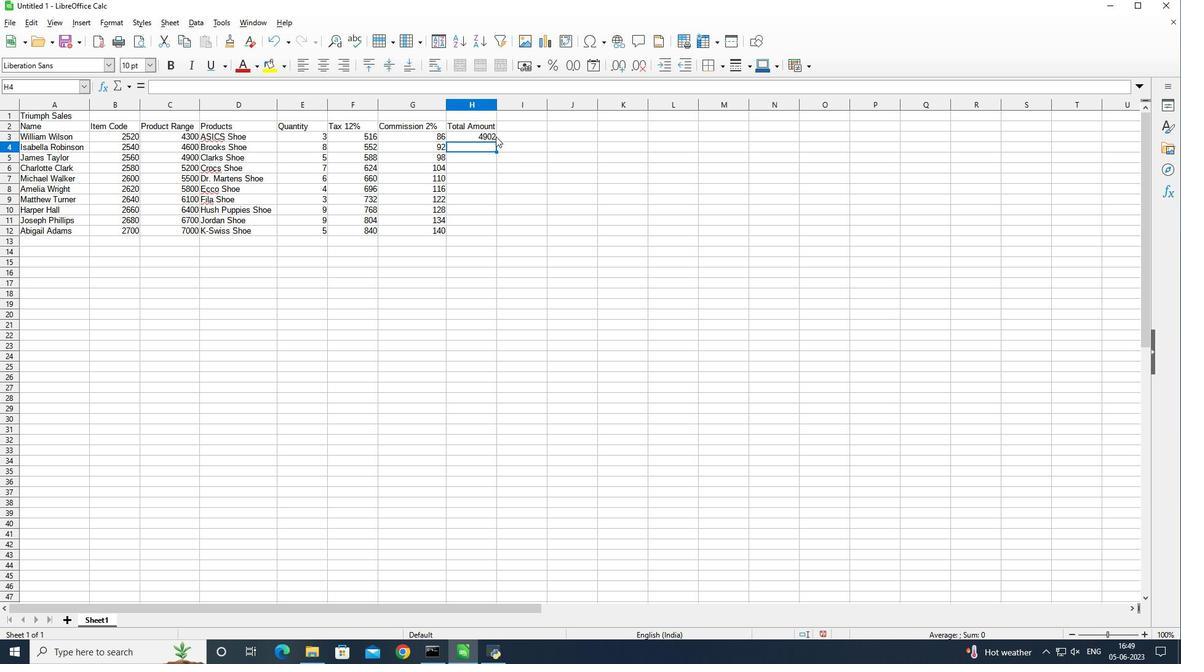 
Action: Mouse pressed left at (495, 136)
Screenshot: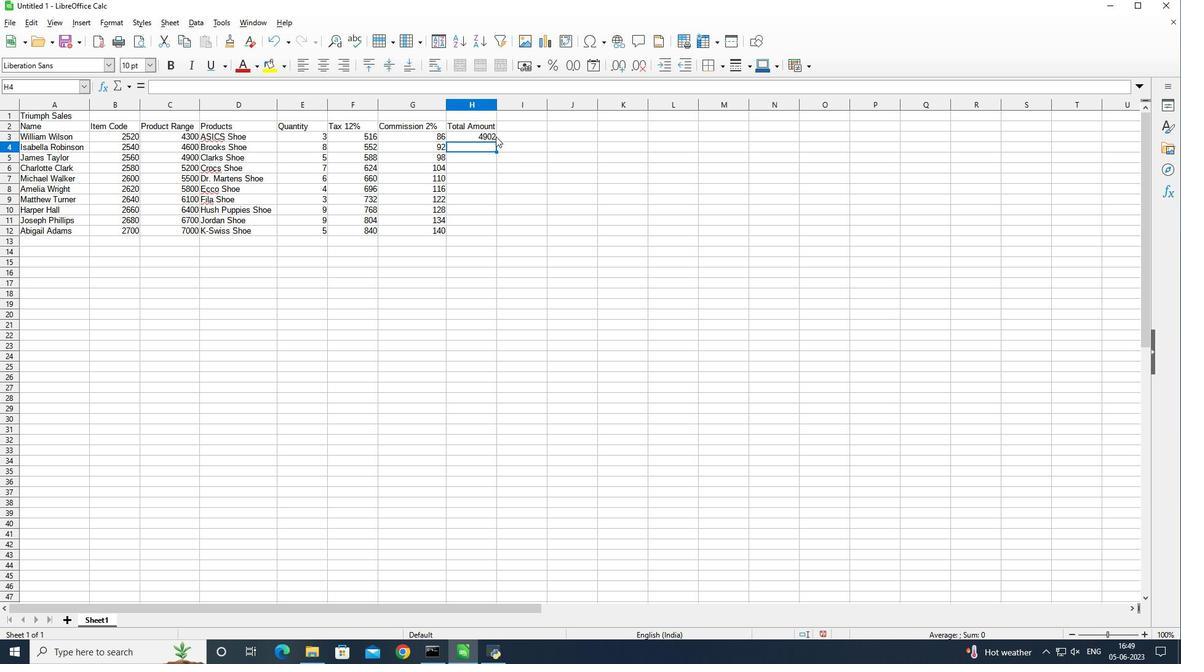 
Action: Mouse moved to (496, 141)
Screenshot: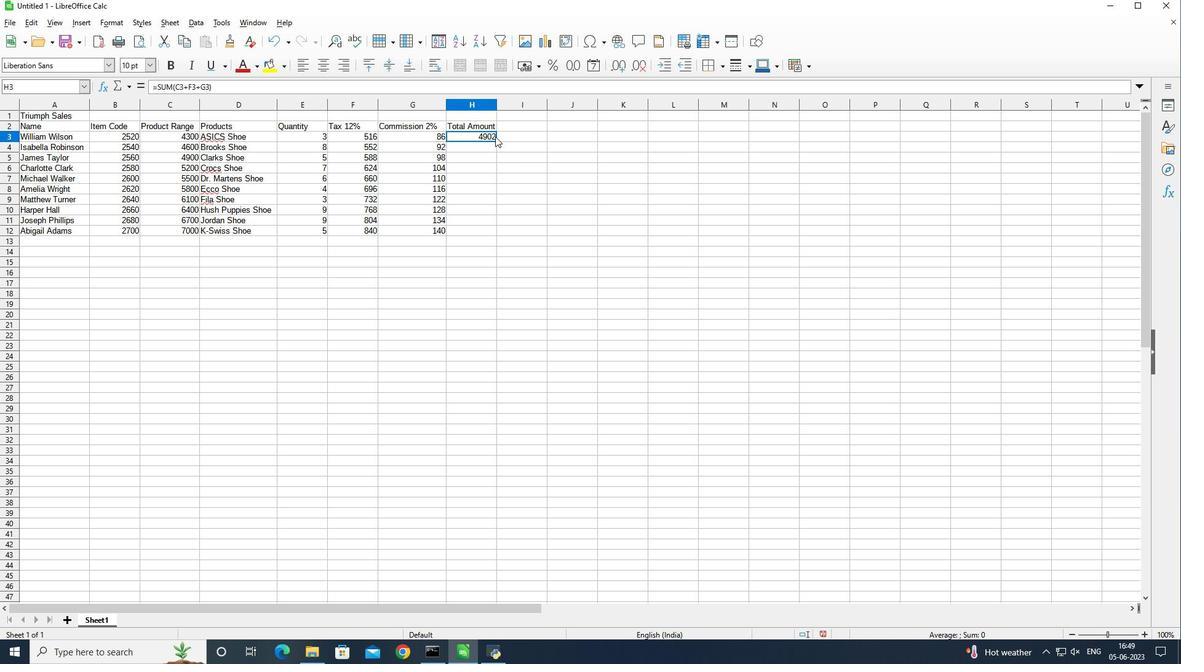 
Action: Mouse pressed left at (496, 141)
Screenshot: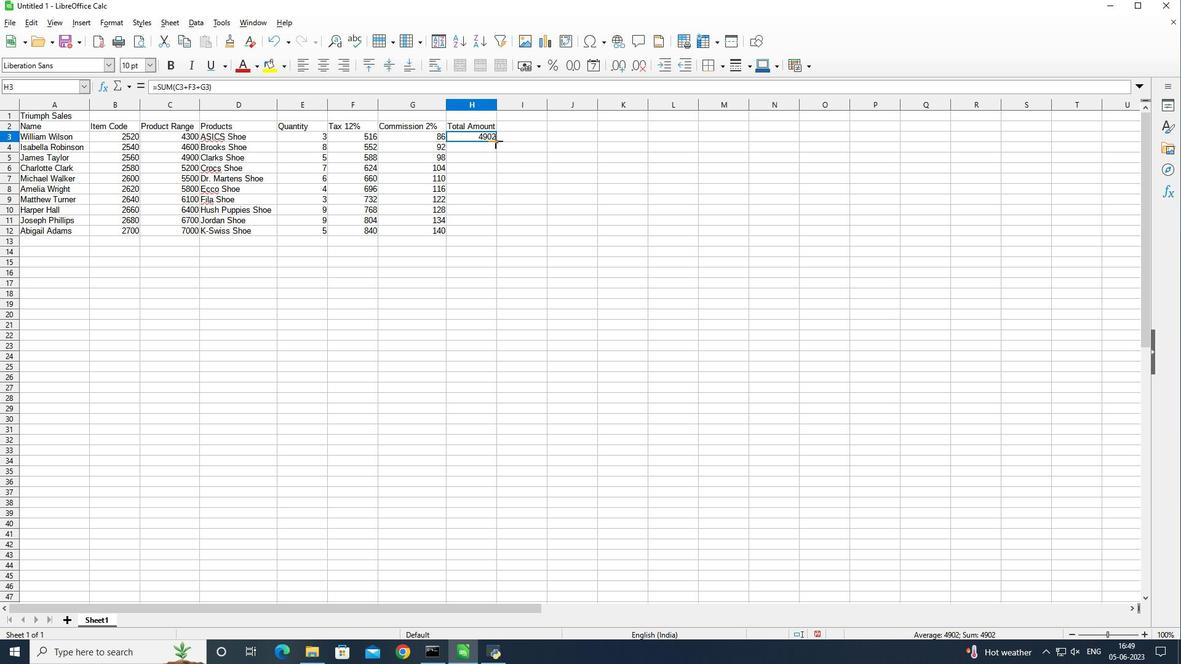 
Action: Mouse moved to (482, 227)
Screenshot: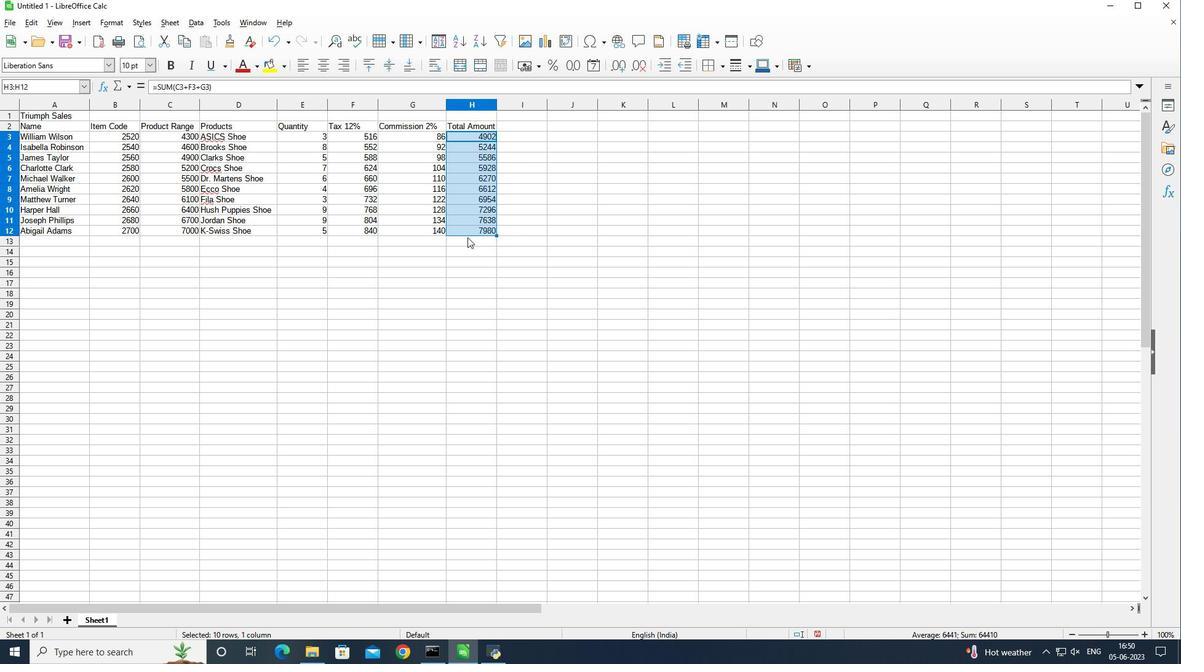 
Action: Mouse pressed left at (482, 227)
Screenshot: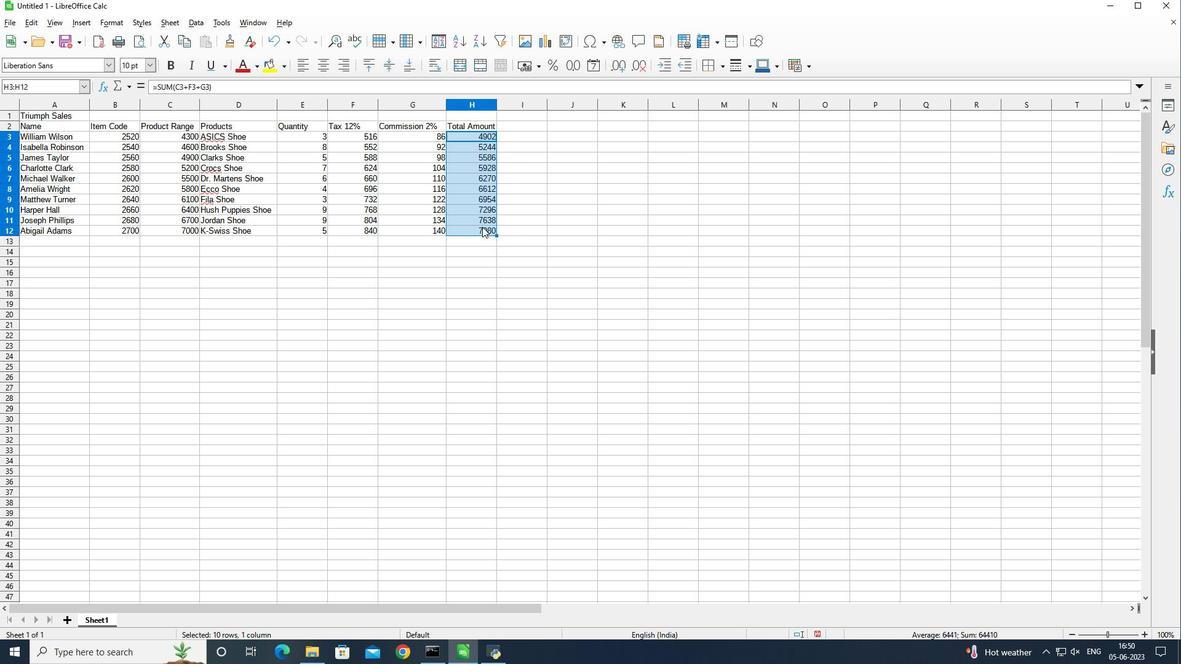 
Action: Mouse moved to (484, 232)
Screenshot: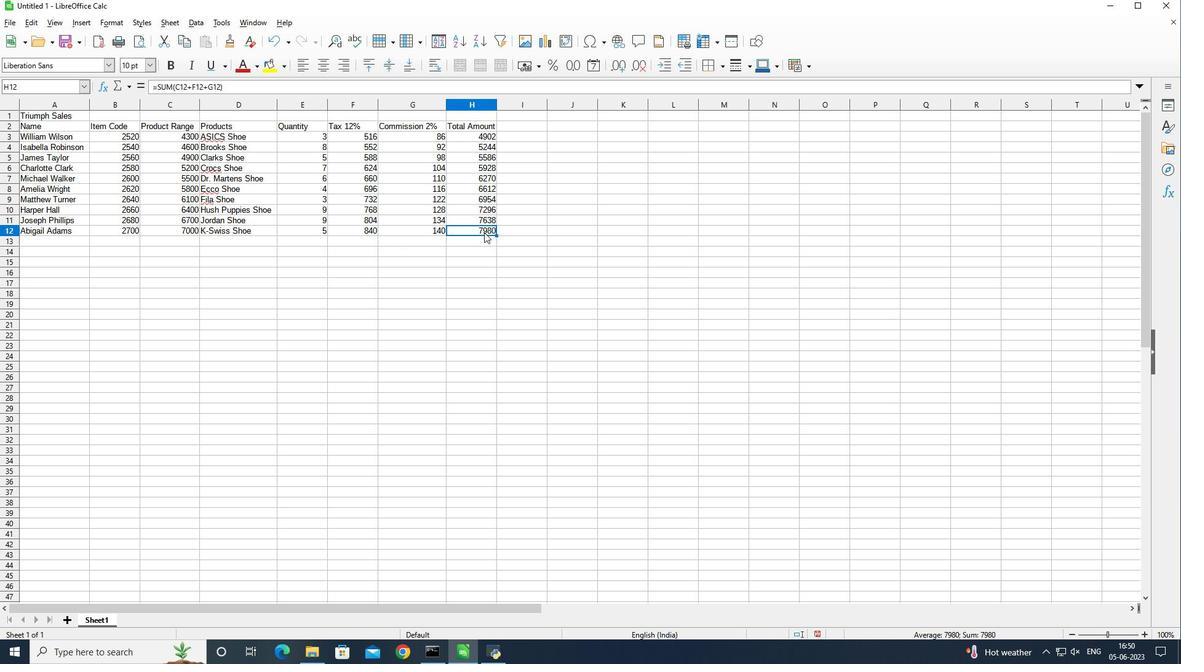 
